 Task: Look for space in Malindi, Kenya from 1st August, 2023 to 5th August, 2023 for 3 adults, 1 child in price range Rs.13000 to Rs.20000. Place can be entire place with 2 bedrooms having 3 beds and 2 bathrooms. Property type can be flatguest house, hotel. Amenities needed are: washing machine. Booking option can be shelf check-in. Required host language is English.
Action: Mouse moved to (524, 141)
Screenshot: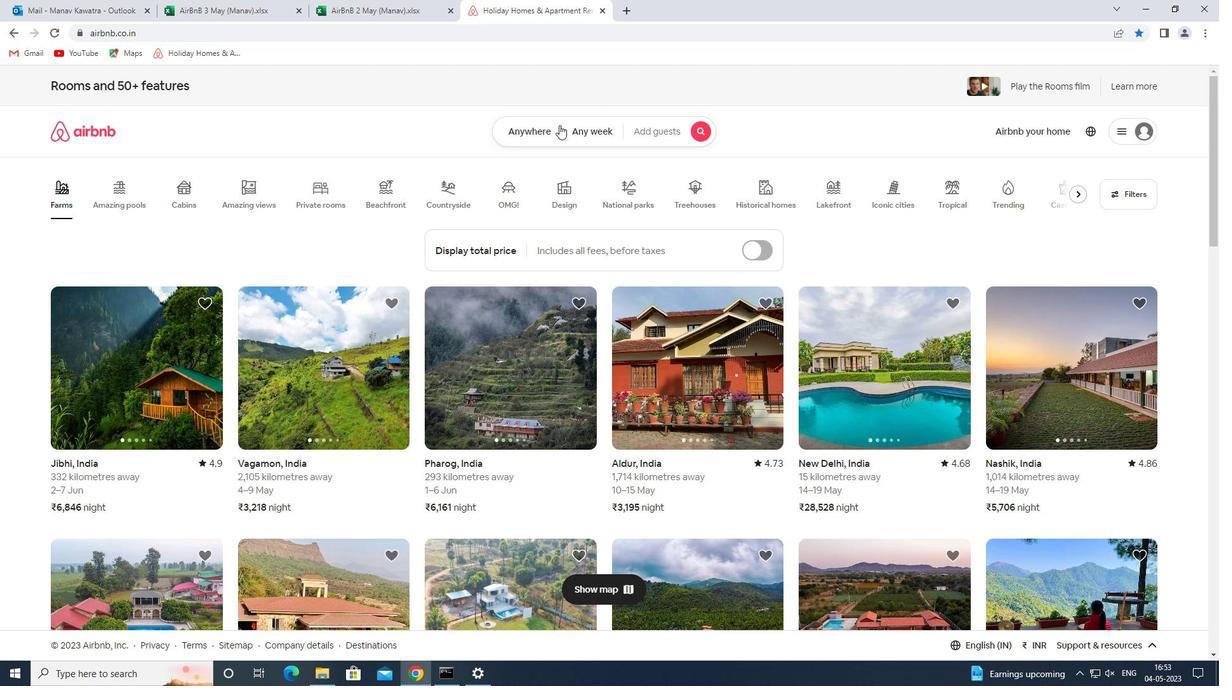 
Action: Mouse pressed left at (524, 141)
Screenshot: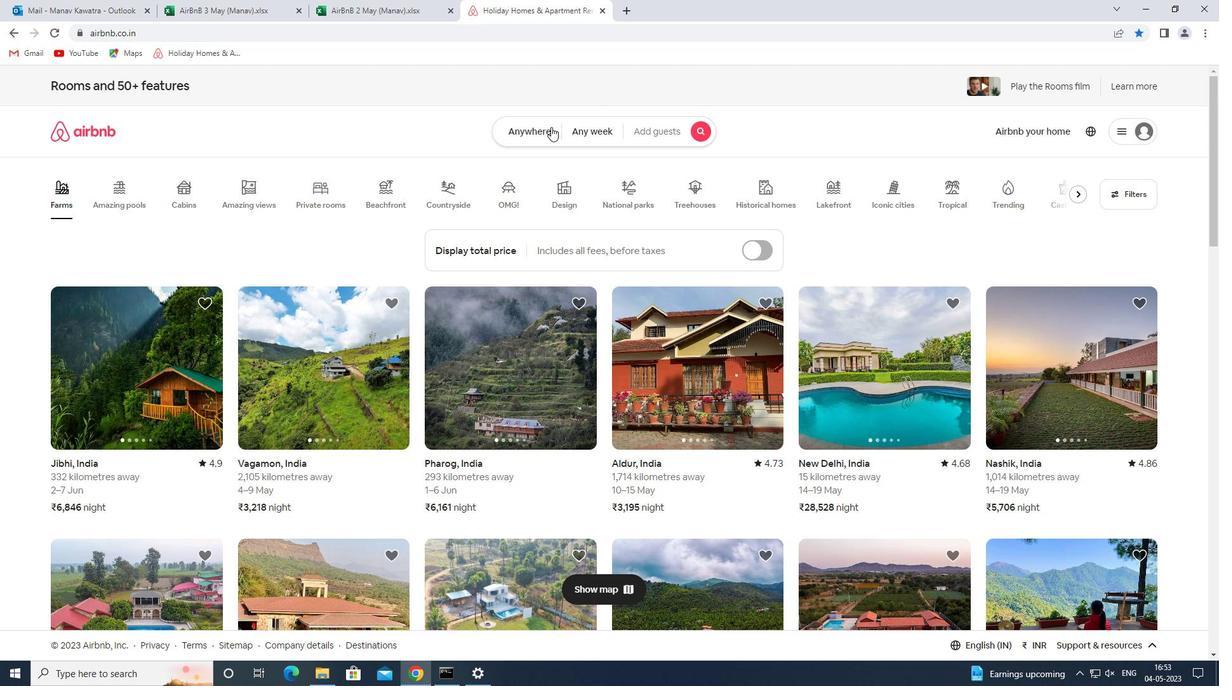 
Action: Mouse moved to (447, 191)
Screenshot: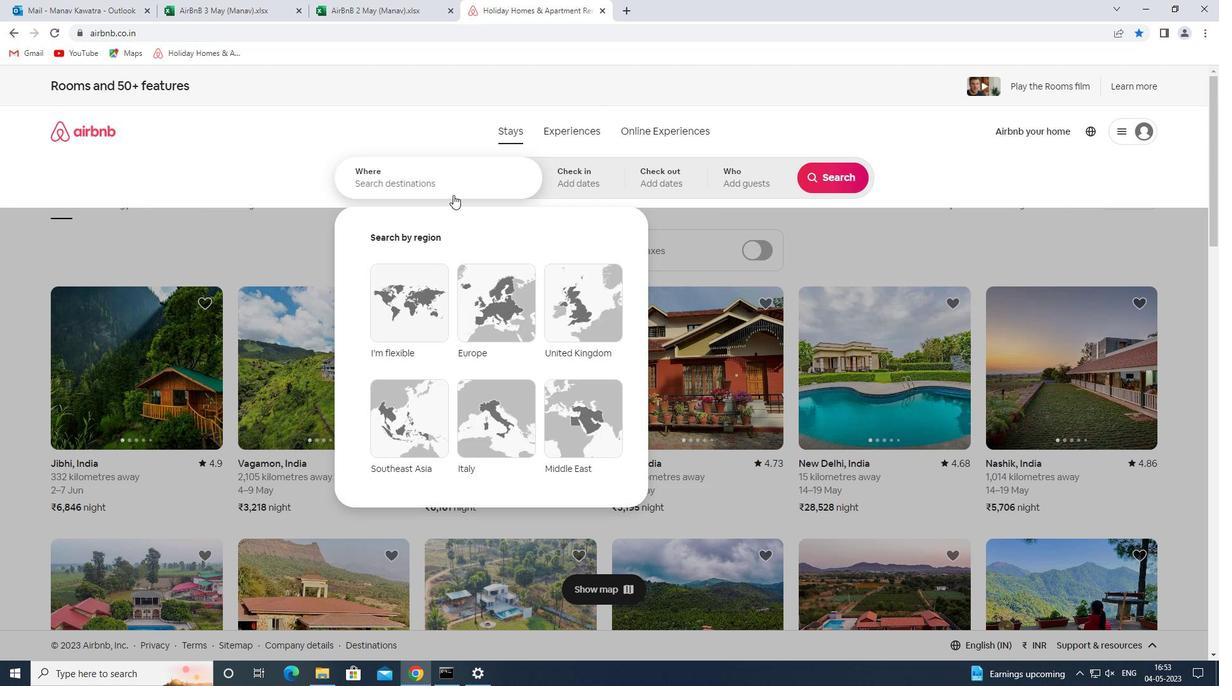 
Action: Mouse pressed left at (447, 191)
Screenshot: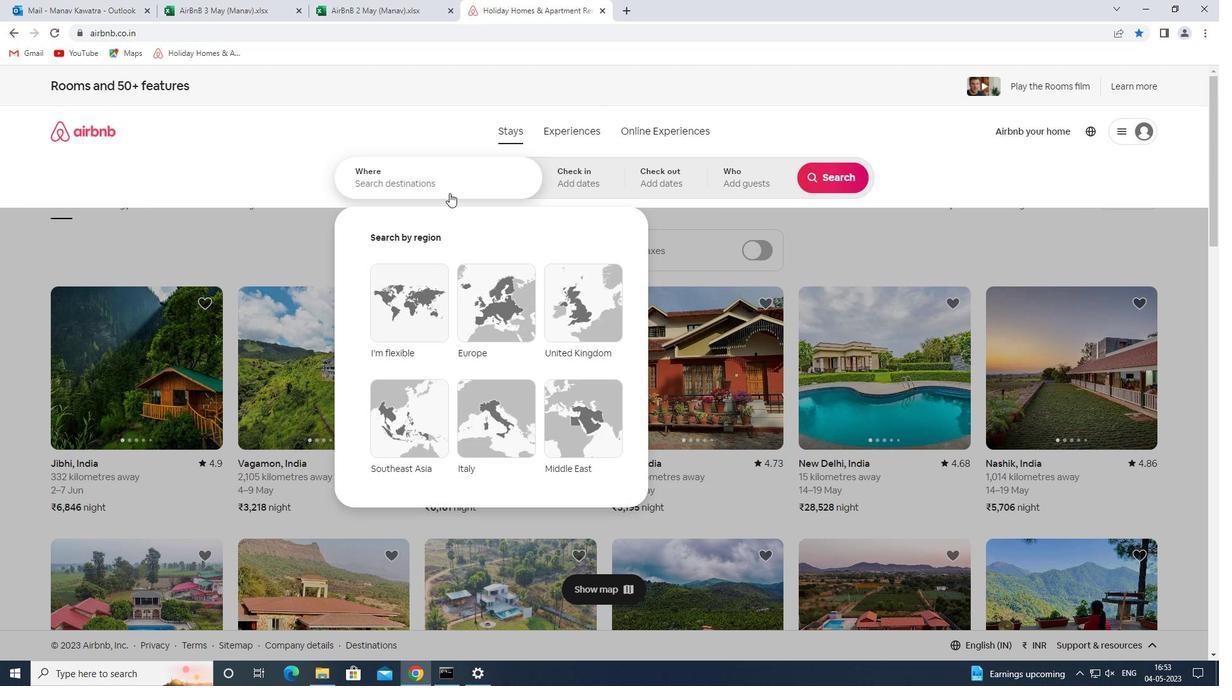 
Action: Key pressed malindin<Key.space>keny<Key.space>
Screenshot: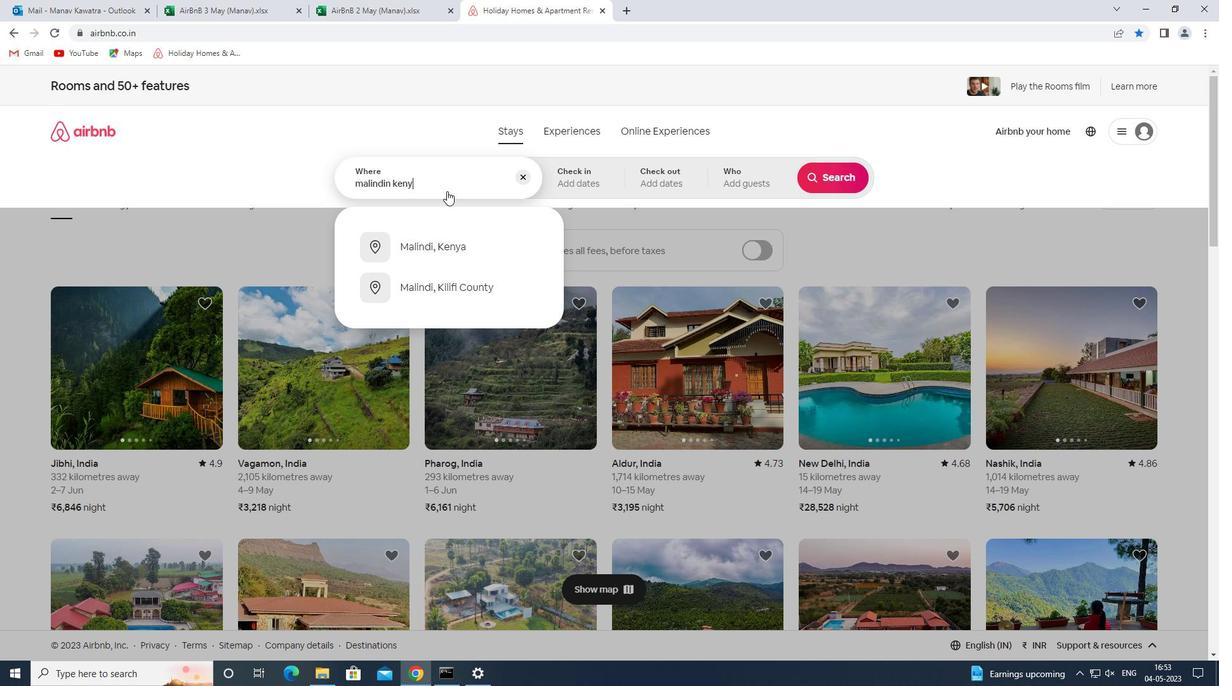
Action: Mouse moved to (467, 242)
Screenshot: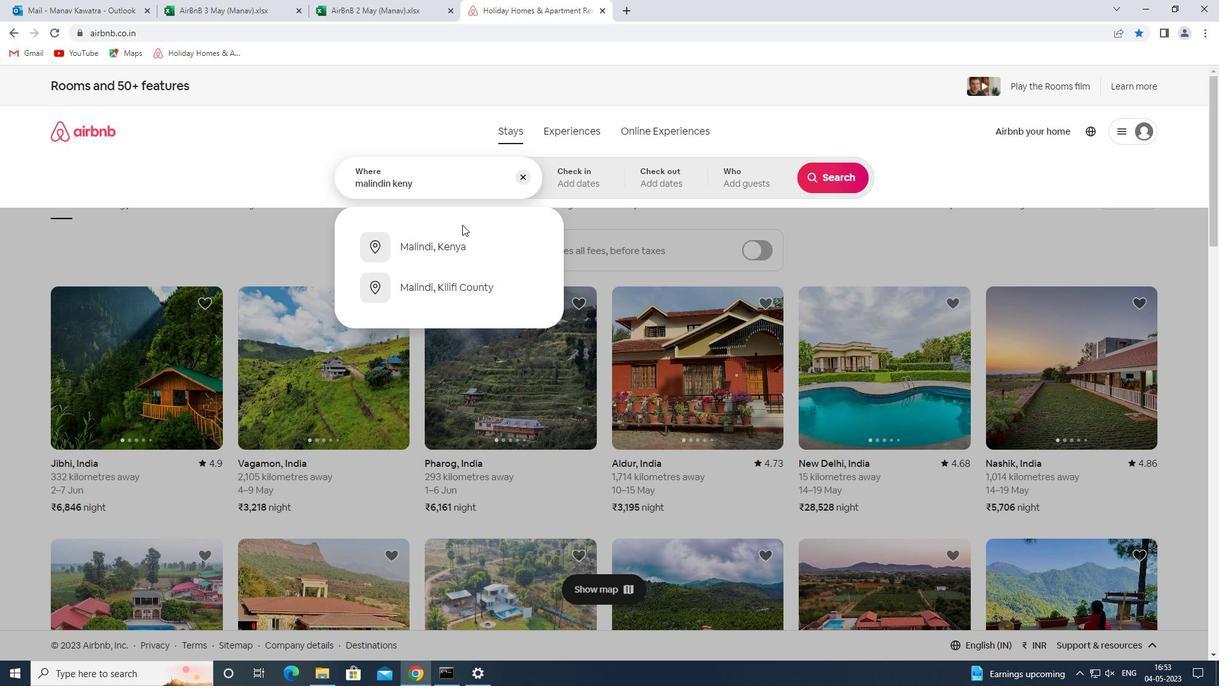 
Action: Mouse pressed left at (467, 242)
Screenshot: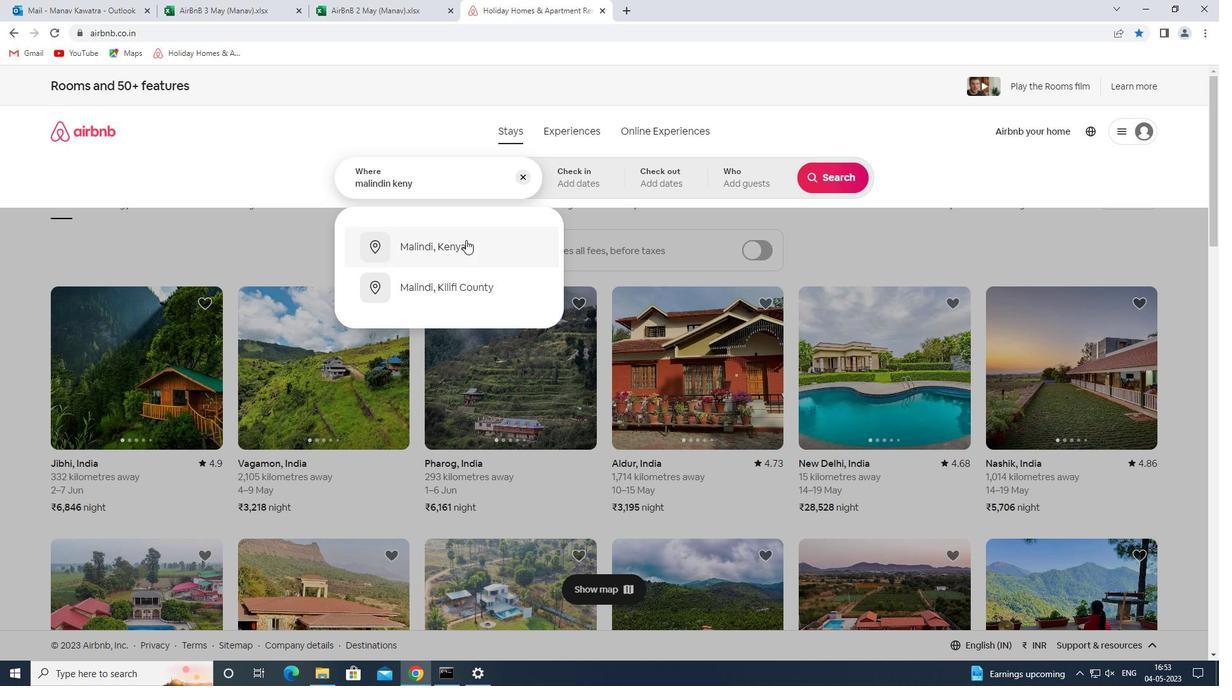 
Action: Mouse moved to (831, 282)
Screenshot: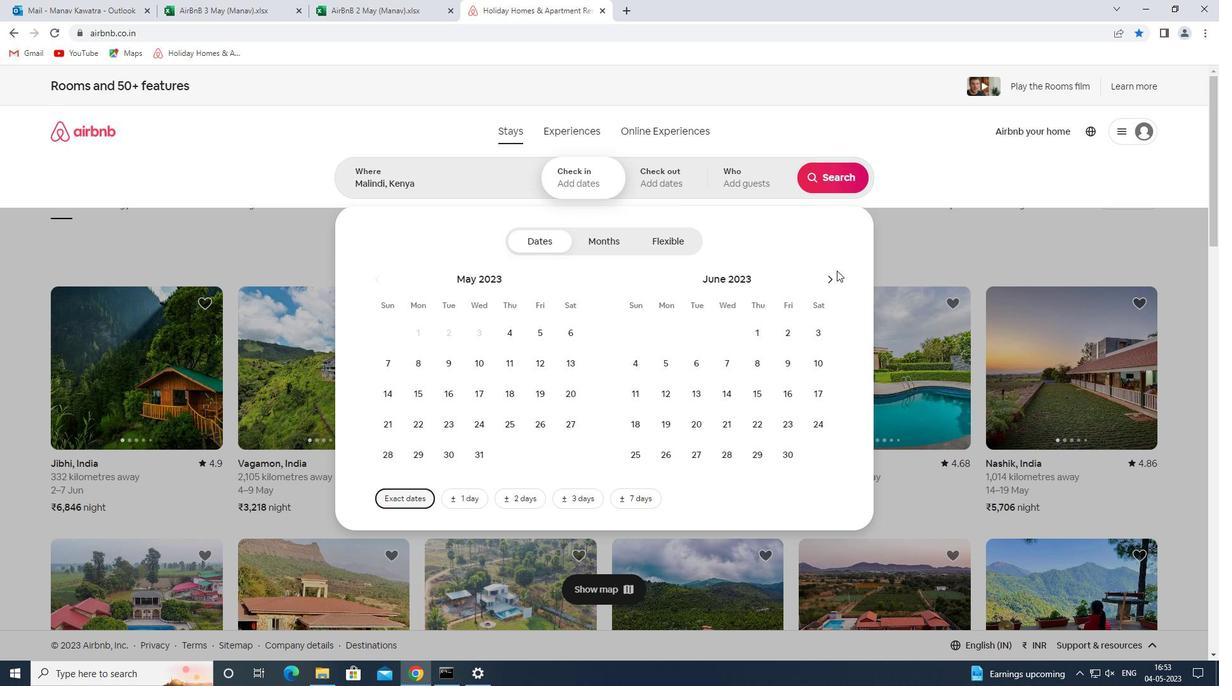 
Action: Mouse pressed left at (831, 282)
Screenshot: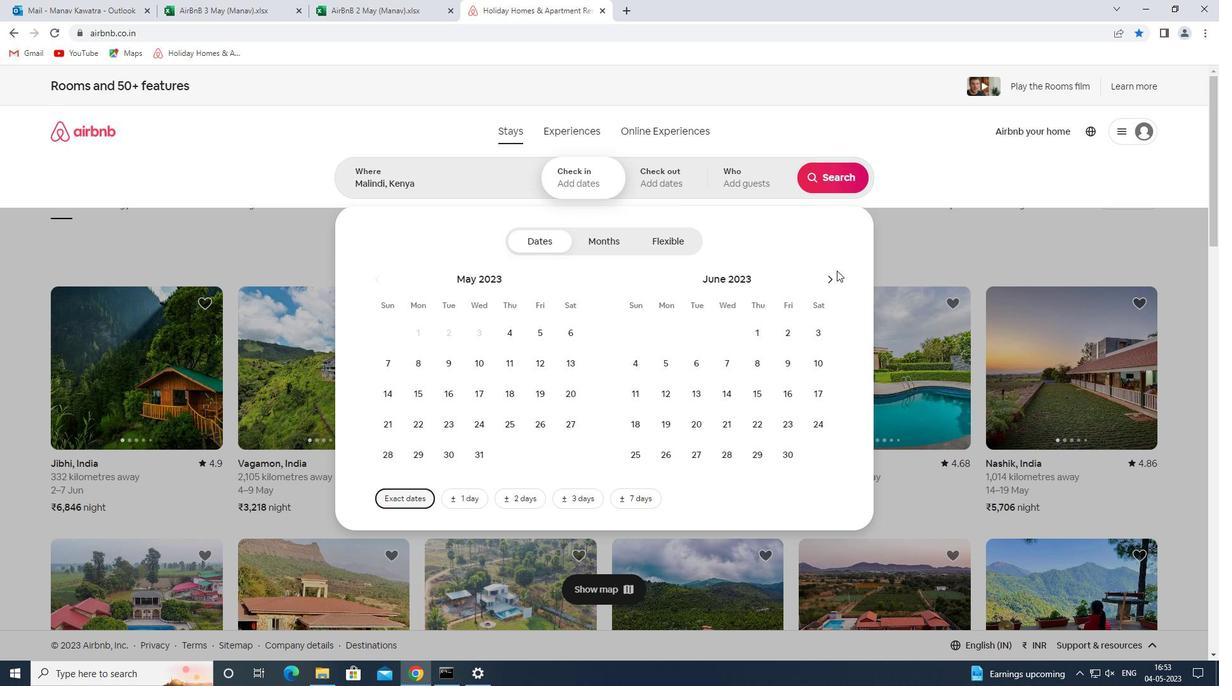 
Action: Mouse pressed left at (831, 282)
Screenshot: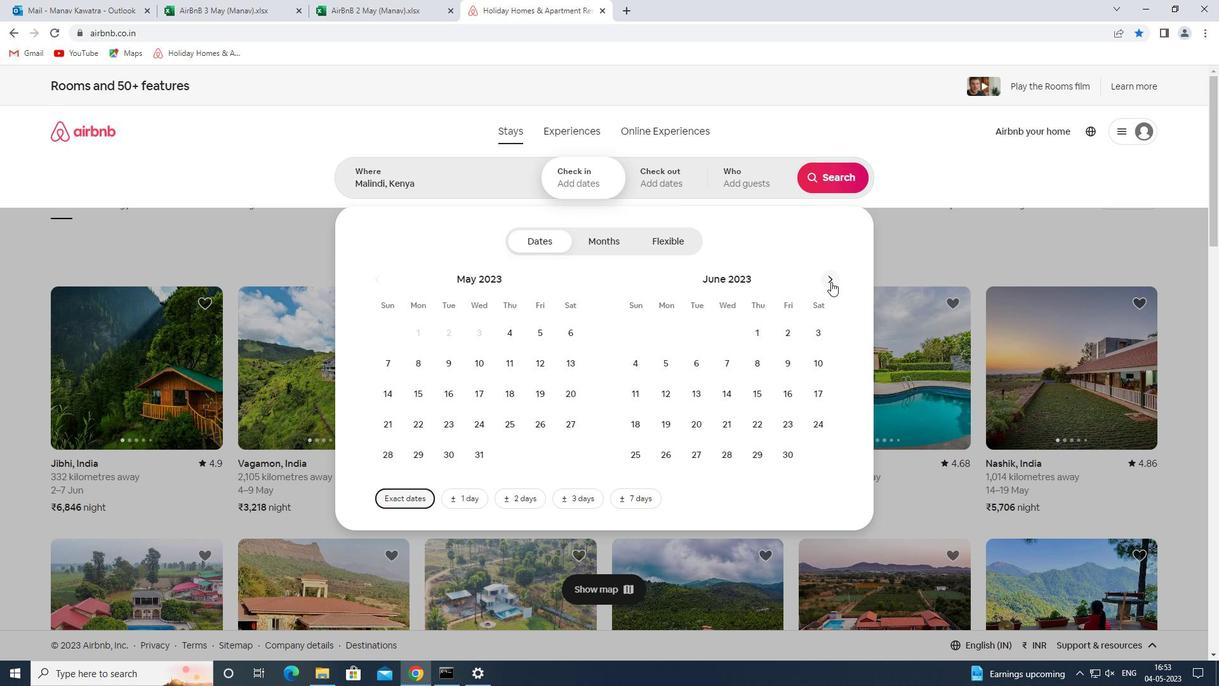 
Action: Mouse moved to (697, 327)
Screenshot: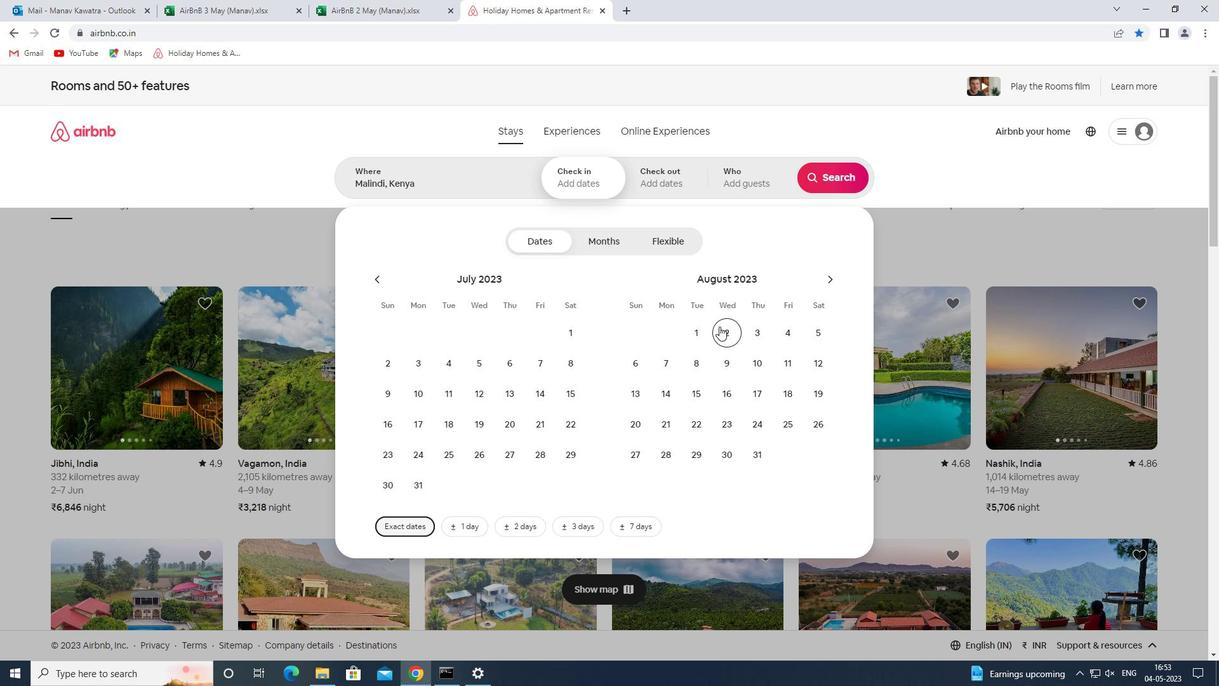 
Action: Mouse pressed left at (697, 327)
Screenshot: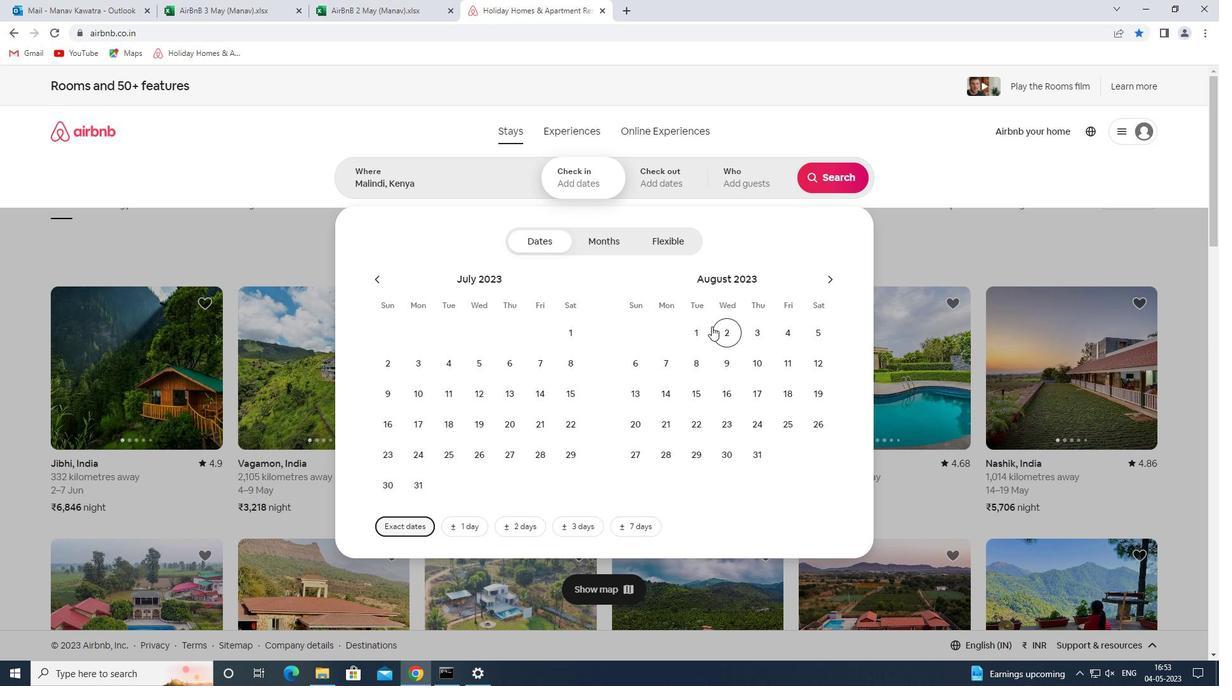 
Action: Mouse moved to (812, 329)
Screenshot: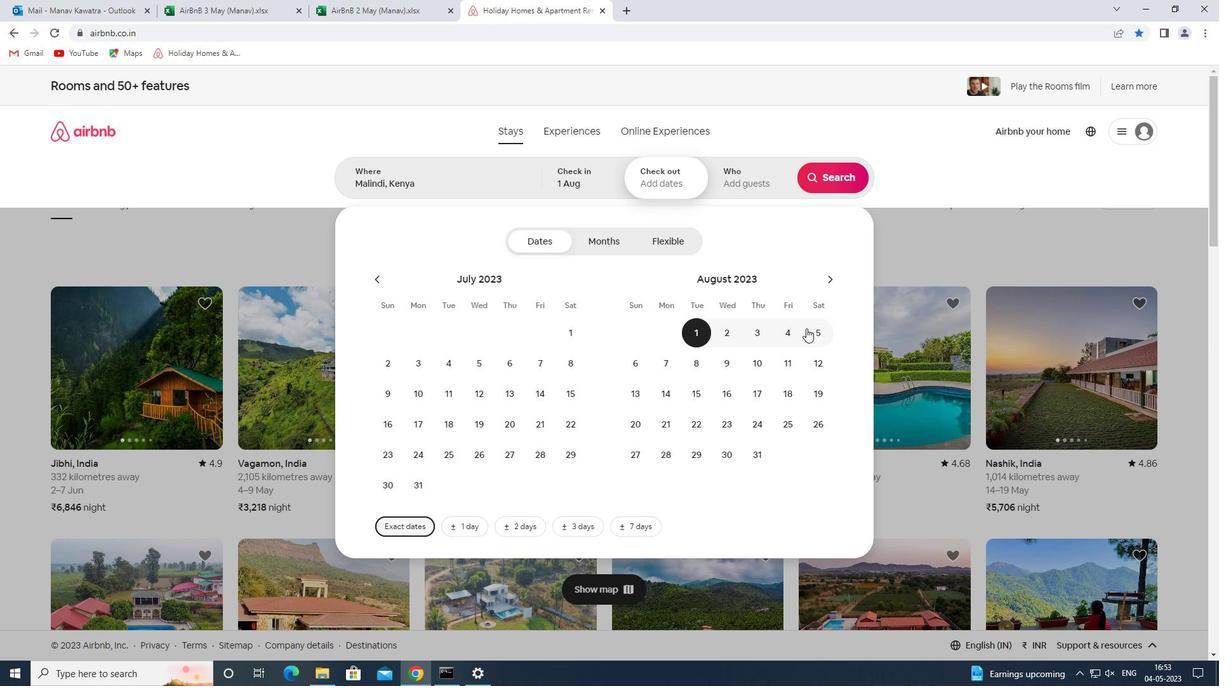 
Action: Mouse pressed left at (812, 329)
Screenshot: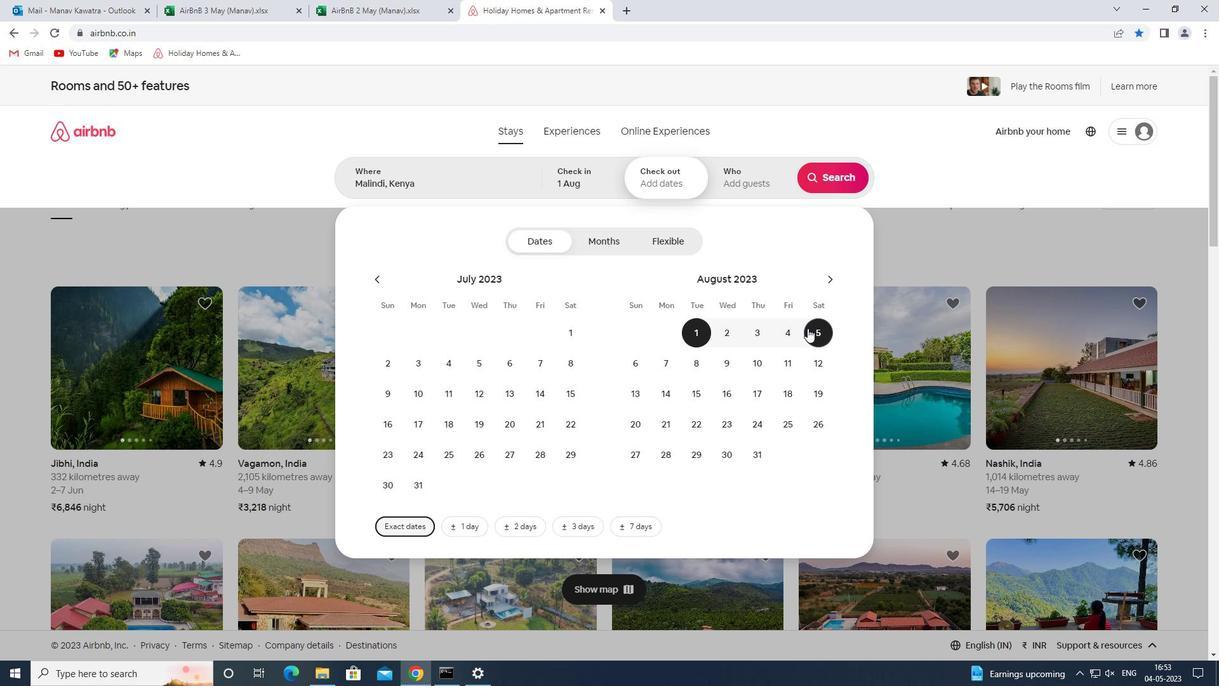 
Action: Mouse moved to (744, 190)
Screenshot: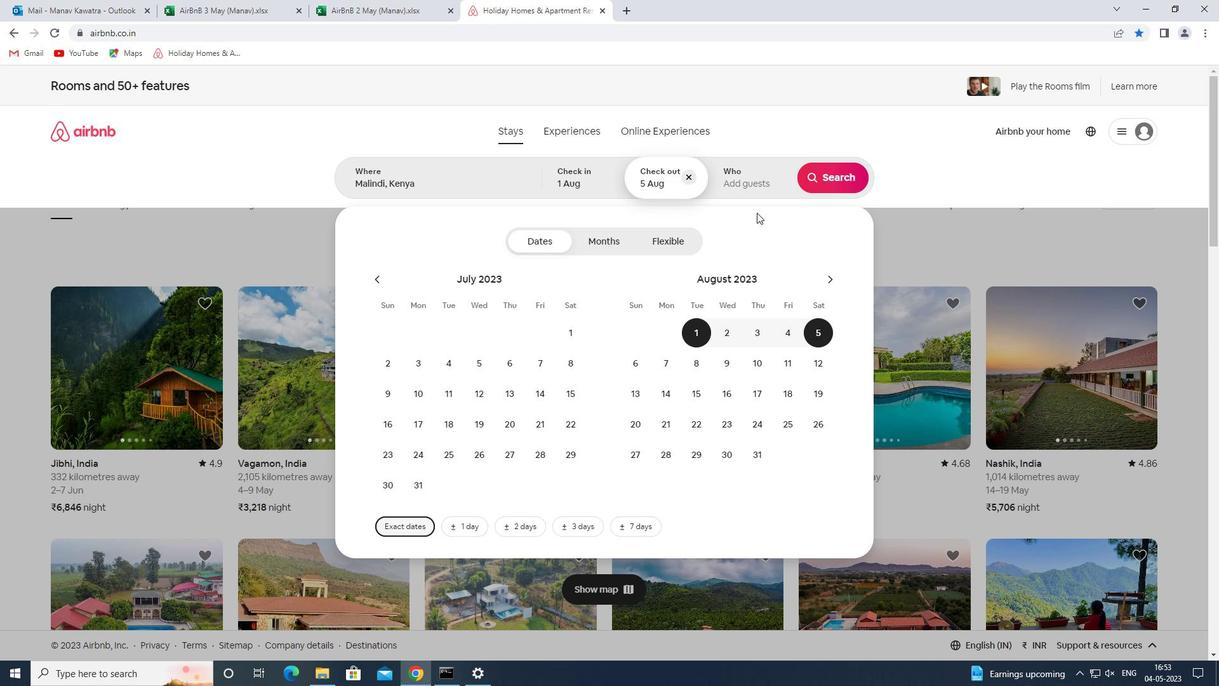 
Action: Mouse pressed left at (744, 190)
Screenshot: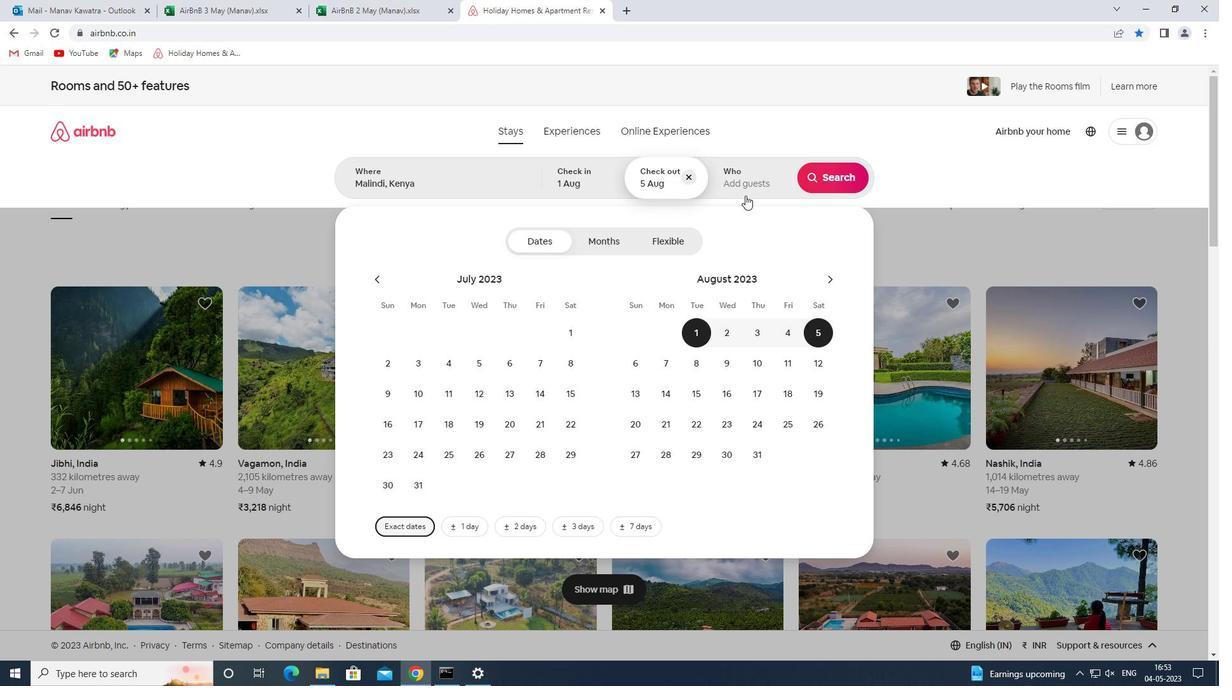 
Action: Mouse moved to (831, 244)
Screenshot: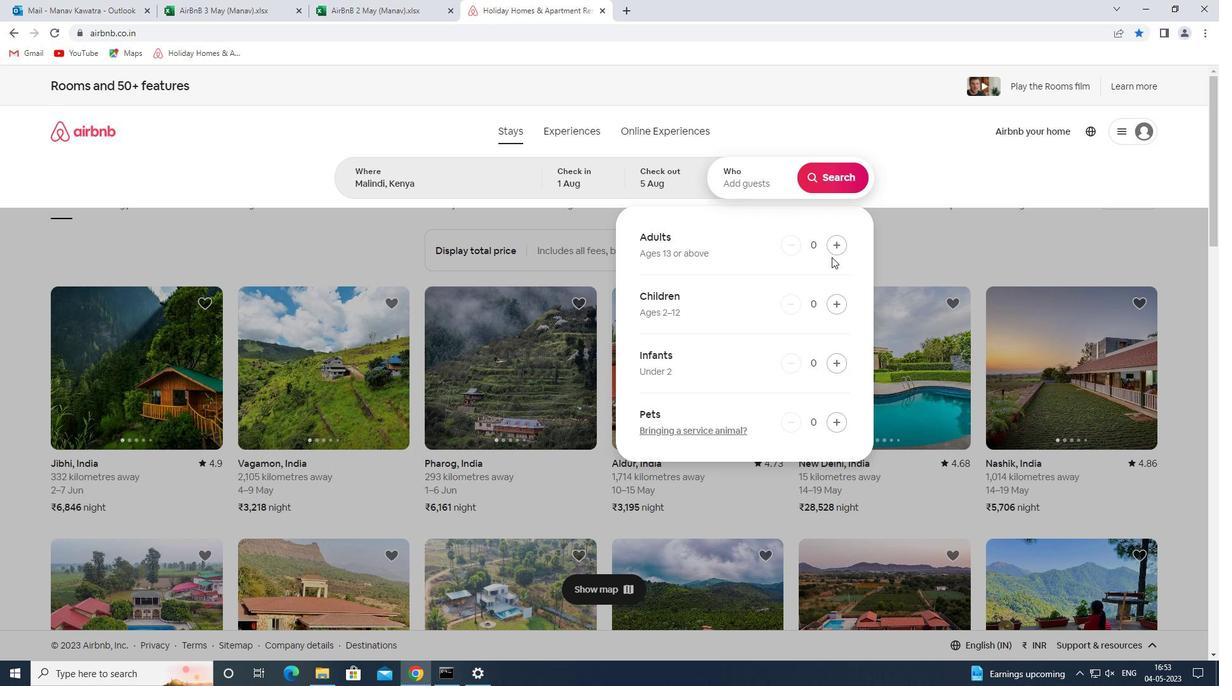 
Action: Mouse pressed left at (831, 244)
Screenshot: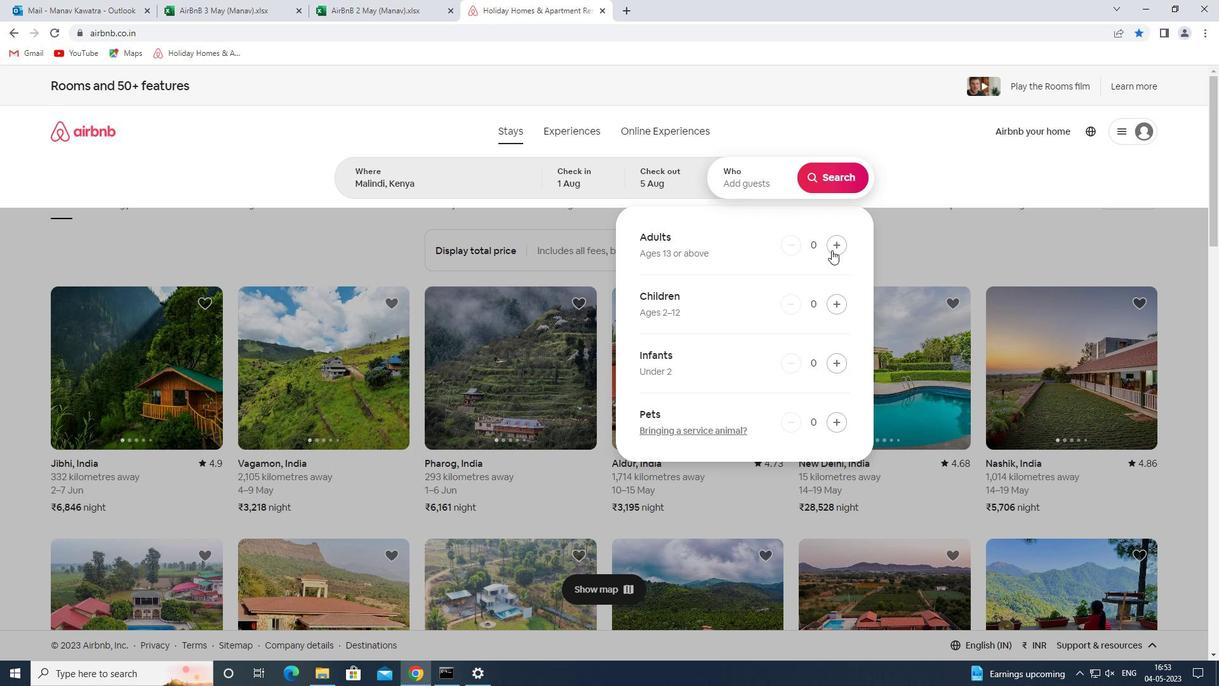 
Action: Mouse moved to (831, 244)
Screenshot: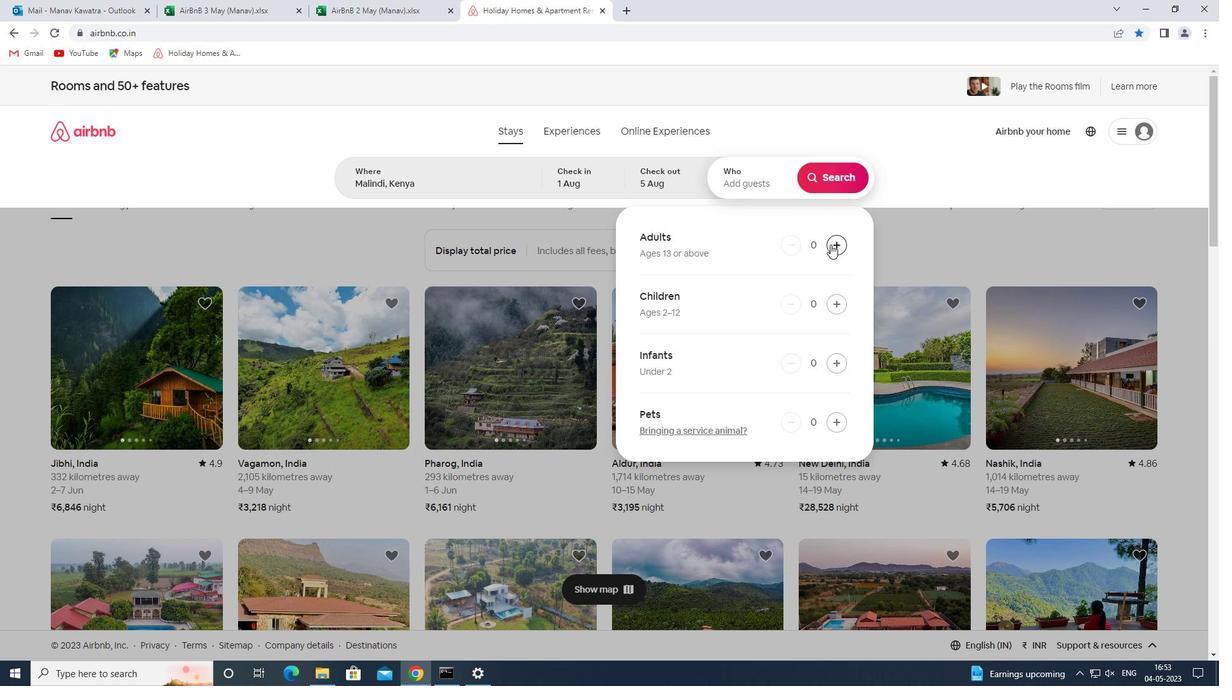 
Action: Mouse pressed left at (831, 244)
Screenshot: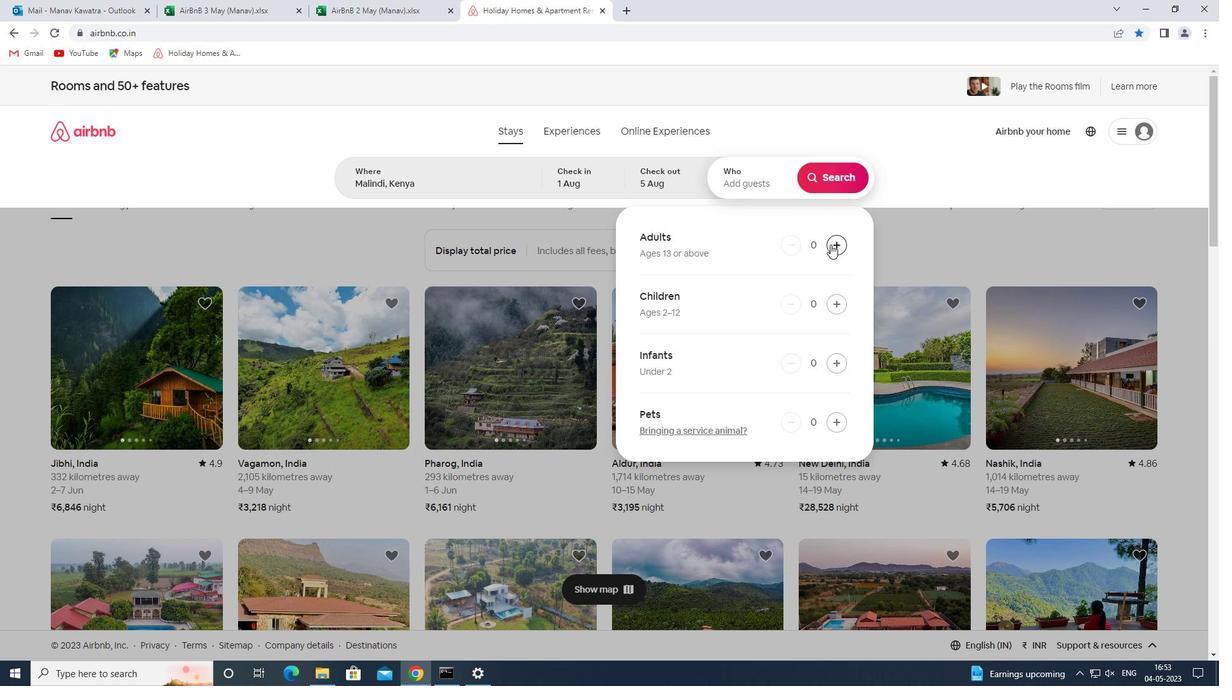
Action: Mouse pressed left at (831, 244)
Screenshot: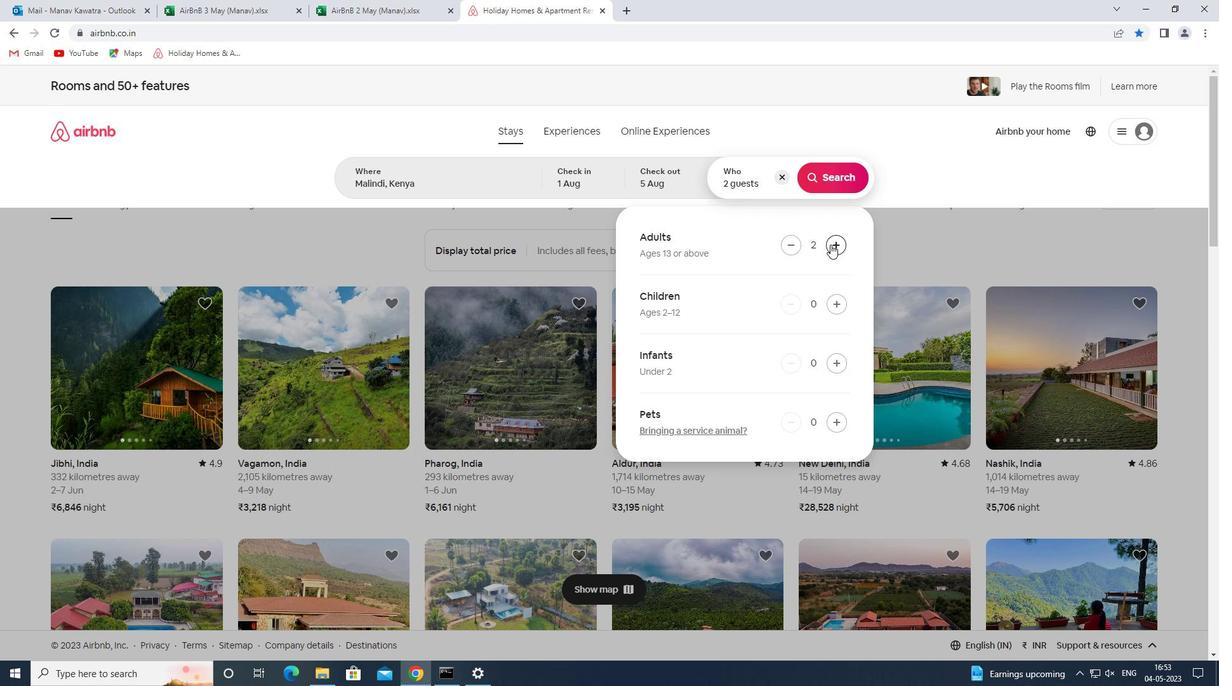 
Action: Mouse moved to (841, 304)
Screenshot: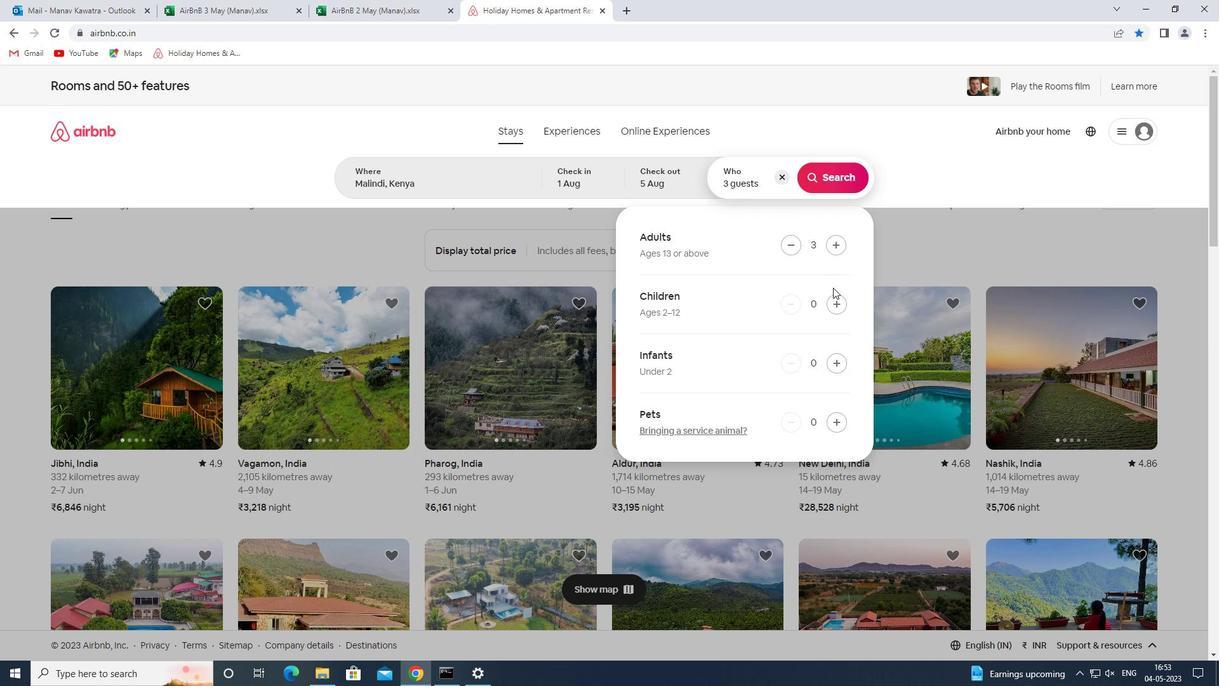 
Action: Mouse pressed left at (841, 304)
Screenshot: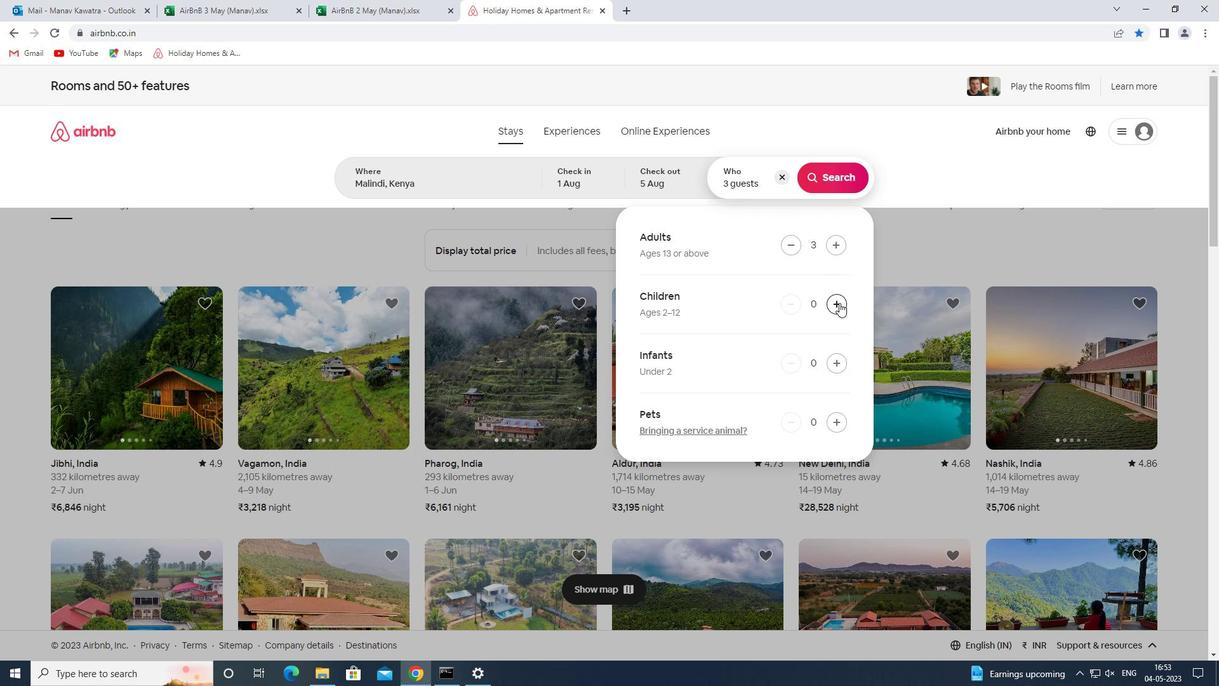 
Action: Mouse moved to (822, 184)
Screenshot: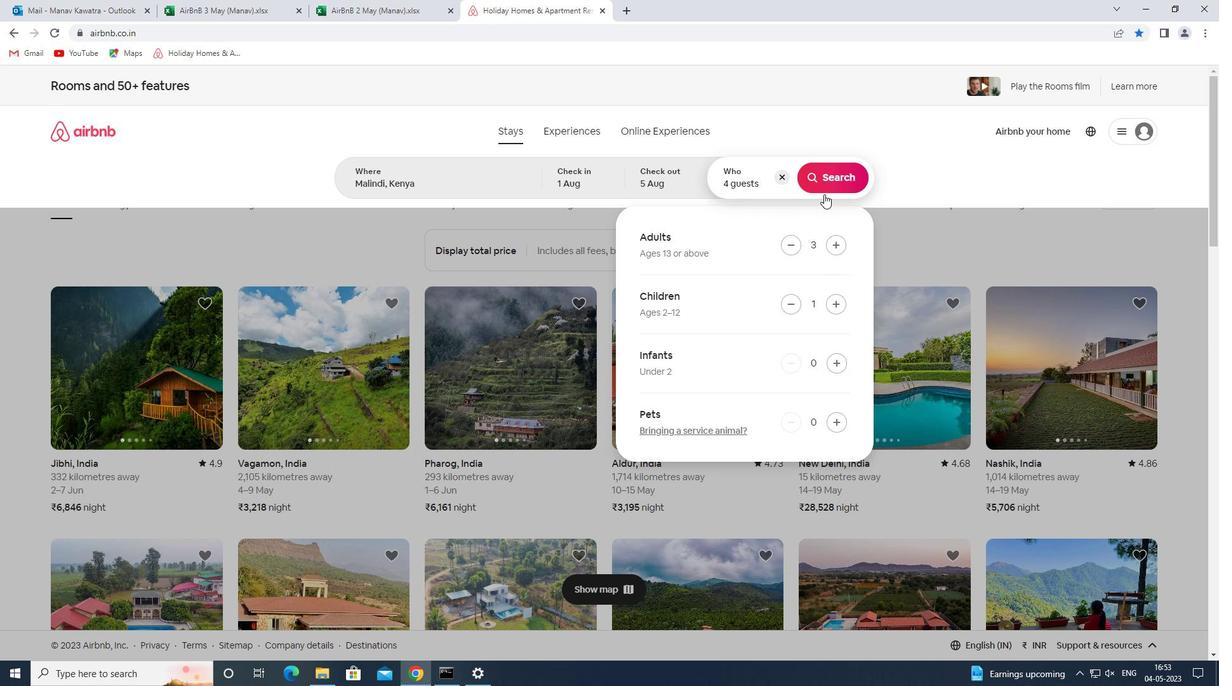 
Action: Mouse pressed left at (822, 184)
Screenshot: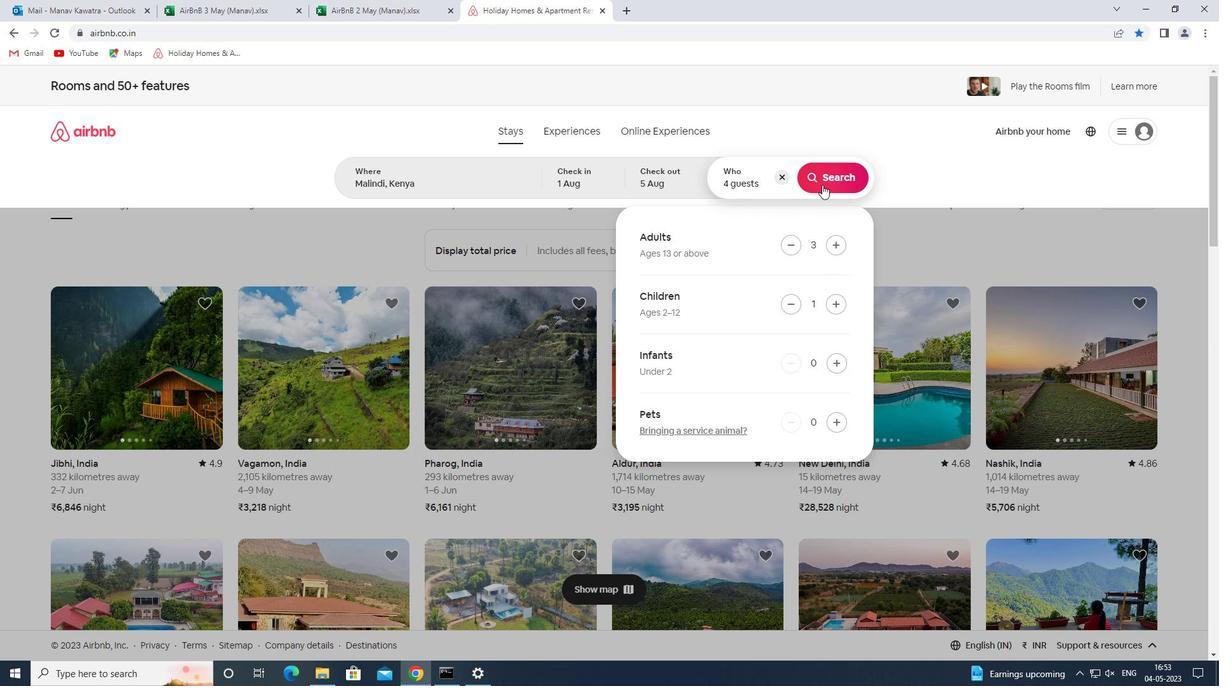 
Action: Mouse moved to (1160, 149)
Screenshot: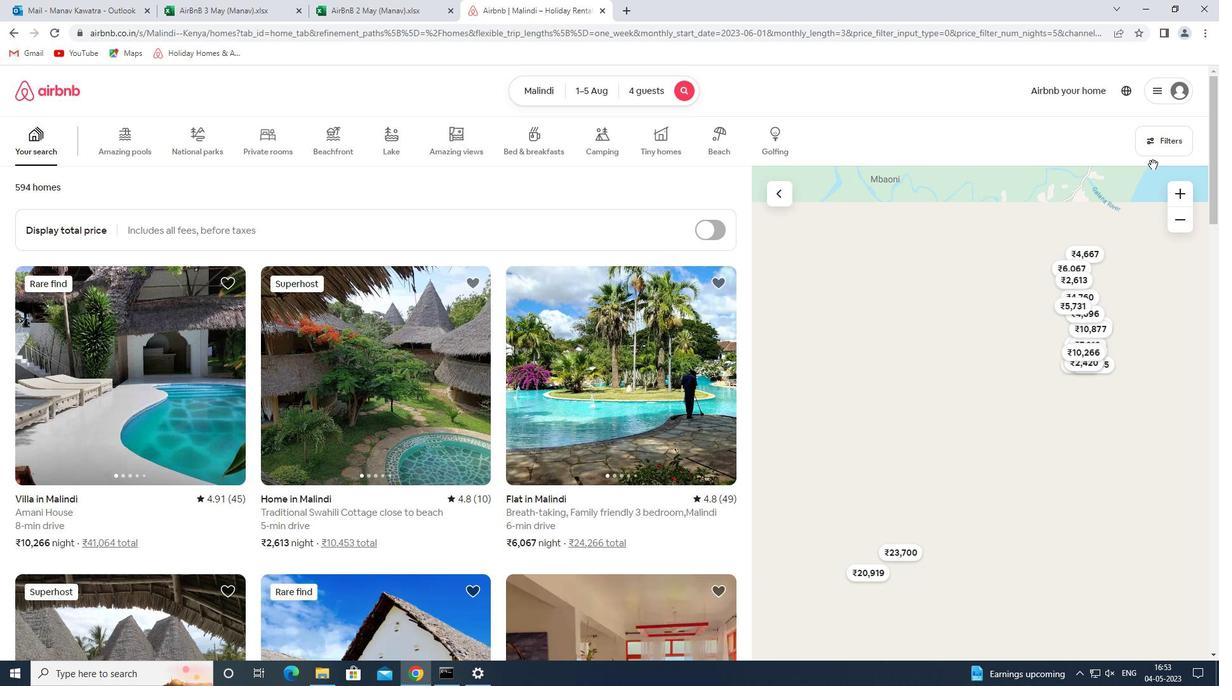 
Action: Mouse pressed left at (1160, 149)
Screenshot: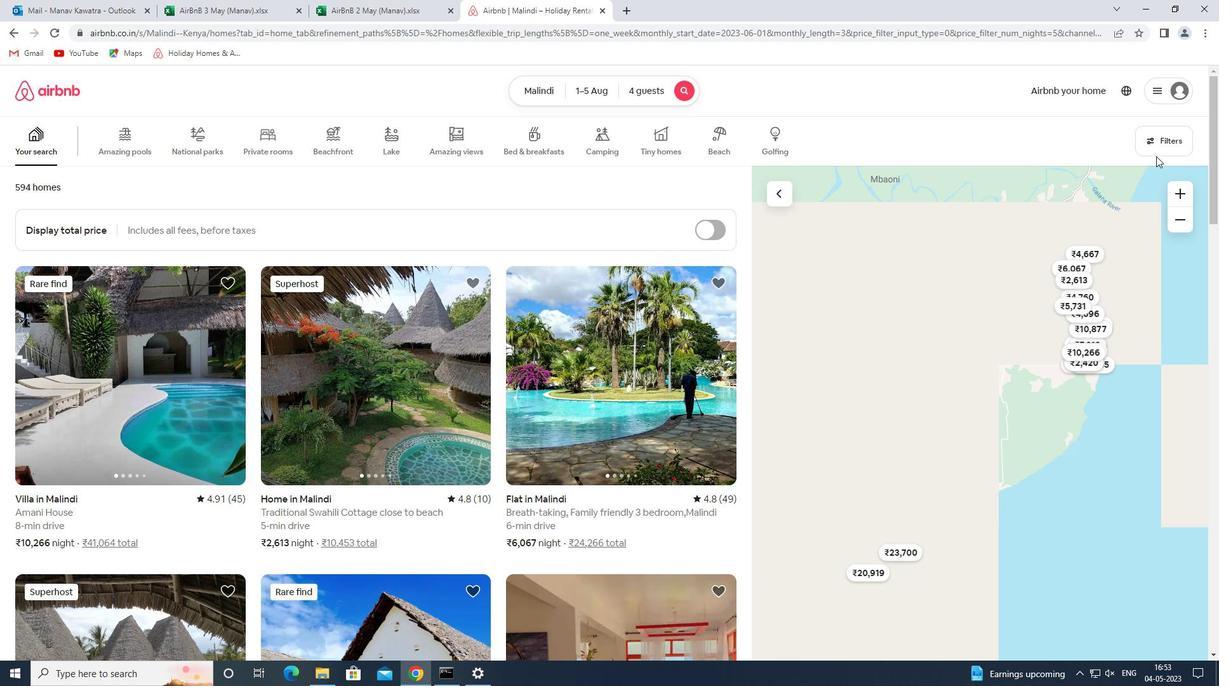 
Action: Mouse moved to (508, 294)
Screenshot: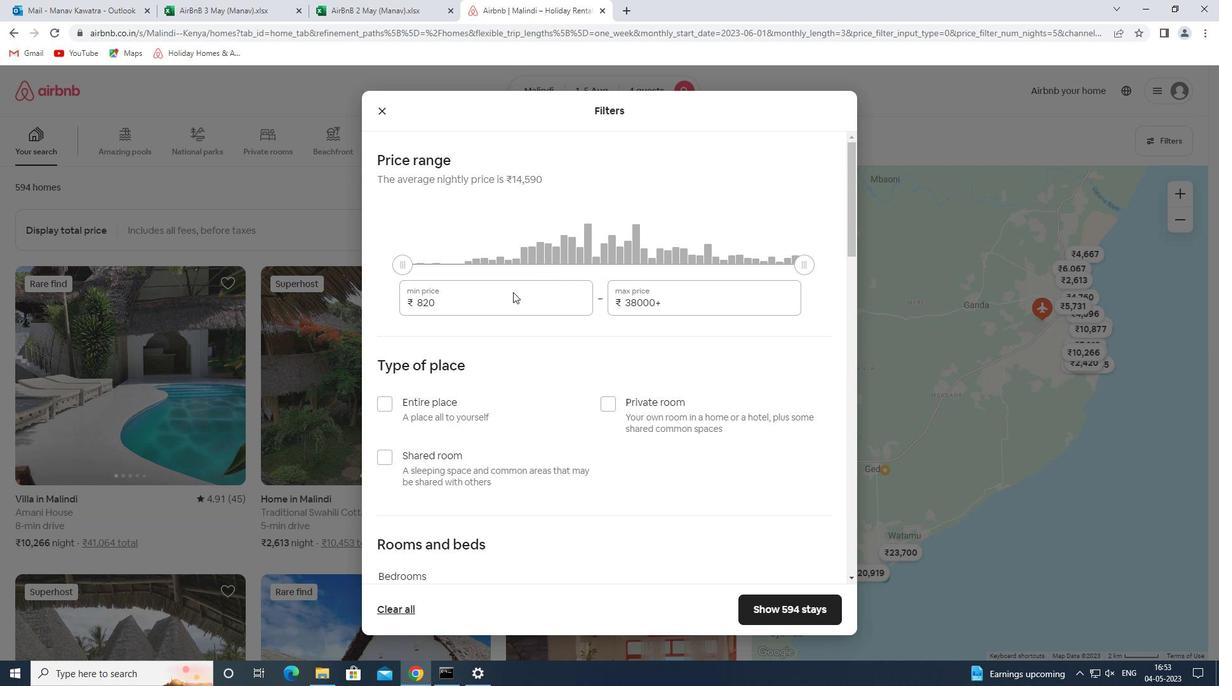 
Action: Mouse pressed left at (508, 294)
Screenshot: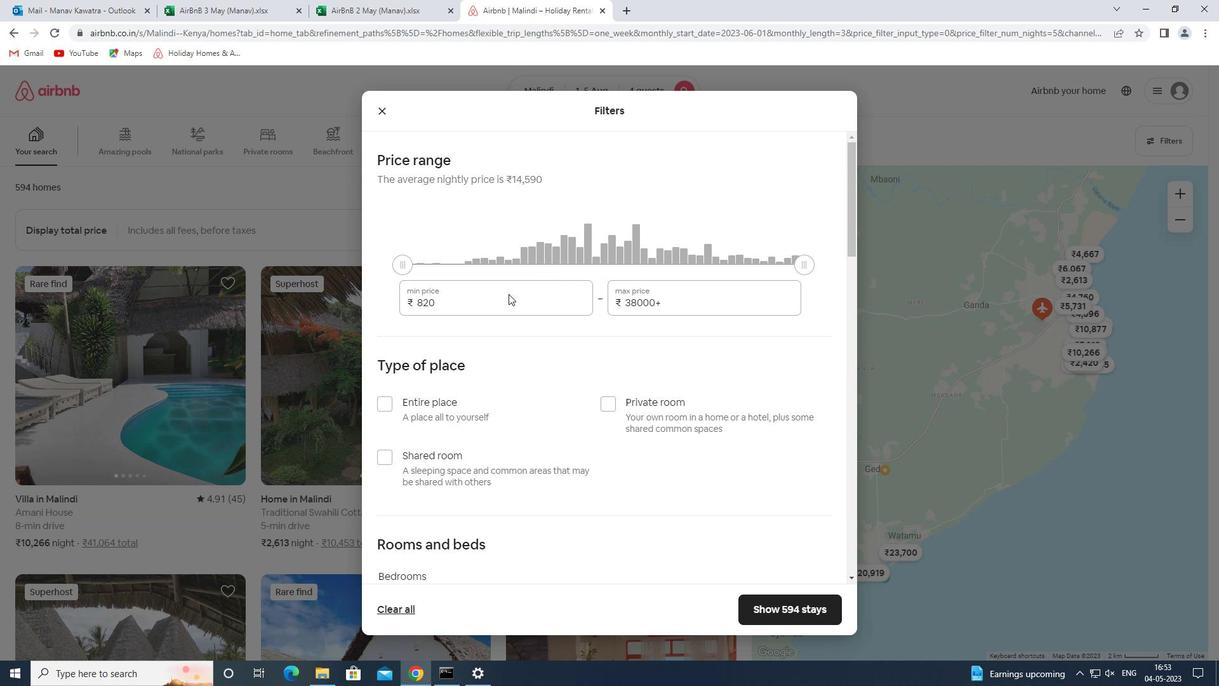 
Action: Mouse moved to (505, 295)
Screenshot: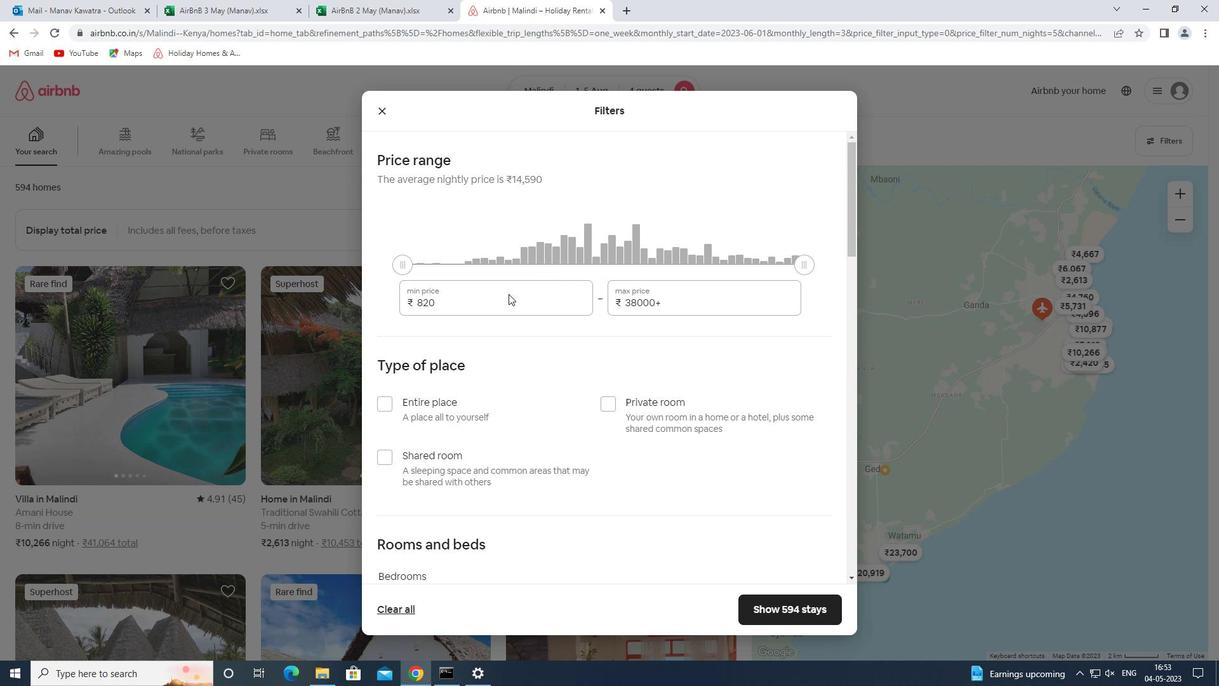 
Action: Mouse pressed left at (505, 295)
Screenshot: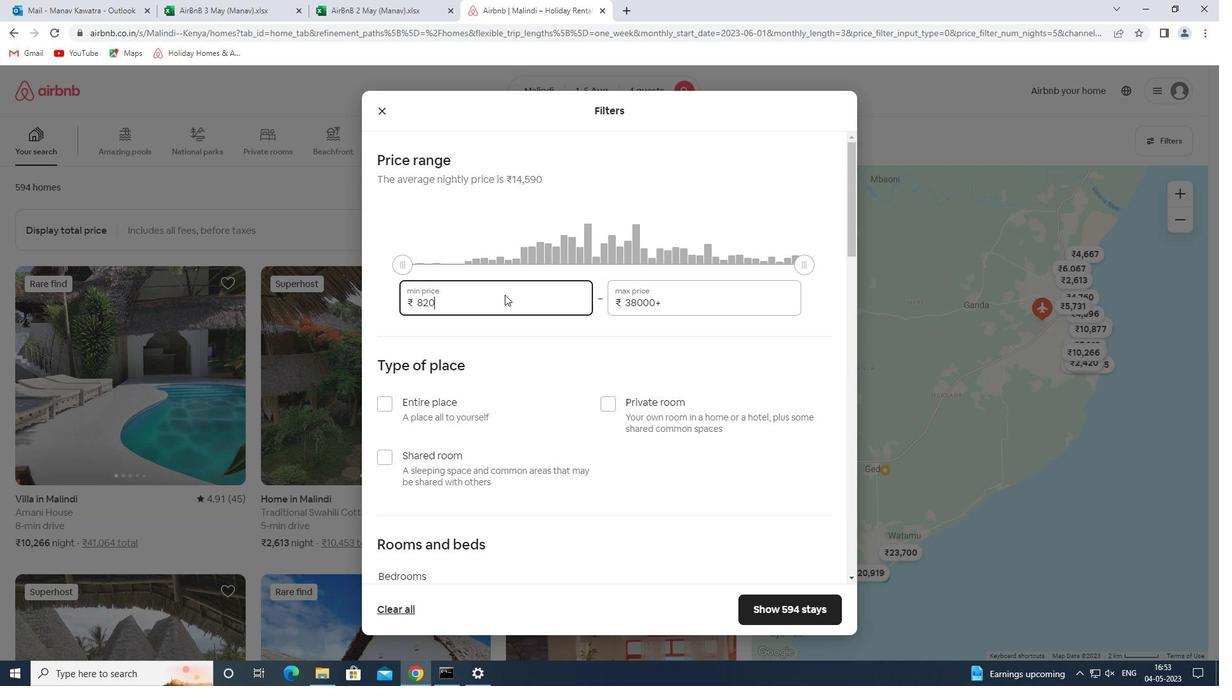 
Action: Mouse moved to (483, 300)
Screenshot: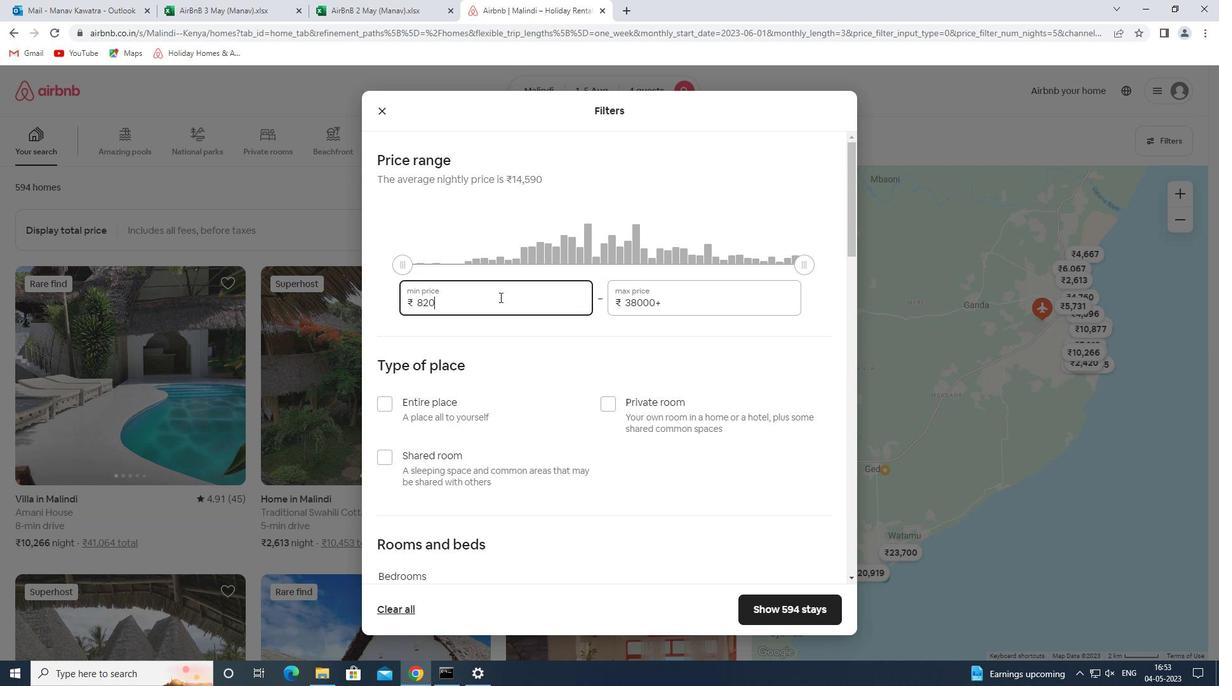 
Action: Mouse pressed left at (483, 300)
Screenshot: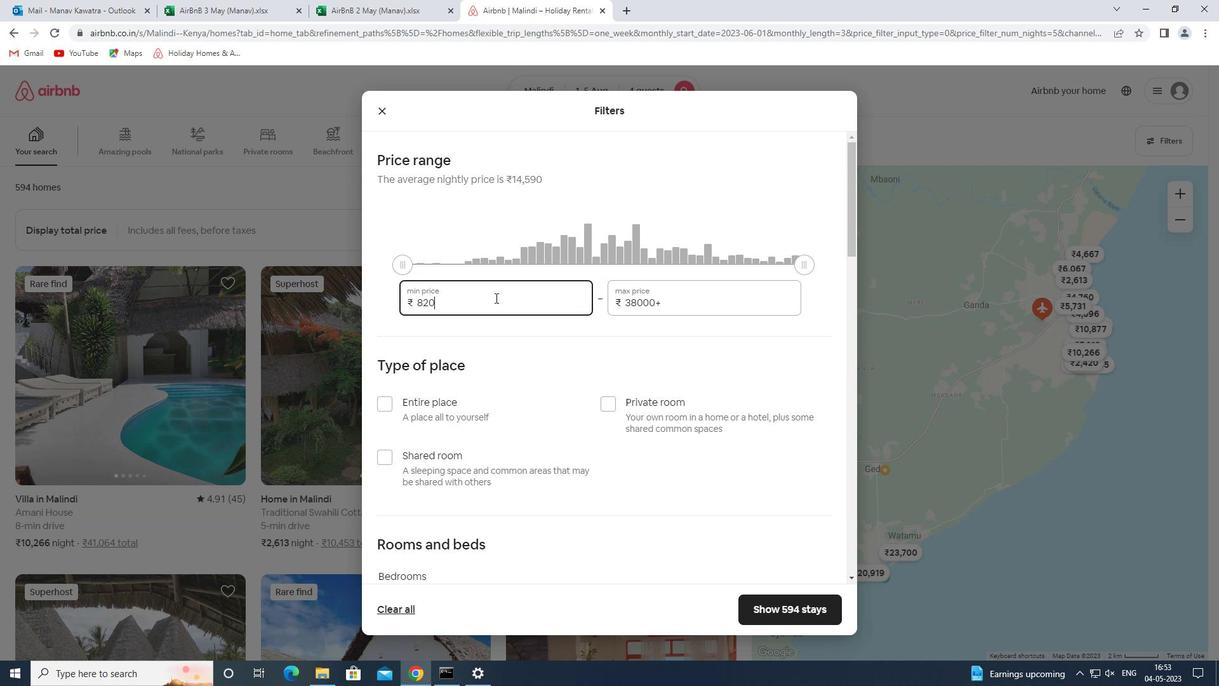 
Action: Mouse pressed left at (483, 300)
Screenshot: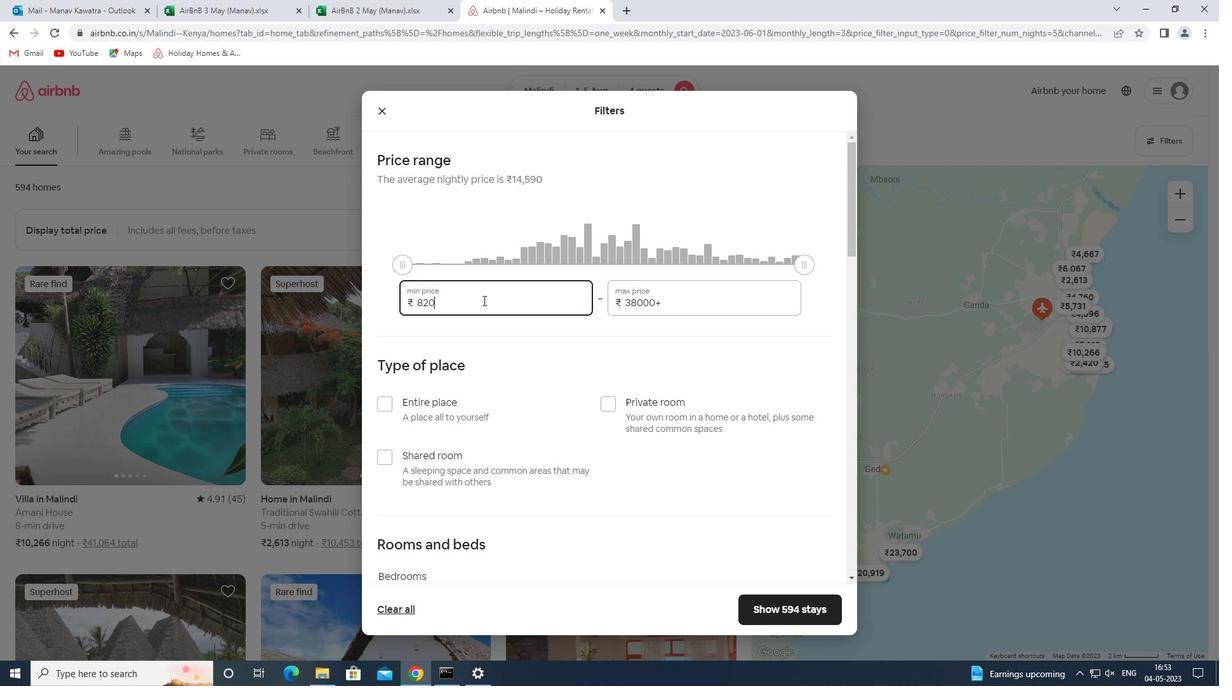 
Action: Key pressed 13000<Key.tab>20000
Screenshot: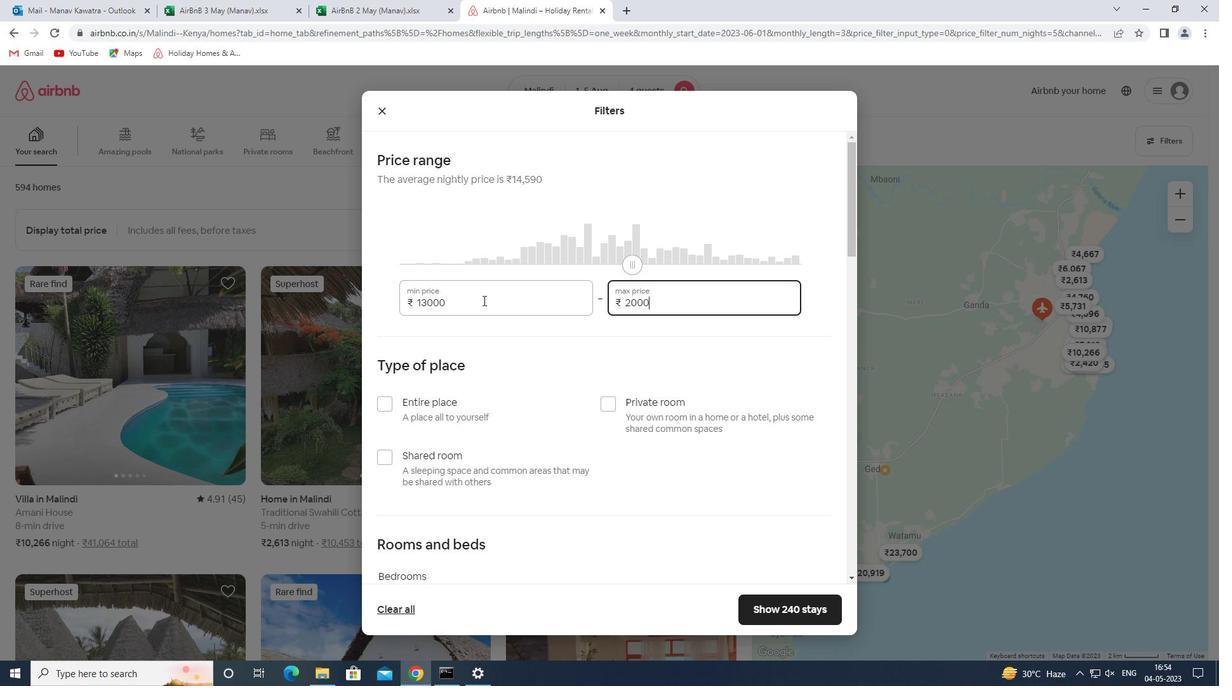 
Action: Mouse moved to (453, 404)
Screenshot: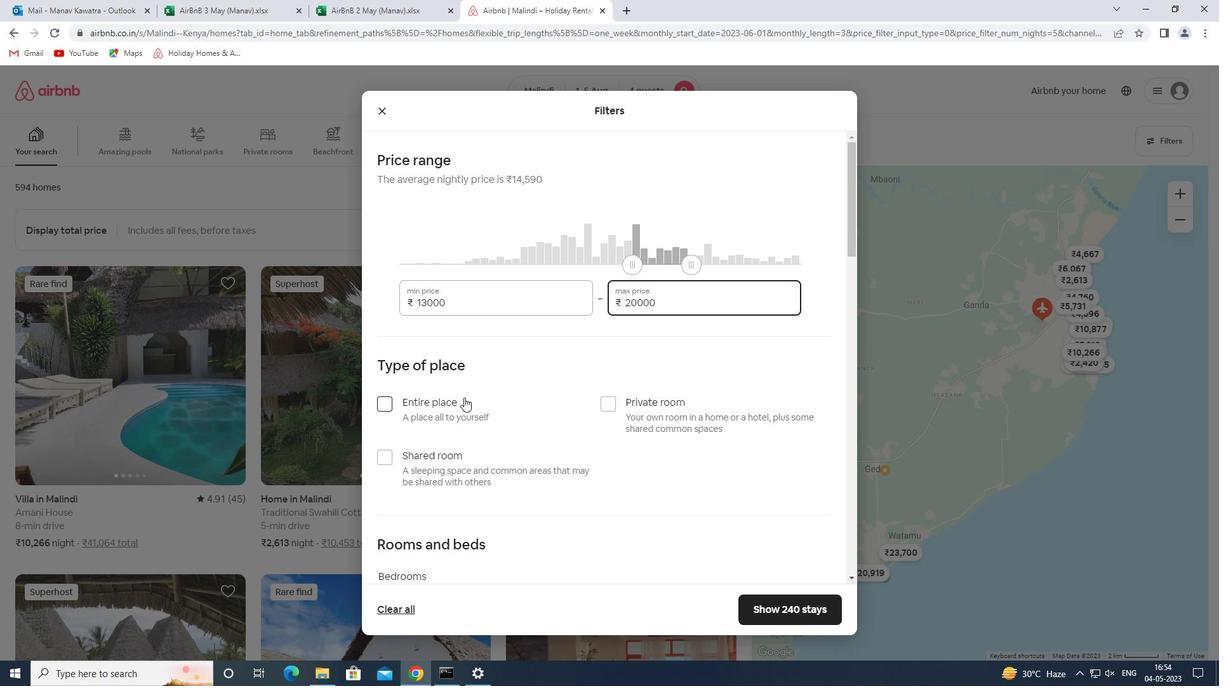 
Action: Mouse pressed left at (453, 404)
Screenshot: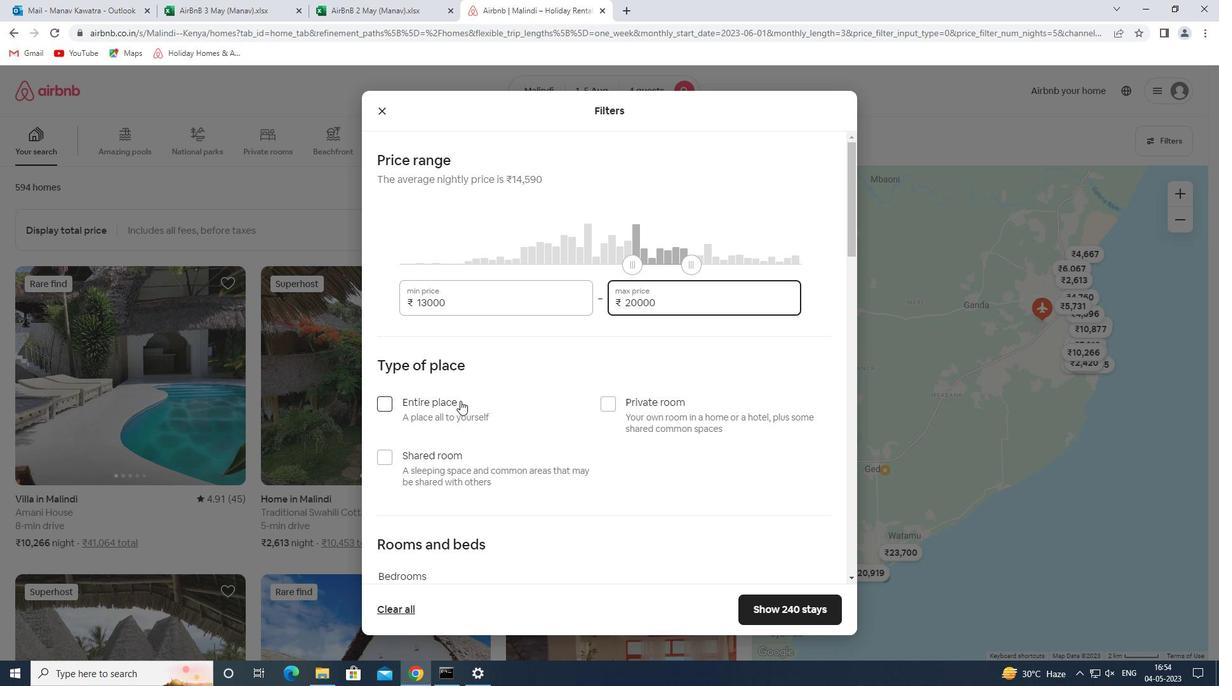 
Action: Mouse moved to (505, 371)
Screenshot: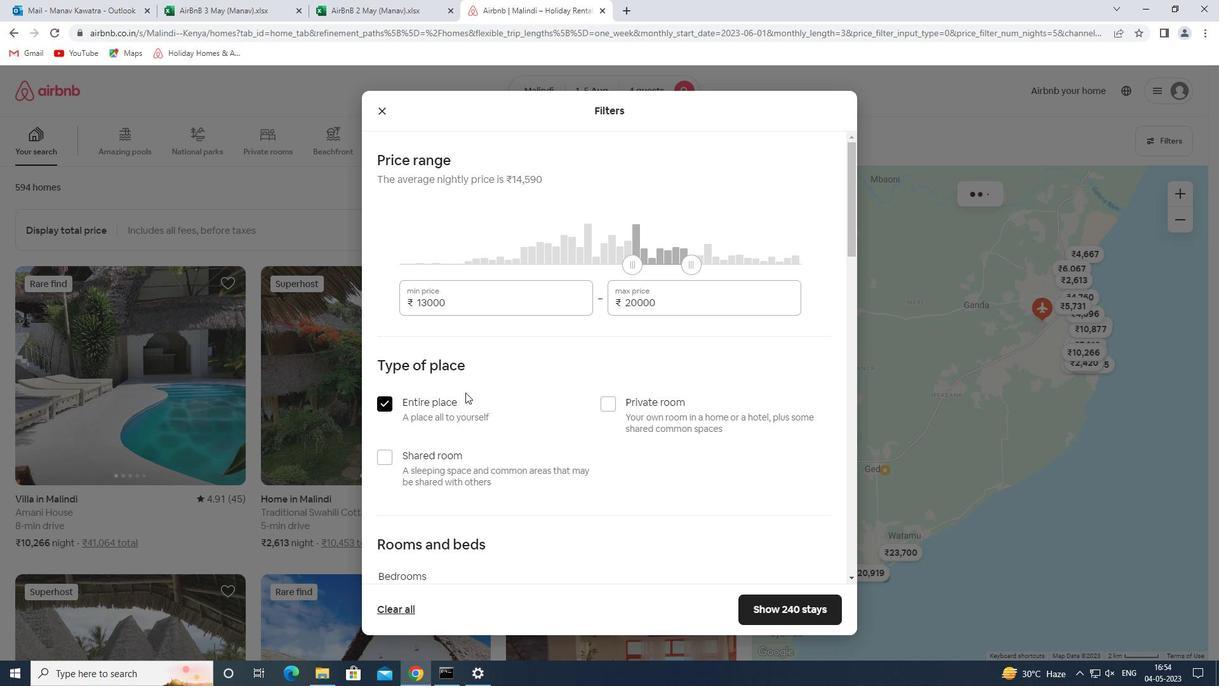 
Action: Mouse scrolled (505, 371) with delta (0, 0)
Screenshot: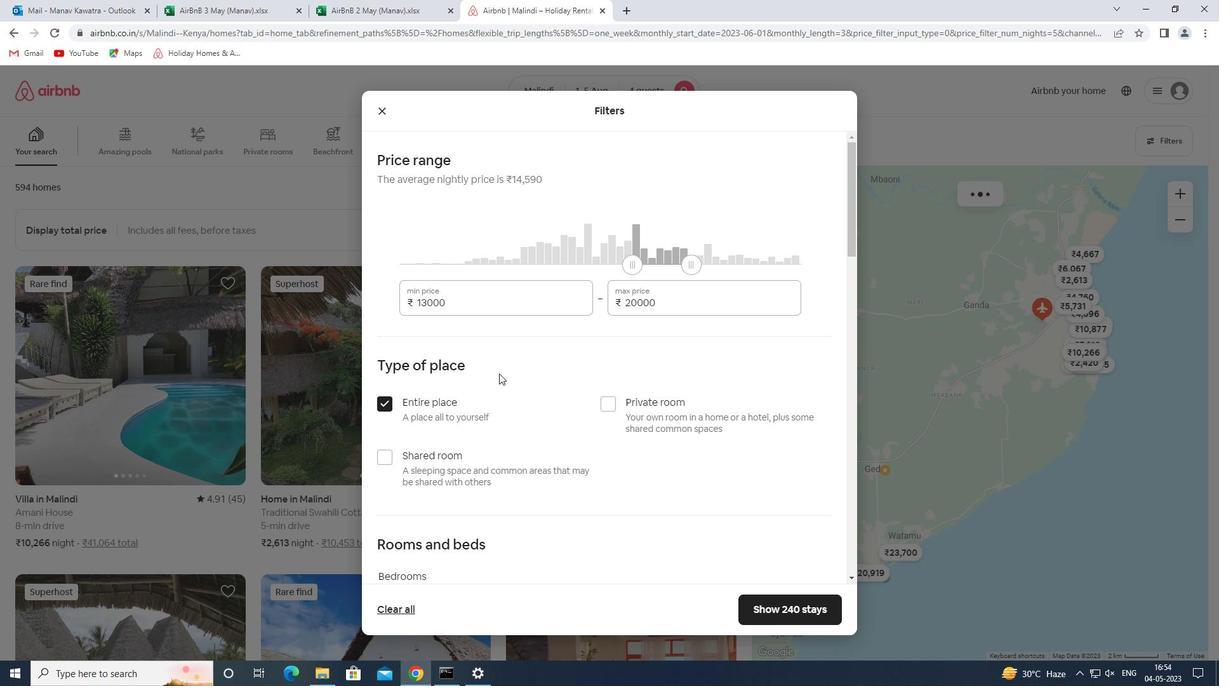 
Action: Mouse scrolled (505, 371) with delta (0, 0)
Screenshot: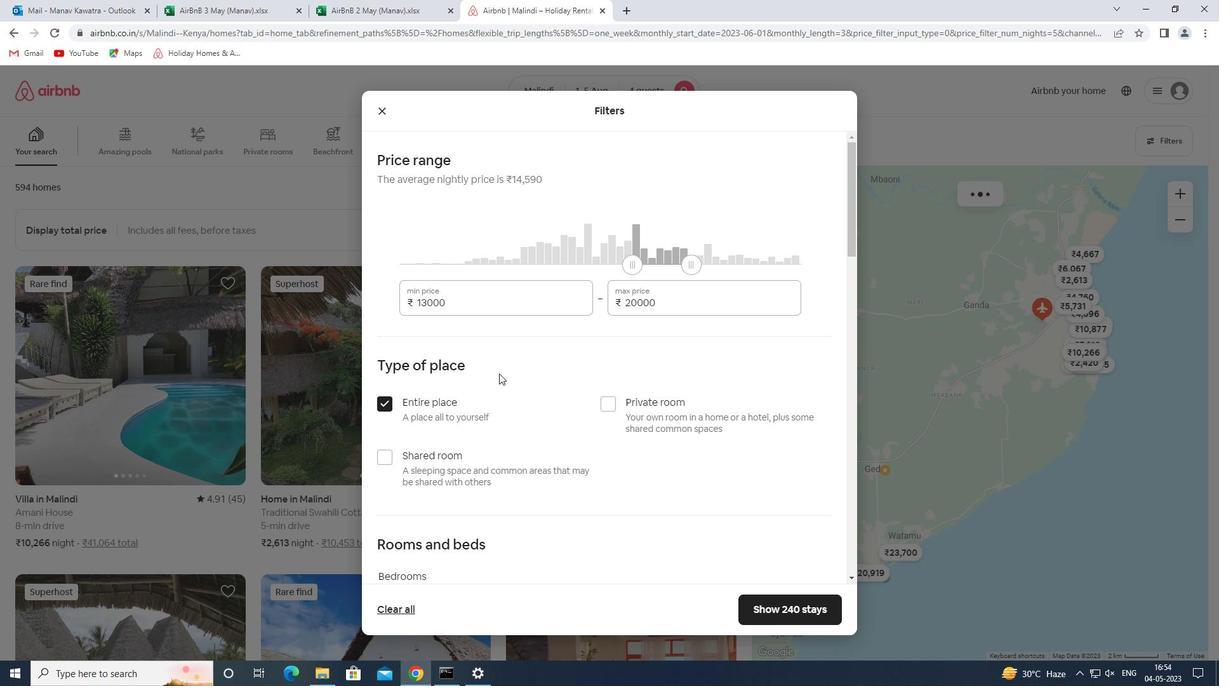 
Action: Mouse scrolled (505, 371) with delta (0, 0)
Screenshot: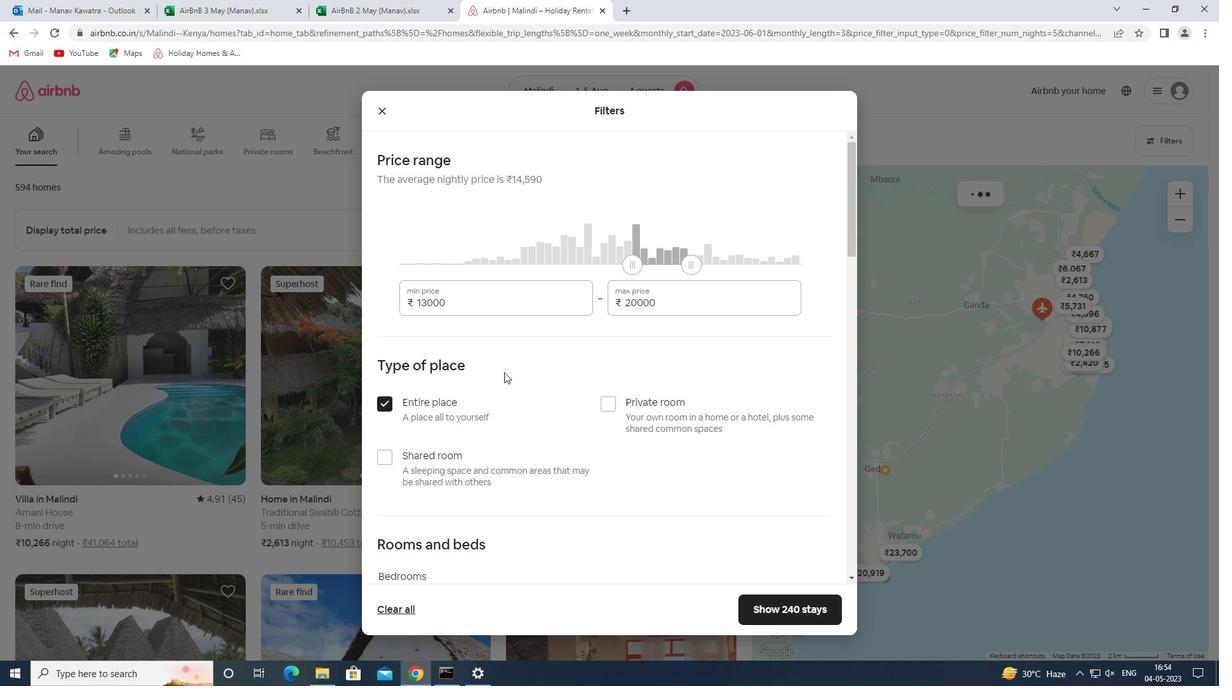 
Action: Mouse scrolled (505, 371) with delta (0, 0)
Screenshot: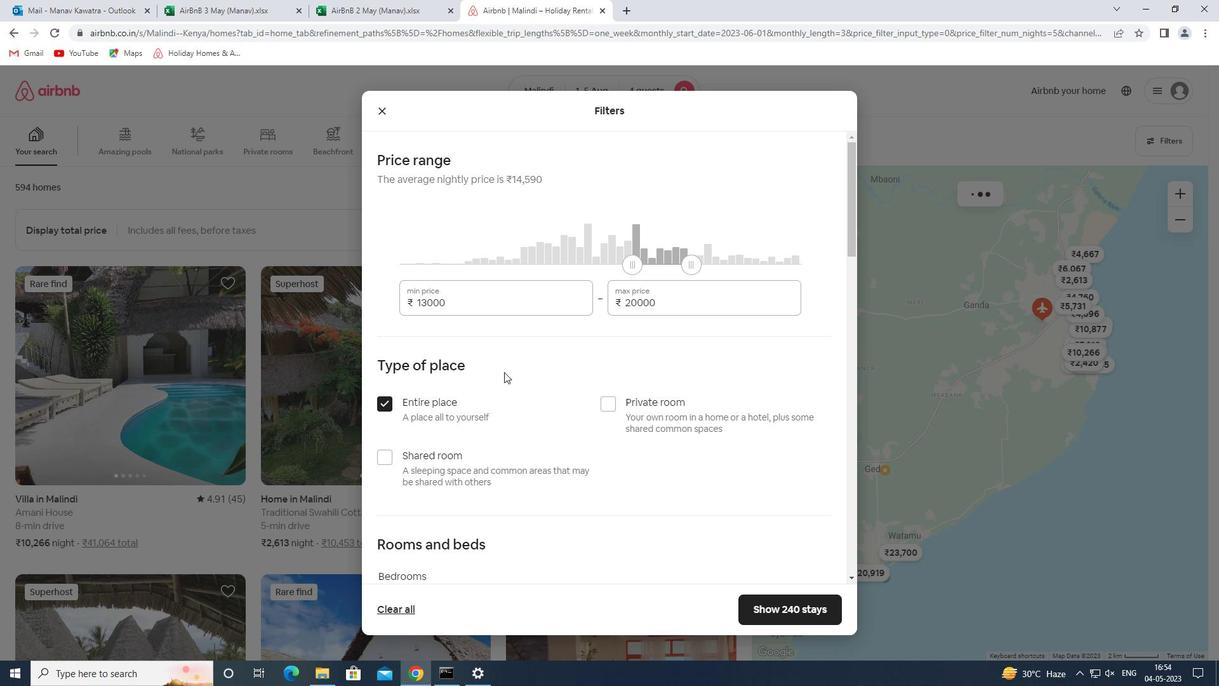 
Action: Mouse scrolled (505, 371) with delta (0, 0)
Screenshot: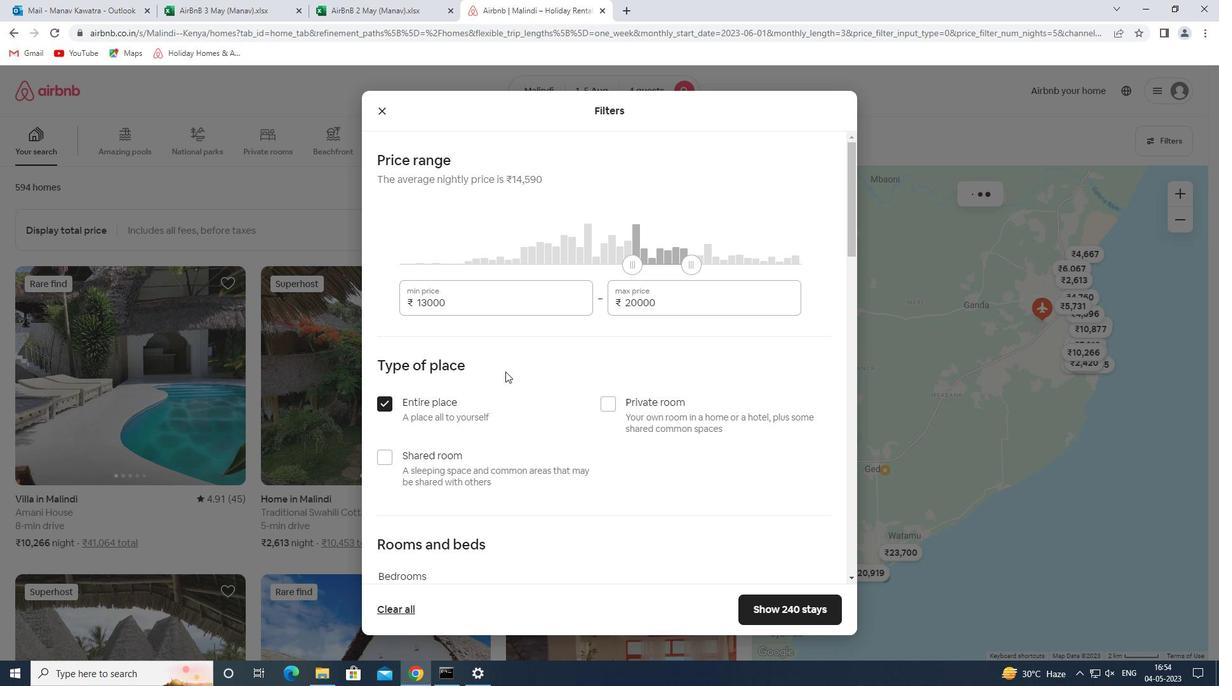 
Action: Mouse moved to (486, 291)
Screenshot: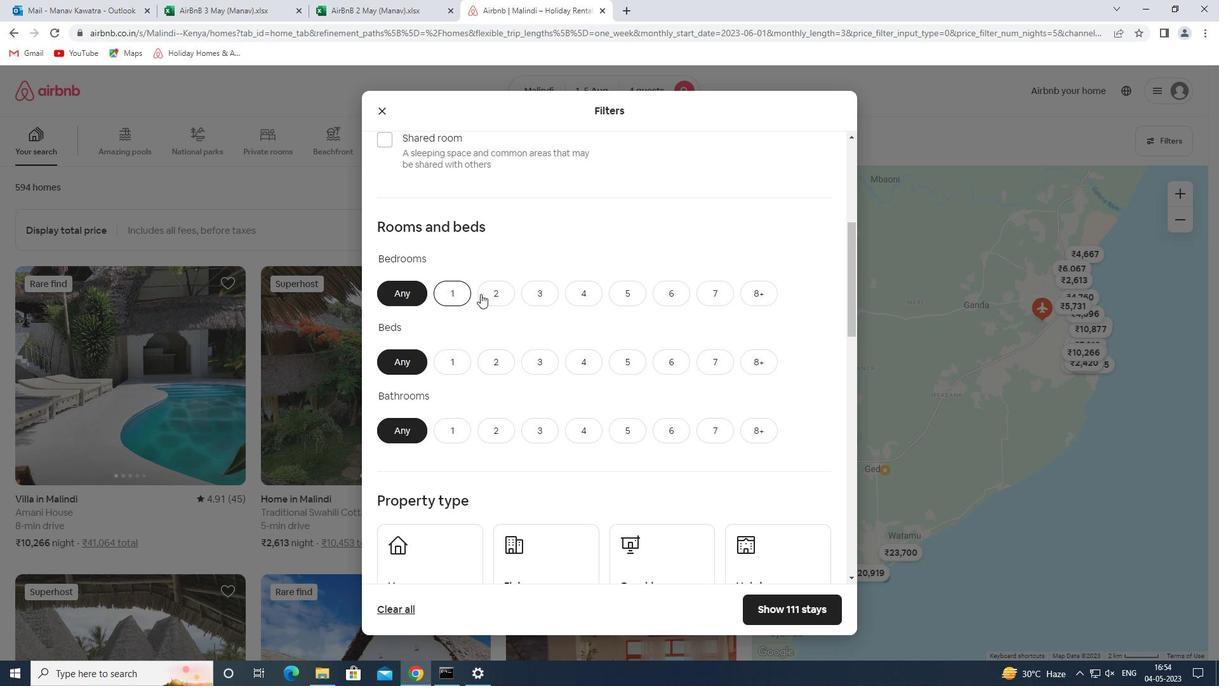 
Action: Mouse pressed left at (486, 291)
Screenshot: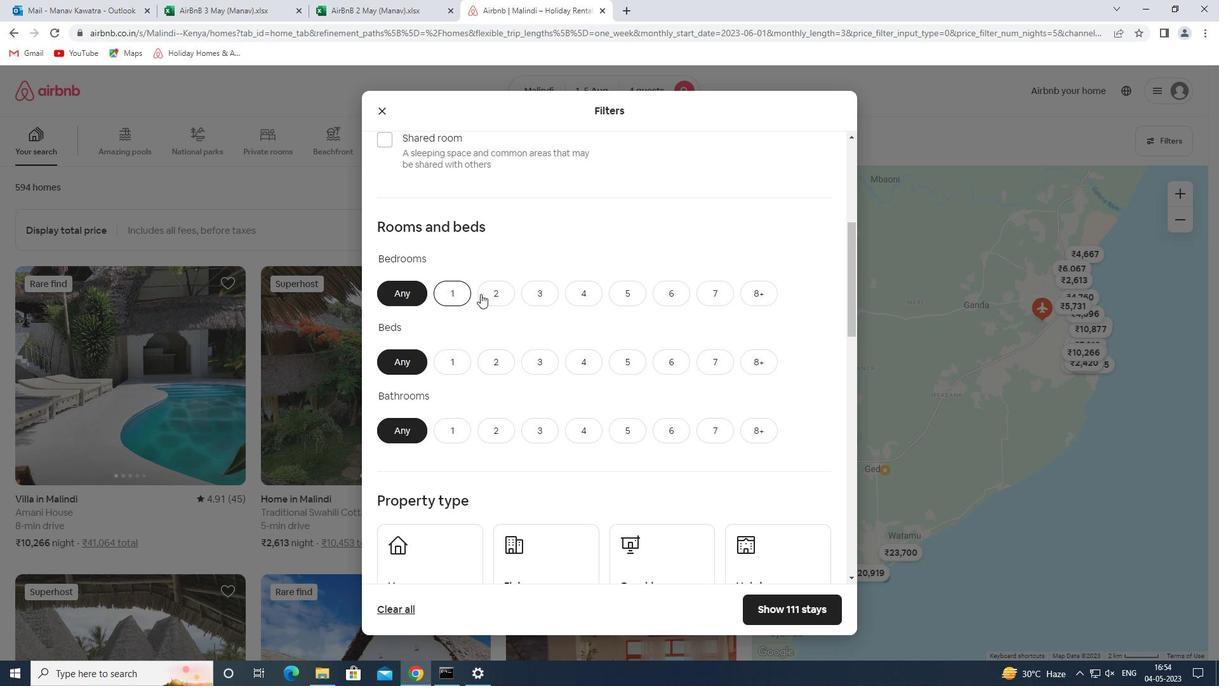 
Action: Mouse moved to (545, 371)
Screenshot: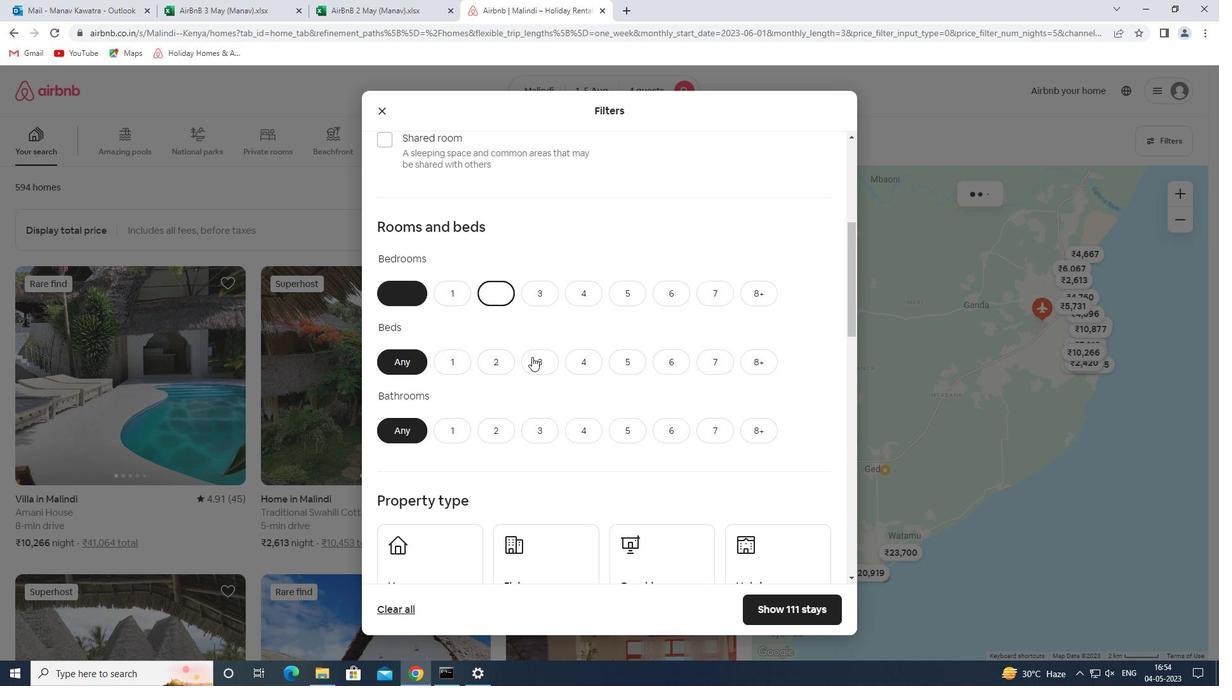 
Action: Mouse pressed left at (545, 371)
Screenshot: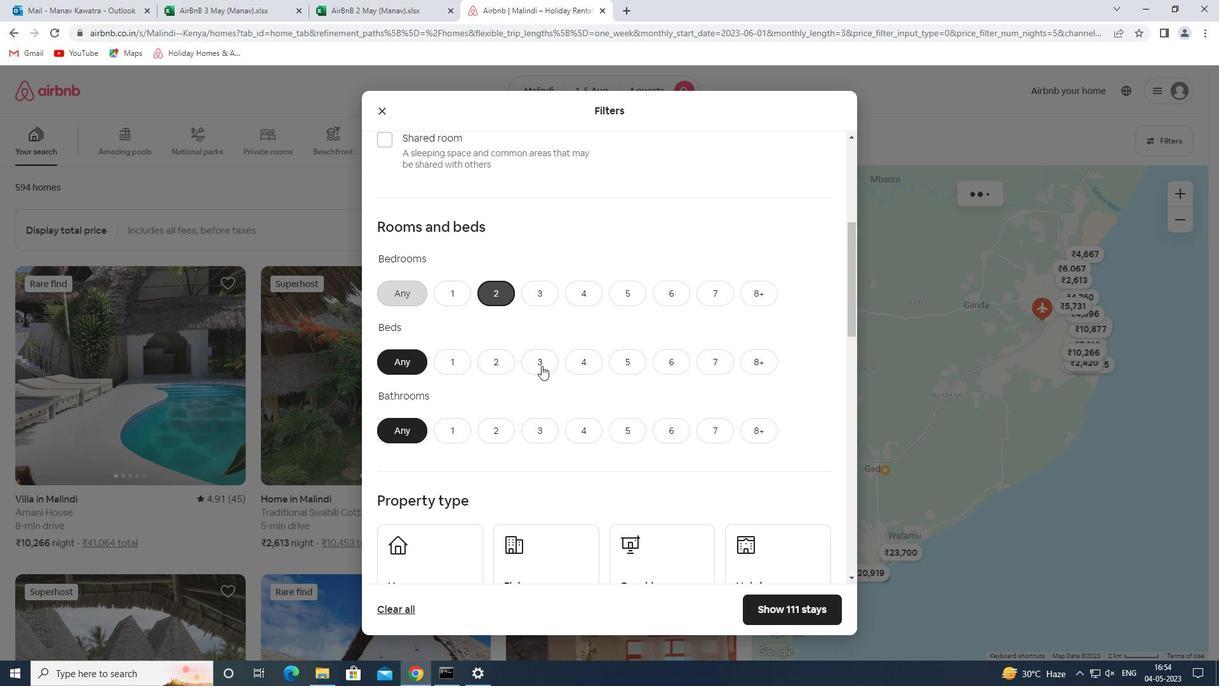 
Action: Mouse moved to (488, 433)
Screenshot: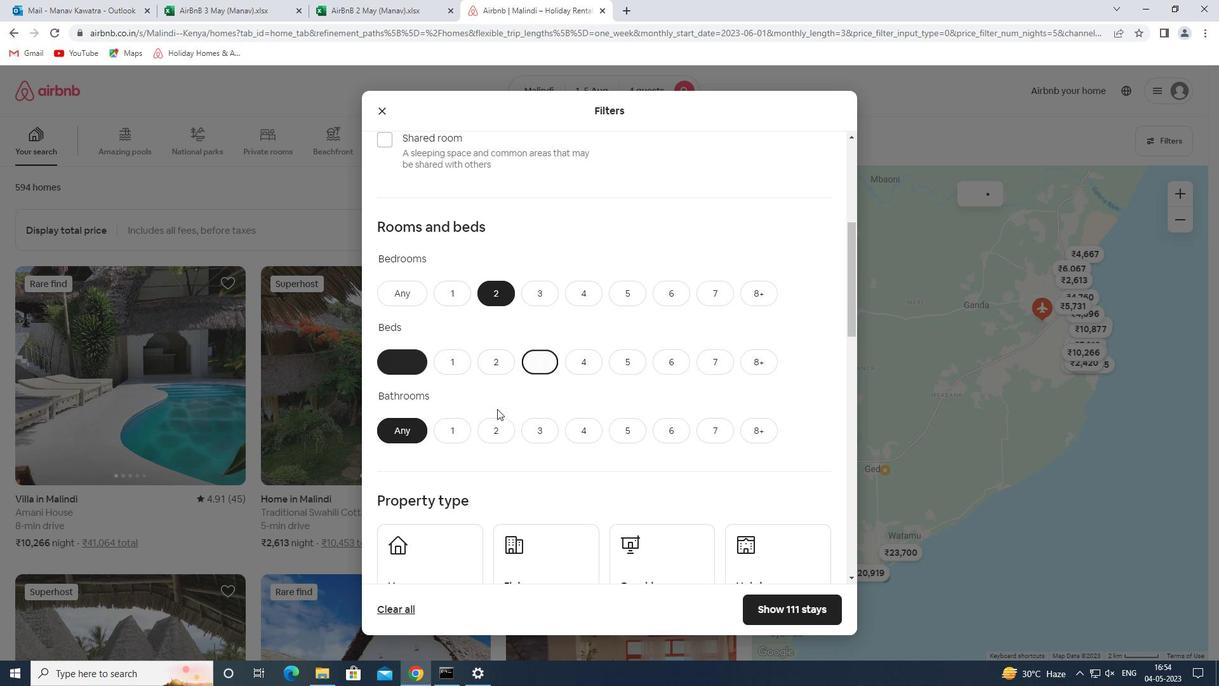 
Action: Mouse pressed left at (488, 433)
Screenshot: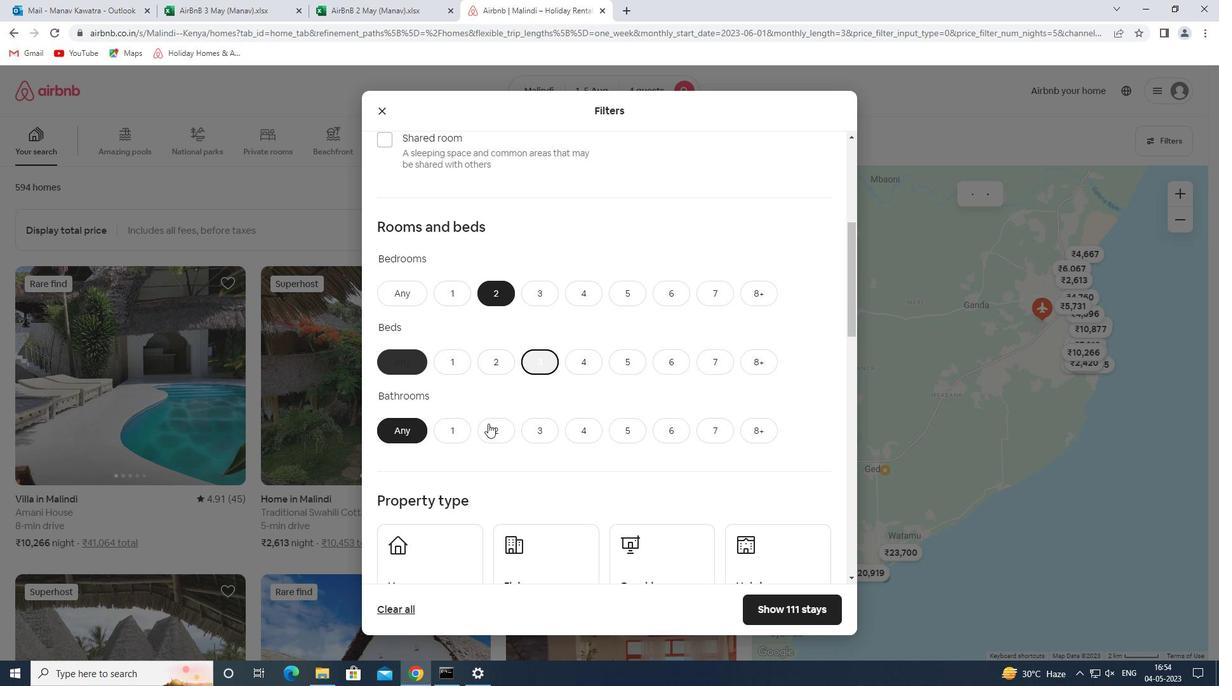 
Action: Mouse moved to (613, 359)
Screenshot: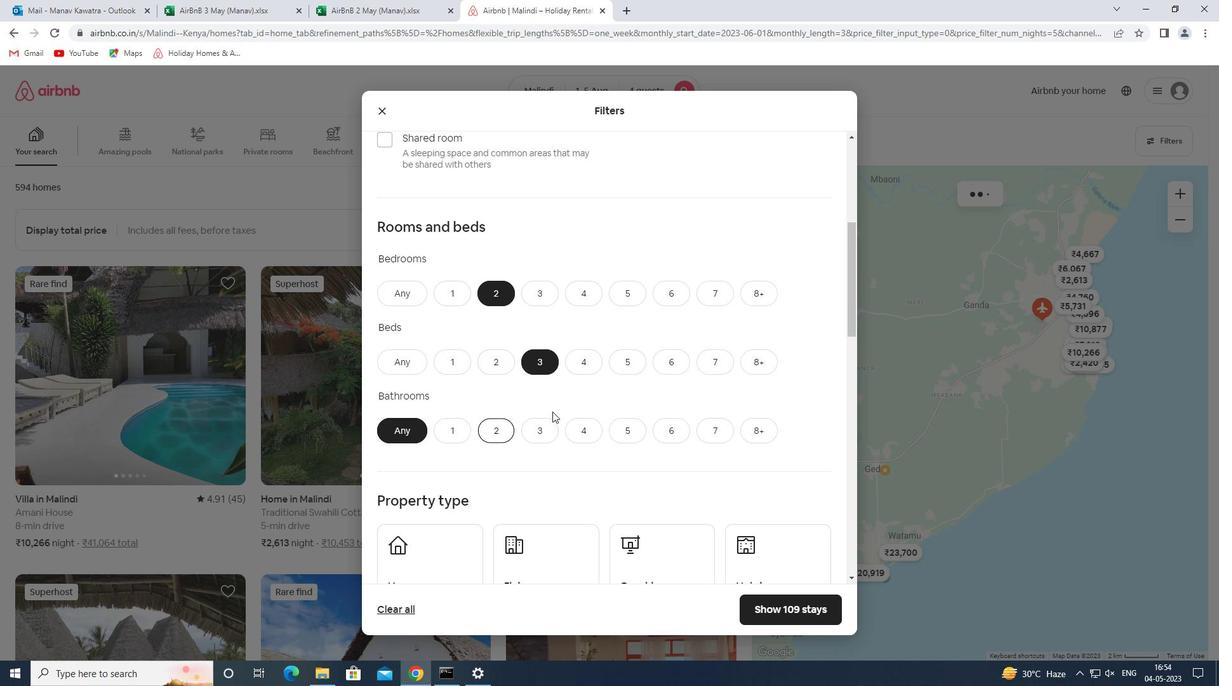
Action: Mouse scrolled (613, 358) with delta (0, 0)
Screenshot: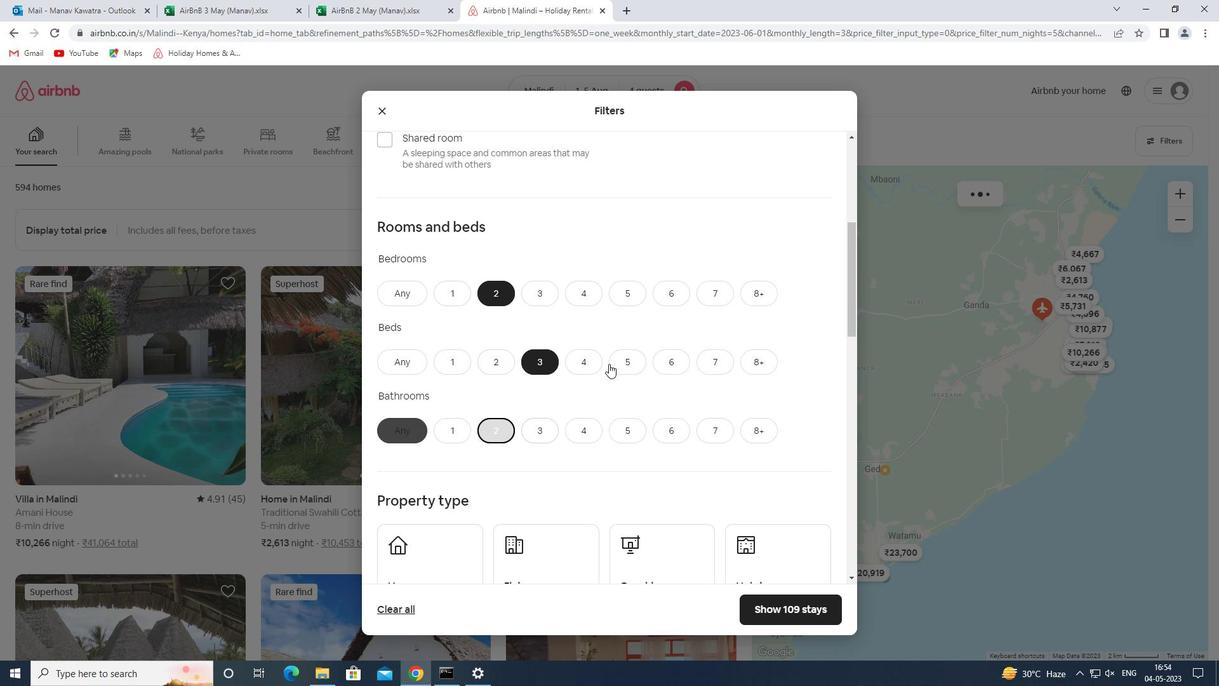 
Action: Mouse scrolled (613, 358) with delta (0, 0)
Screenshot: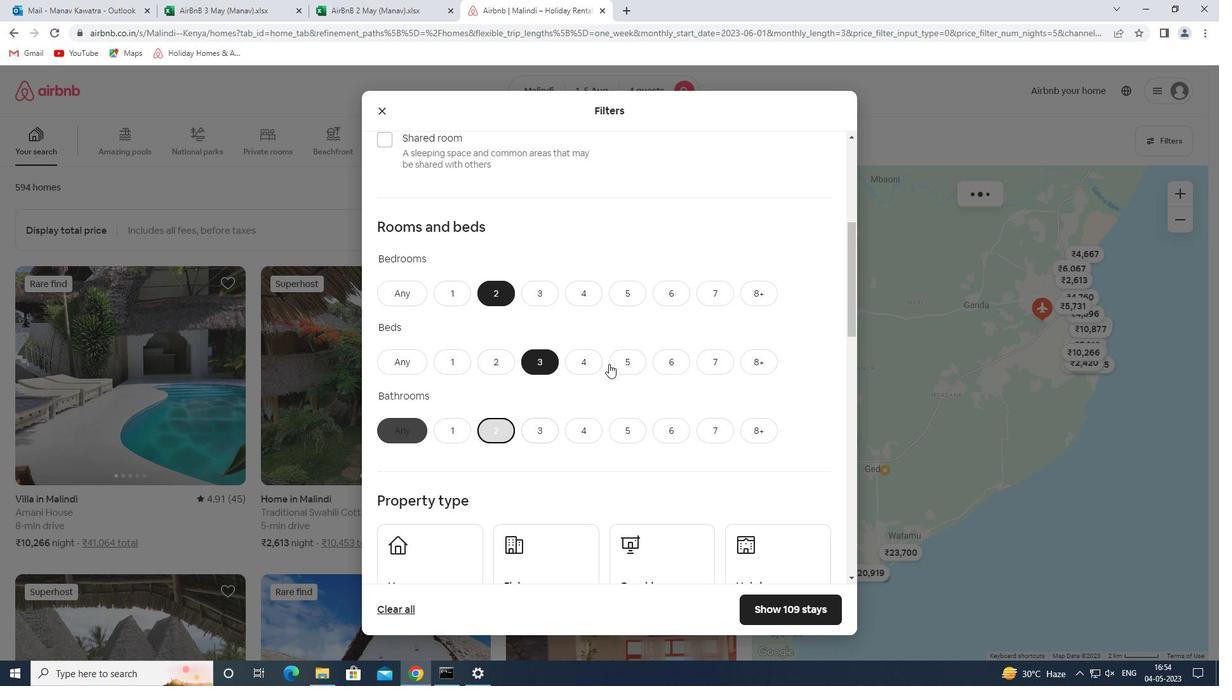 
Action: Mouse scrolled (613, 358) with delta (0, 0)
Screenshot: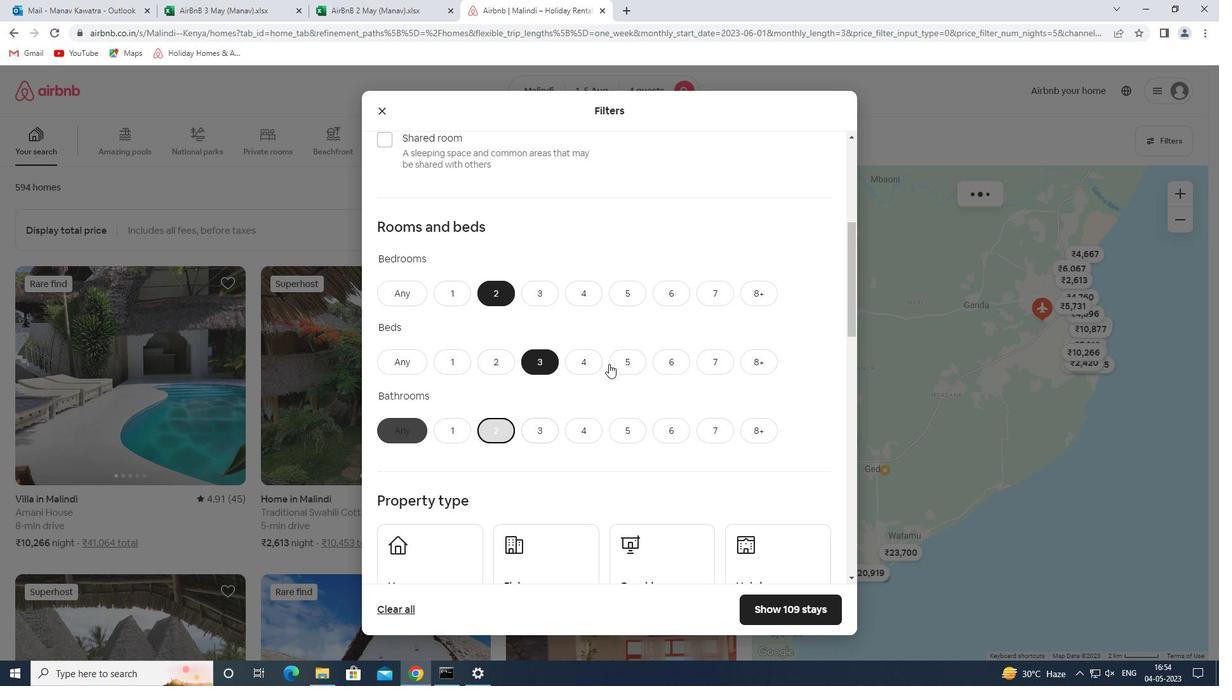 
Action: Mouse scrolled (613, 358) with delta (0, 0)
Screenshot: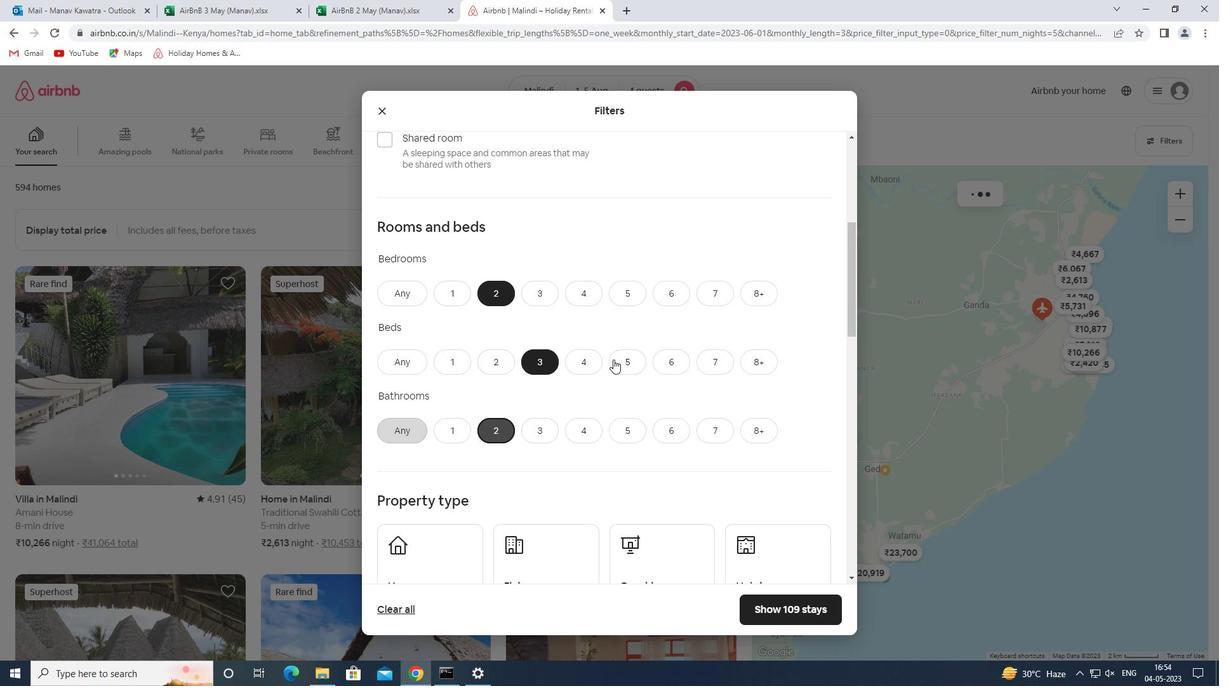 
Action: Mouse scrolled (613, 358) with delta (0, 0)
Screenshot: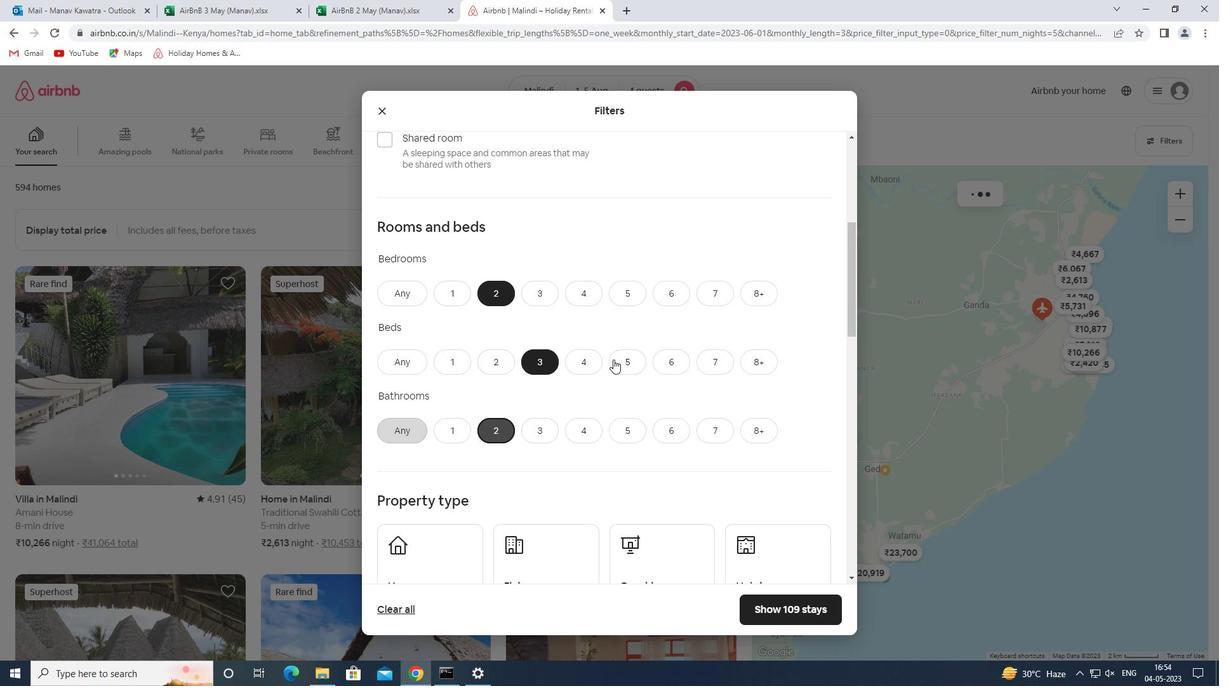 
Action: Mouse moved to (426, 260)
Screenshot: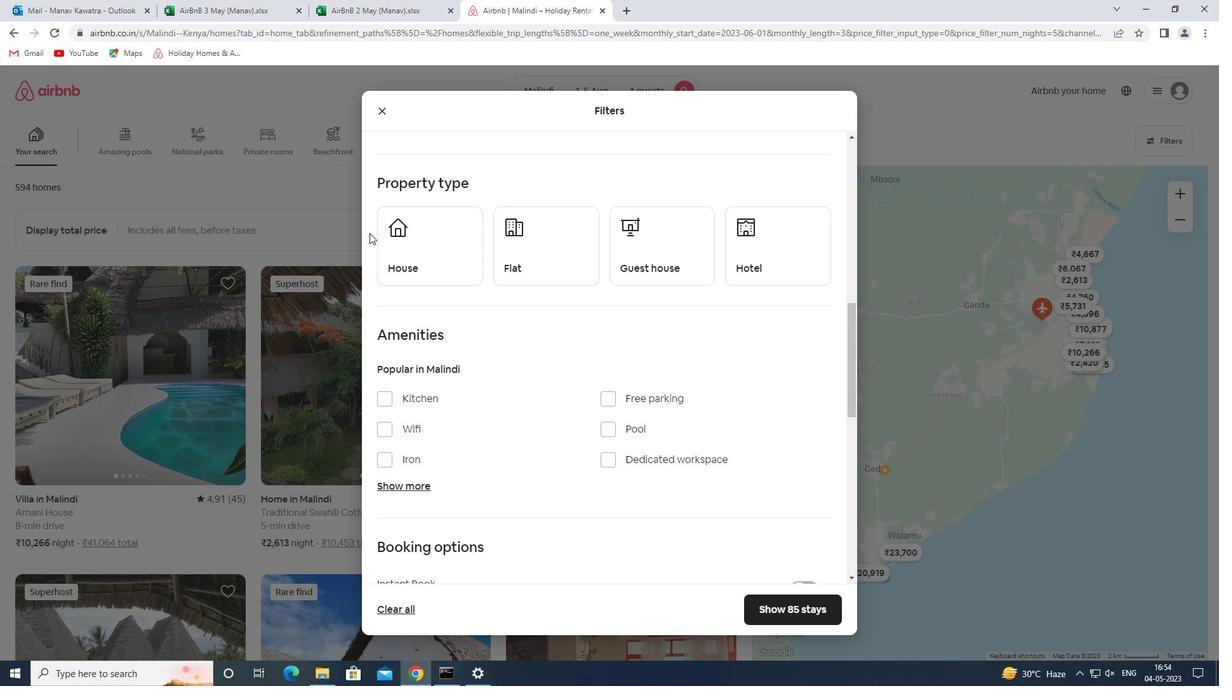 
Action: Mouse pressed left at (426, 260)
Screenshot: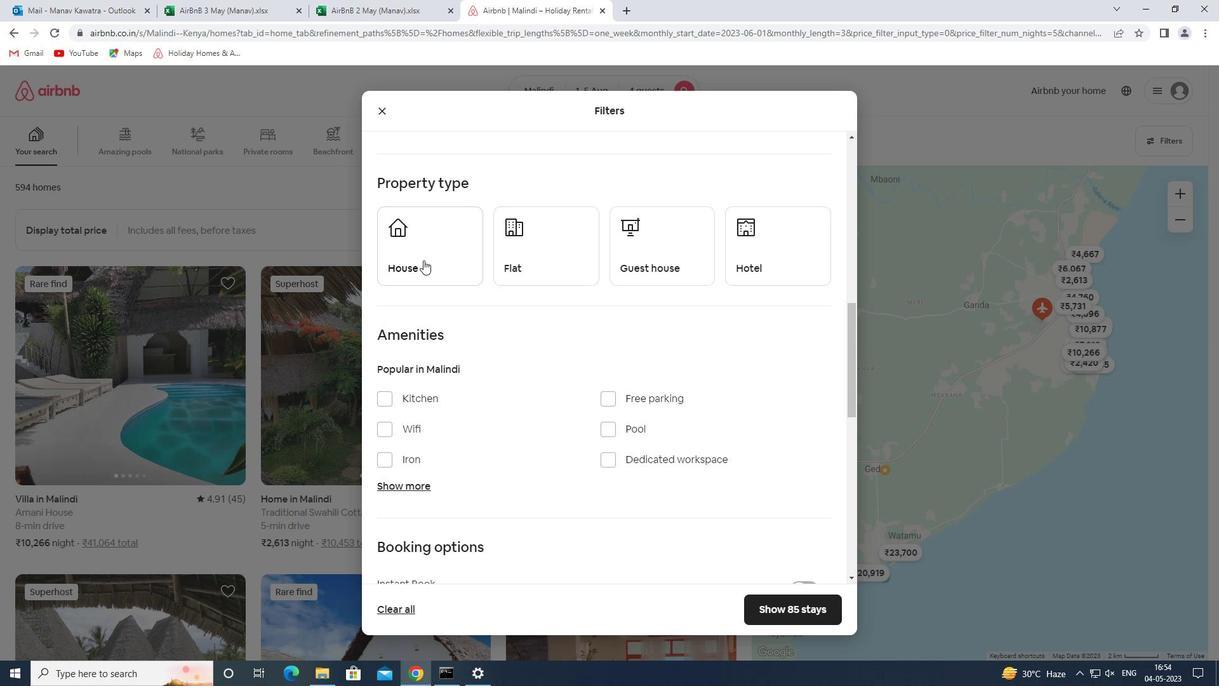 
Action: Mouse moved to (524, 260)
Screenshot: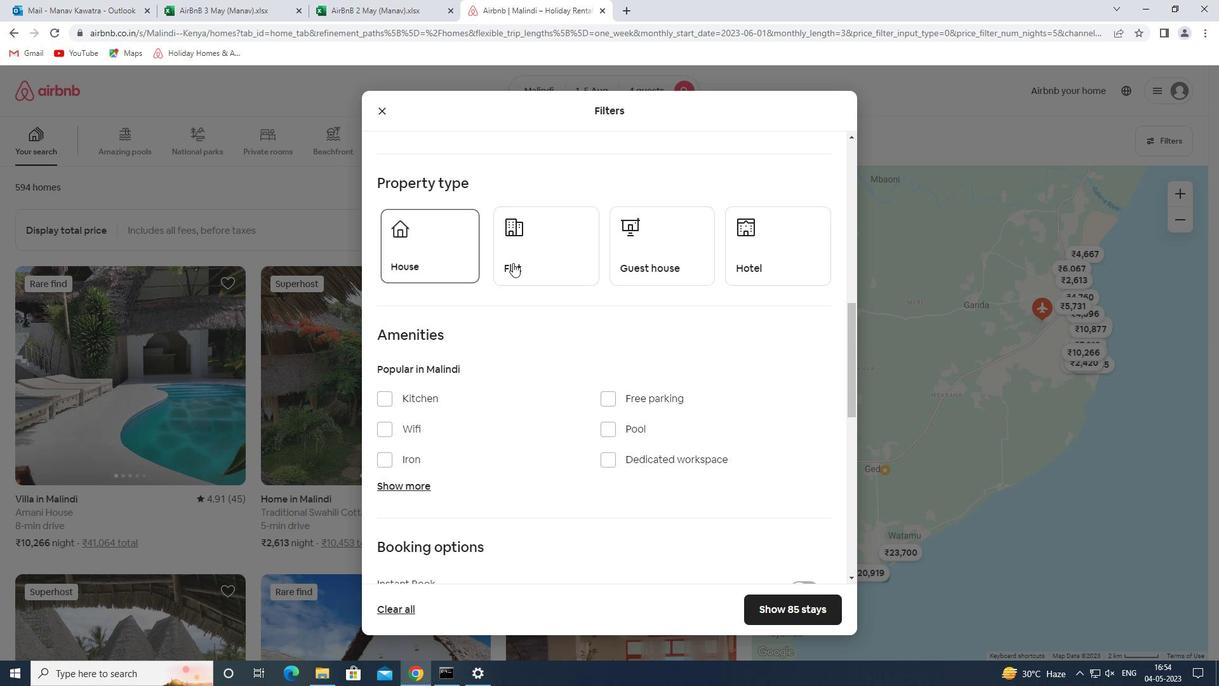 
Action: Mouse pressed left at (524, 260)
Screenshot: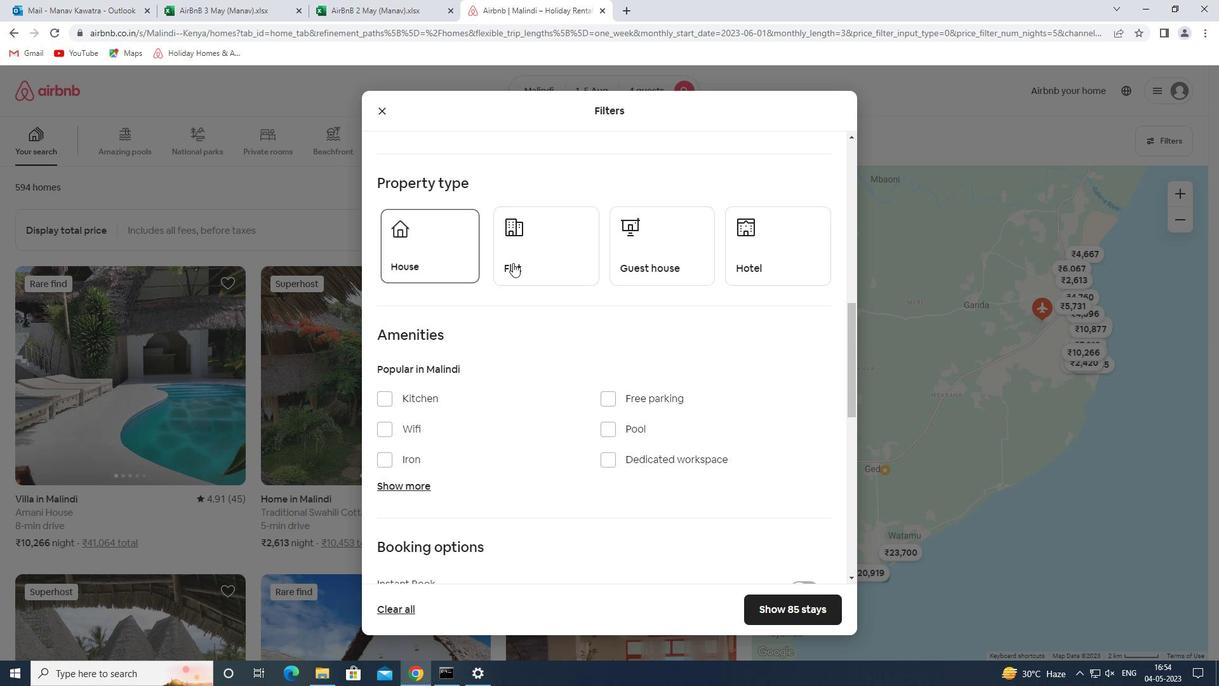 
Action: Mouse moved to (664, 259)
Screenshot: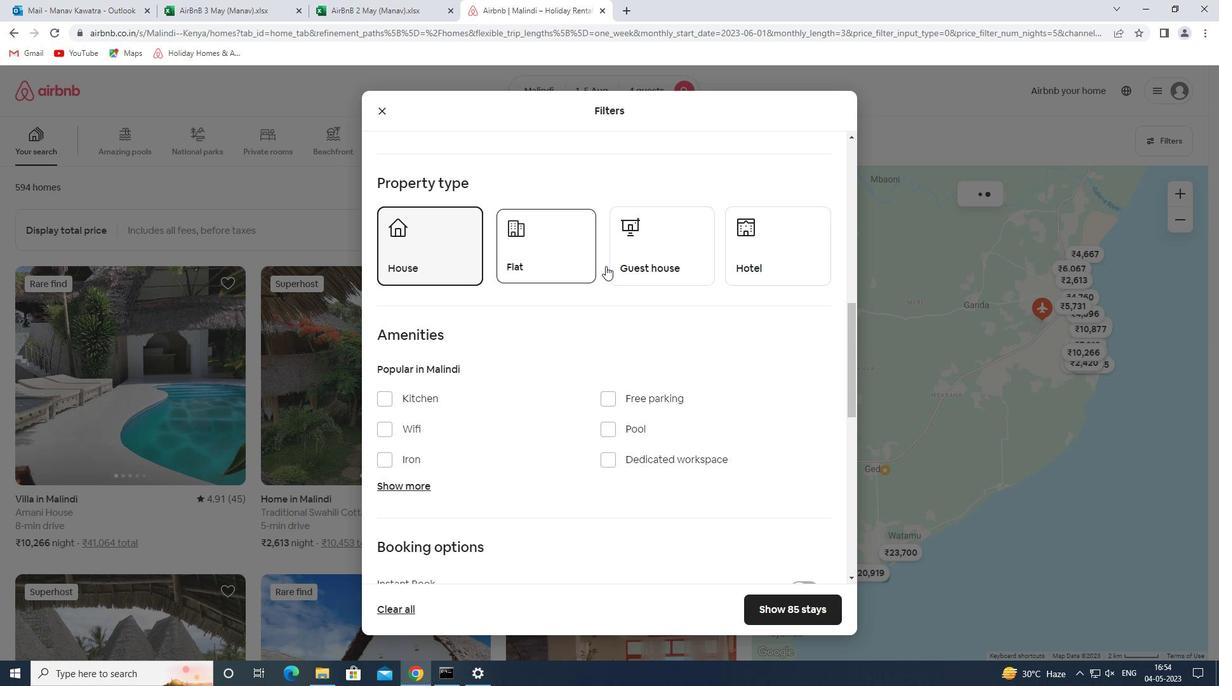 
Action: Mouse pressed left at (664, 259)
Screenshot: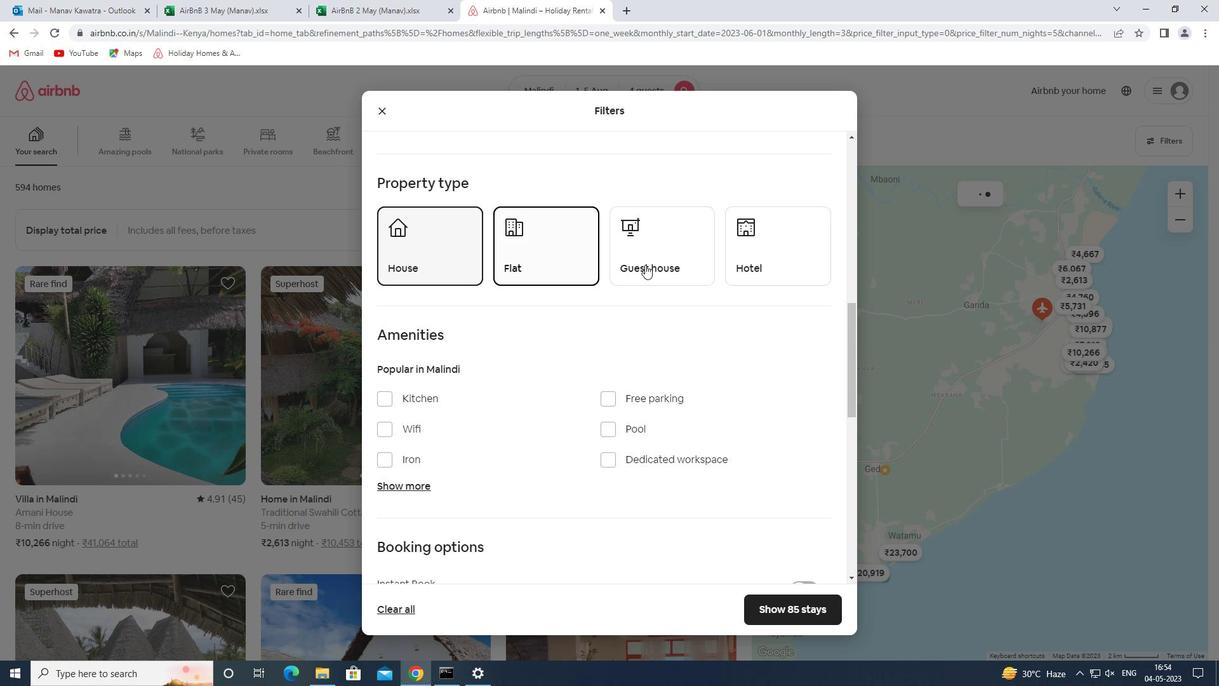 
Action: Mouse moved to (778, 252)
Screenshot: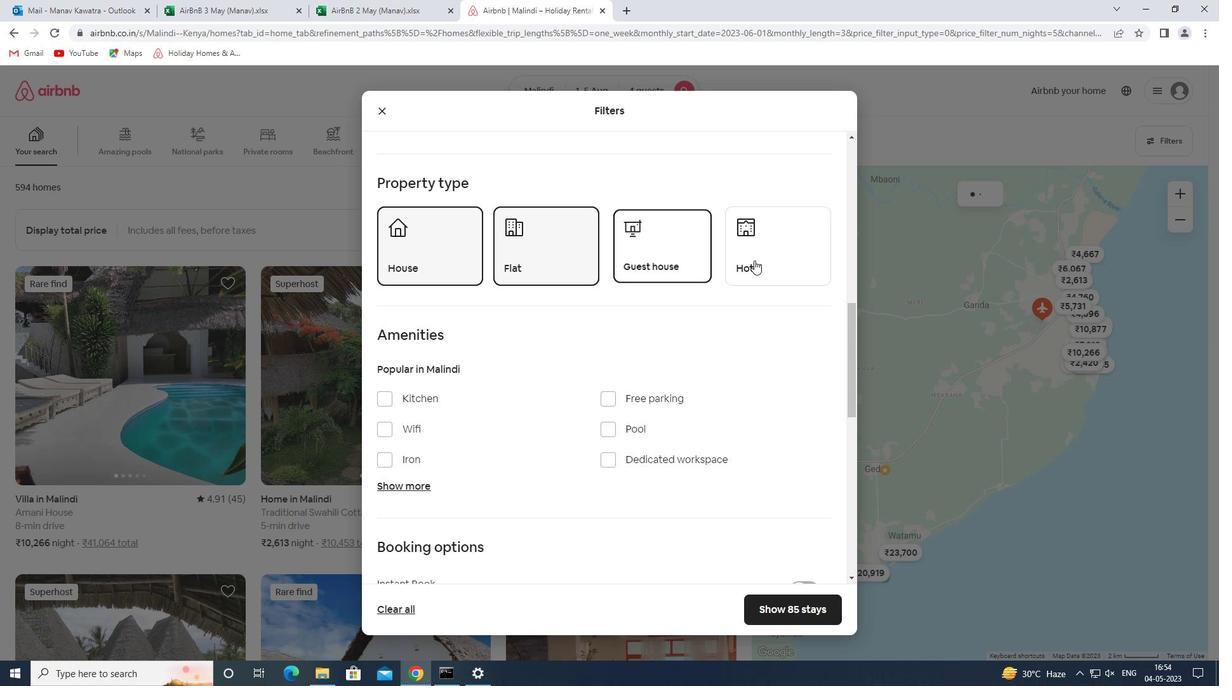 
Action: Mouse pressed left at (778, 252)
Screenshot: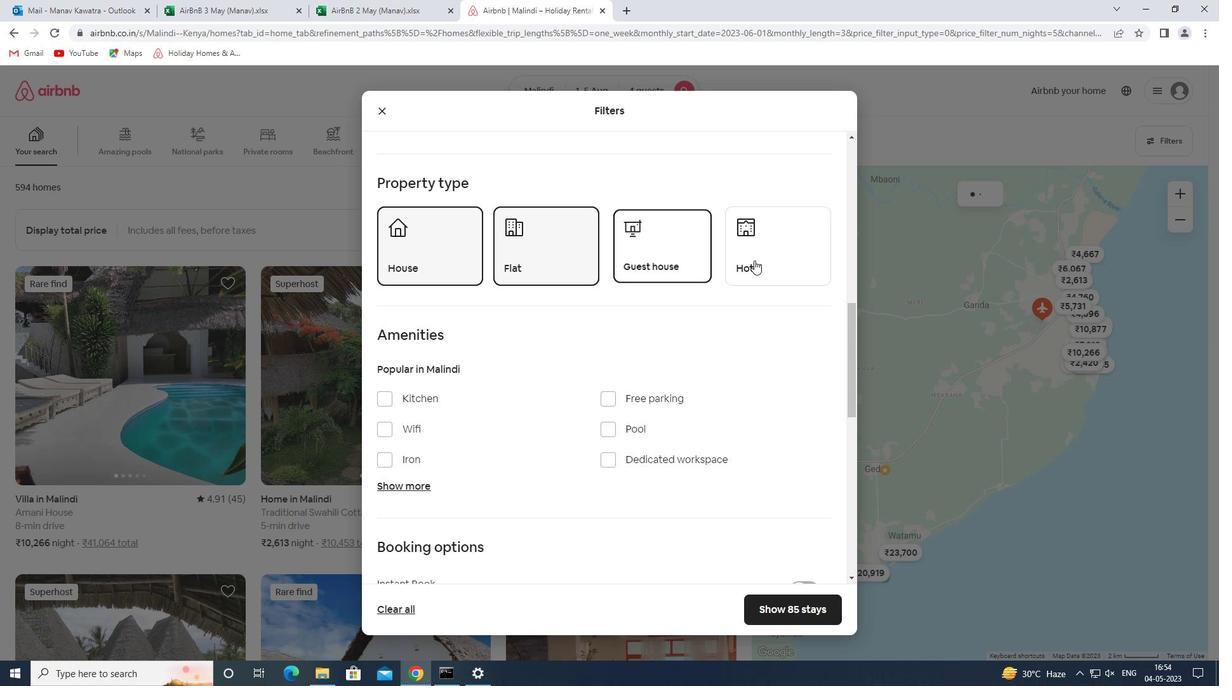 
Action: Mouse moved to (408, 484)
Screenshot: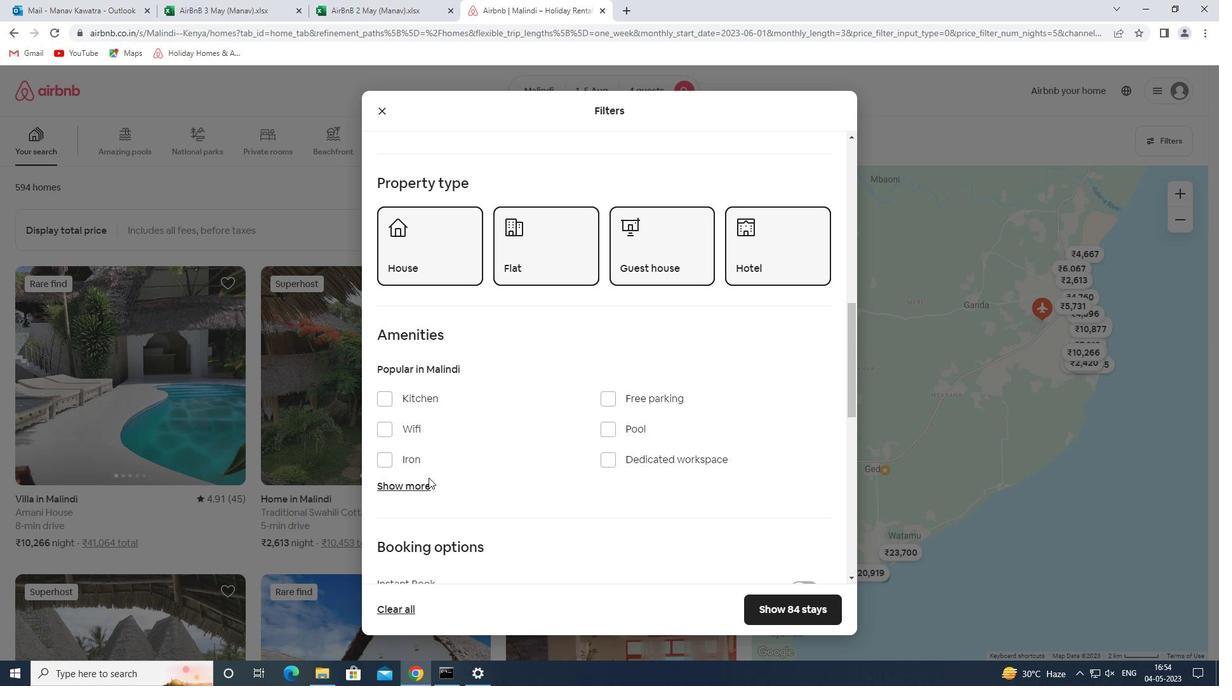 
Action: Mouse pressed left at (408, 484)
Screenshot: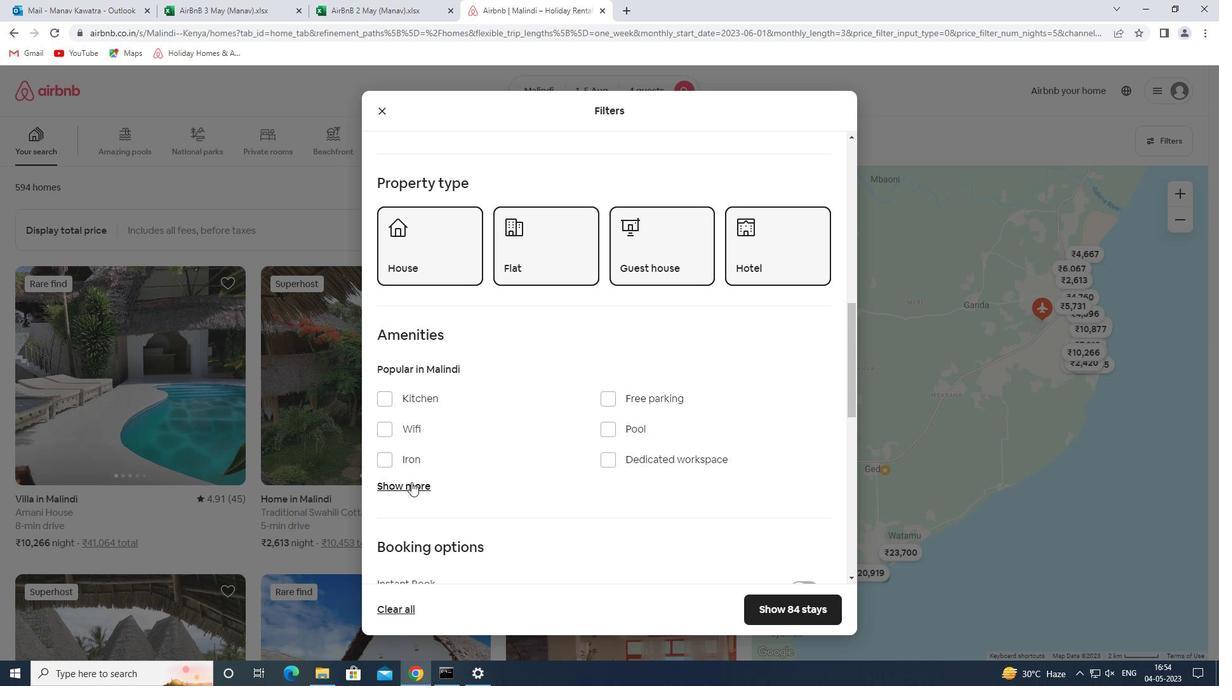 
Action: Mouse moved to (466, 531)
Screenshot: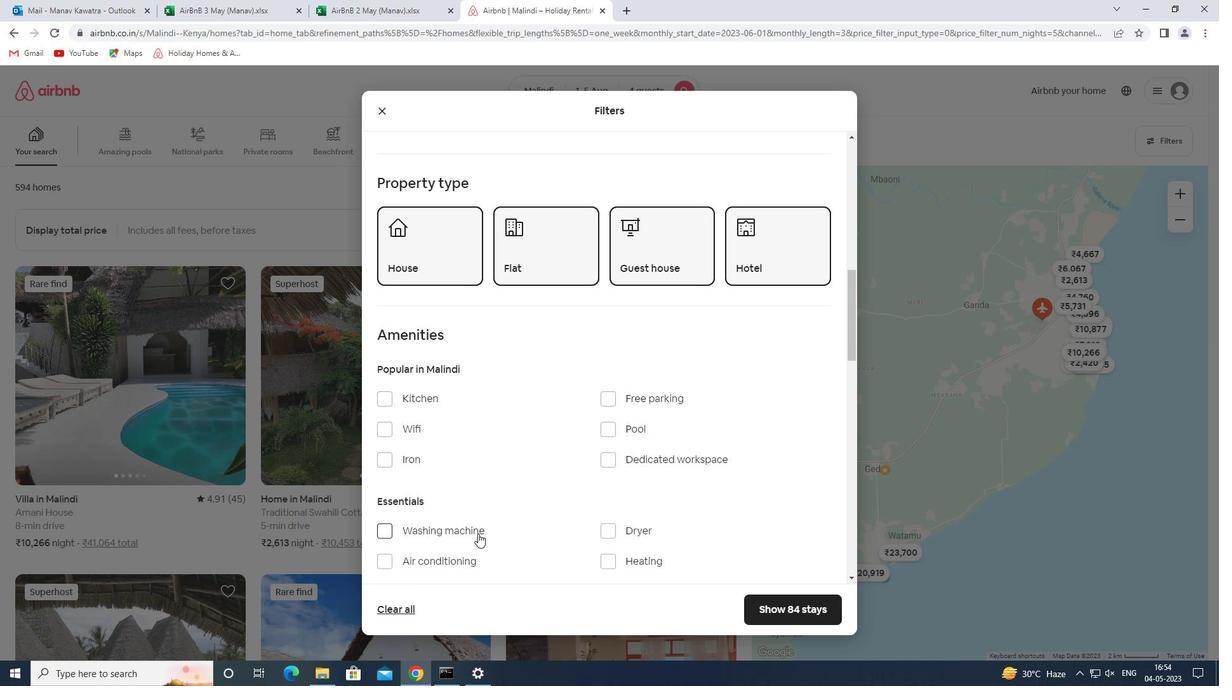 
Action: Mouse pressed left at (466, 531)
Screenshot: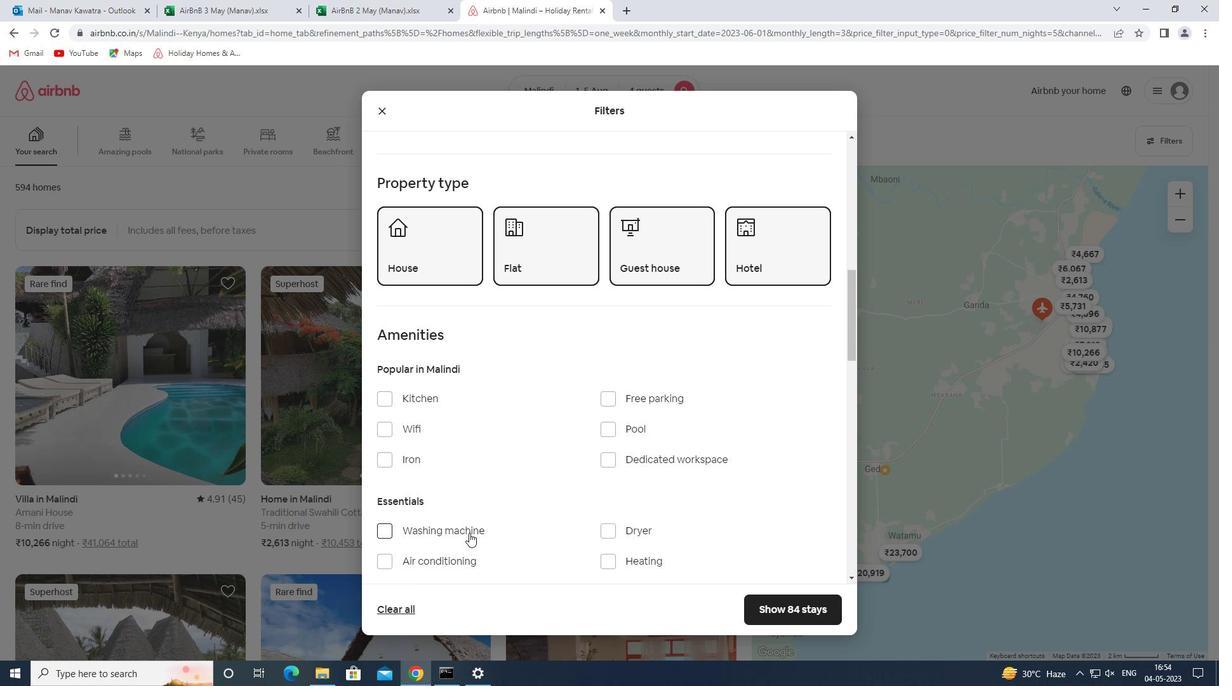 
Action: Mouse moved to (592, 487)
Screenshot: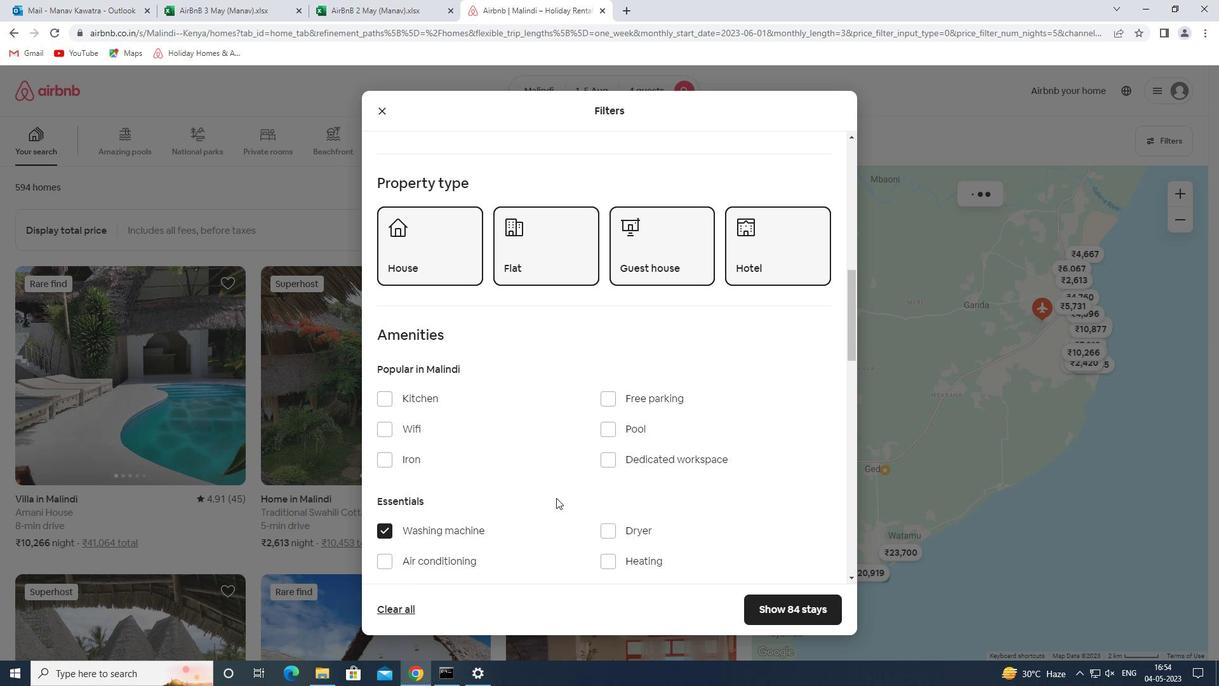 
Action: Mouse scrolled (592, 487) with delta (0, 0)
Screenshot: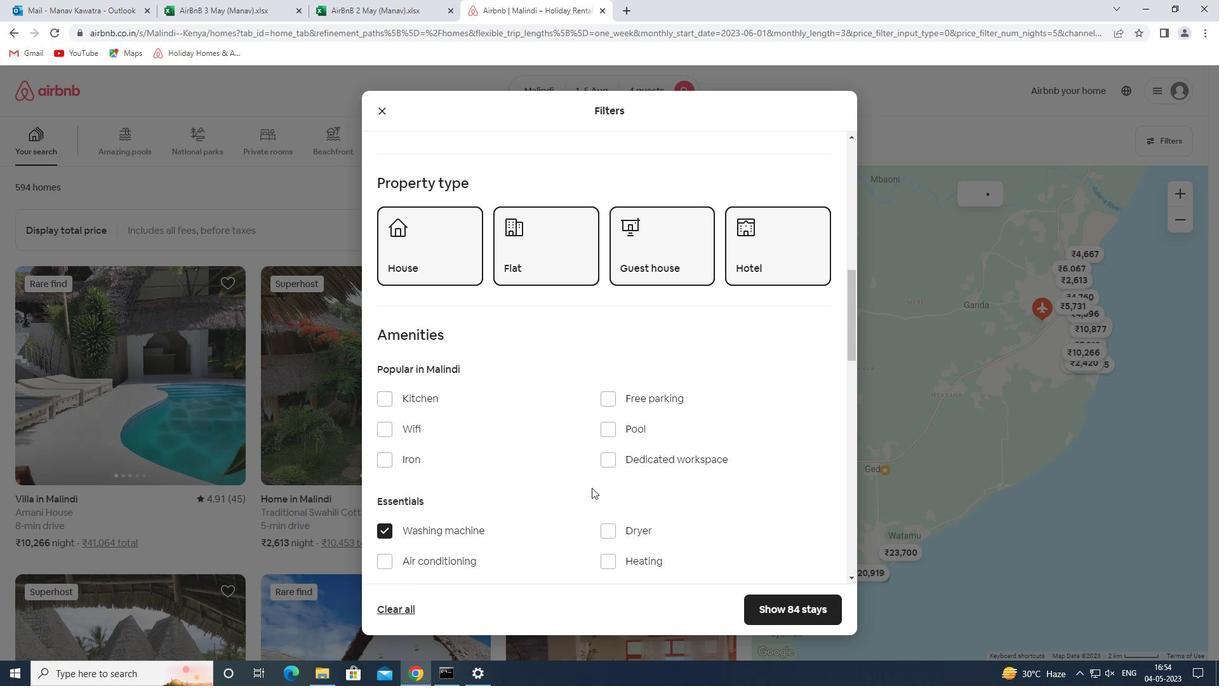 
Action: Mouse scrolled (592, 487) with delta (0, 0)
Screenshot: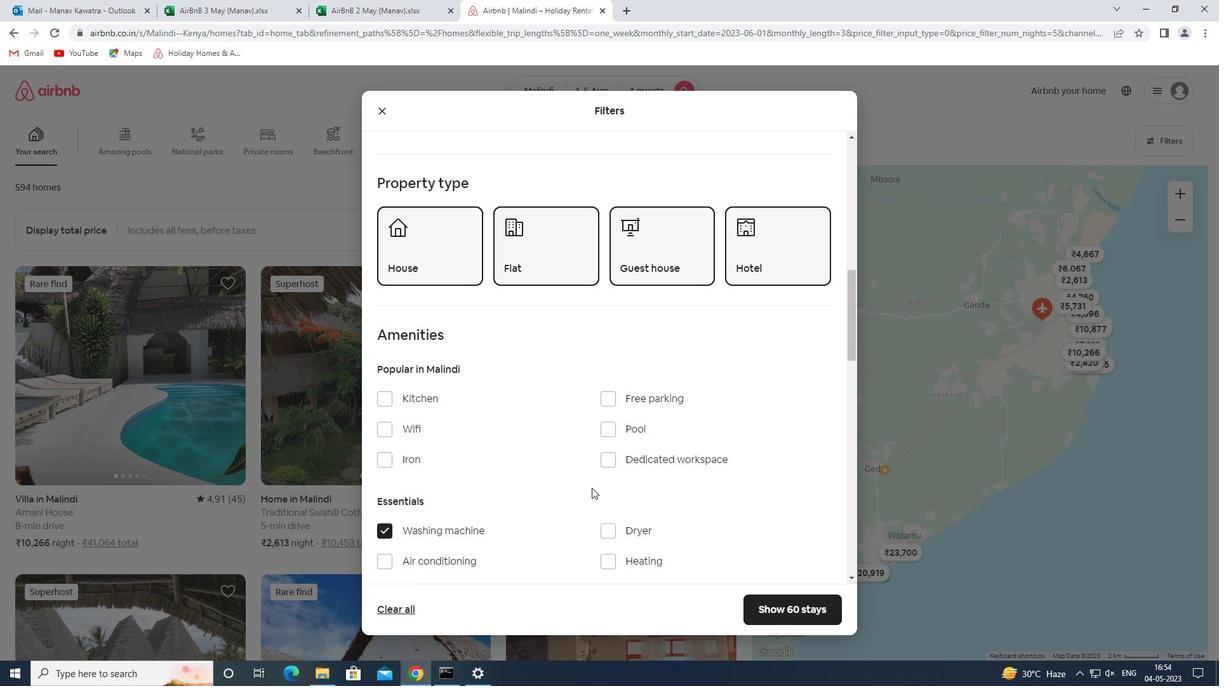 
Action: Mouse moved to (601, 494)
Screenshot: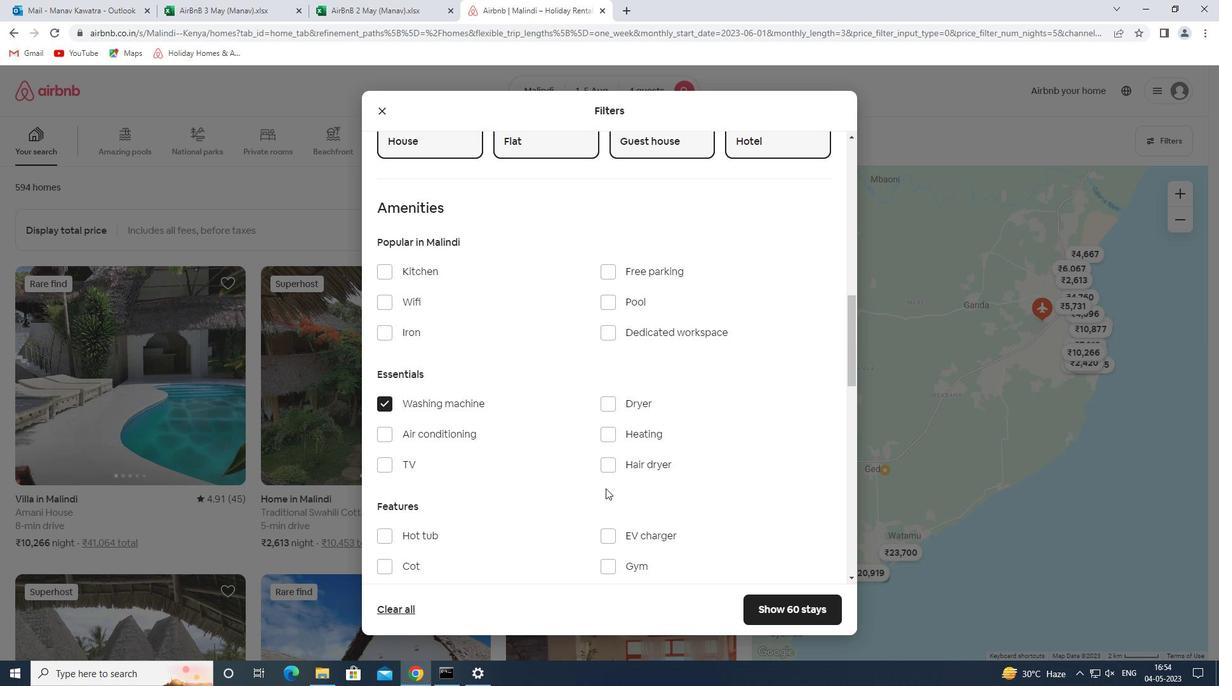 
Action: Mouse scrolled (601, 493) with delta (0, 0)
Screenshot: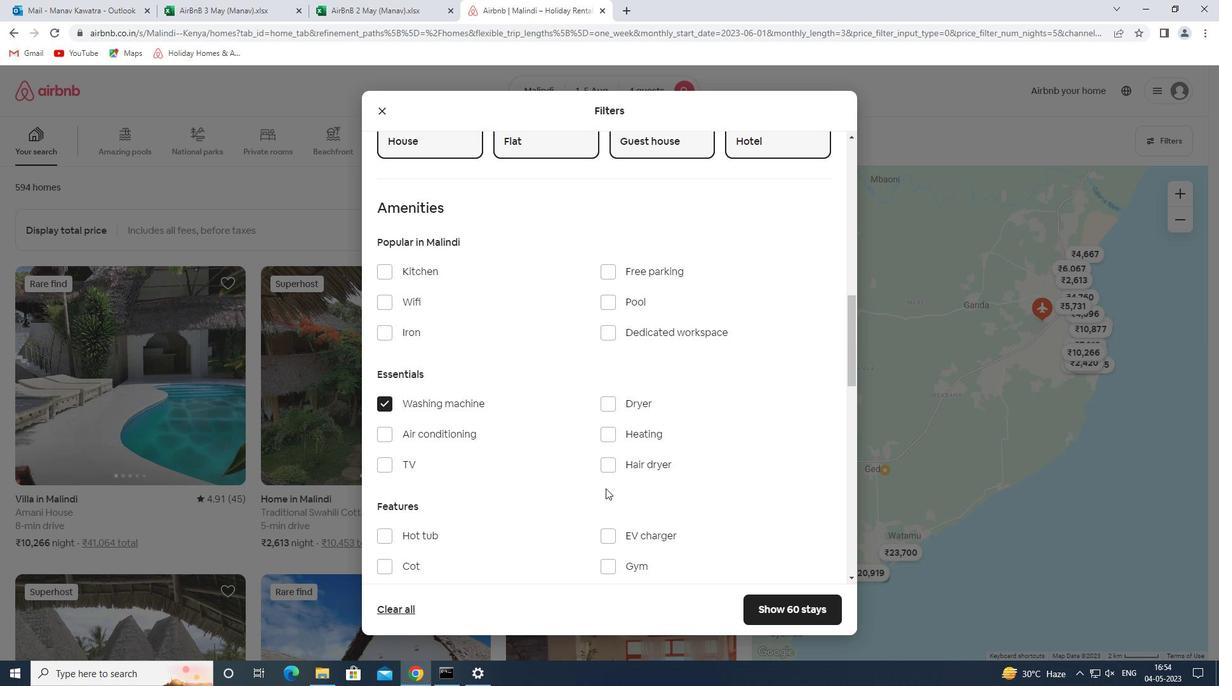 
Action: Mouse scrolled (601, 493) with delta (0, 0)
Screenshot: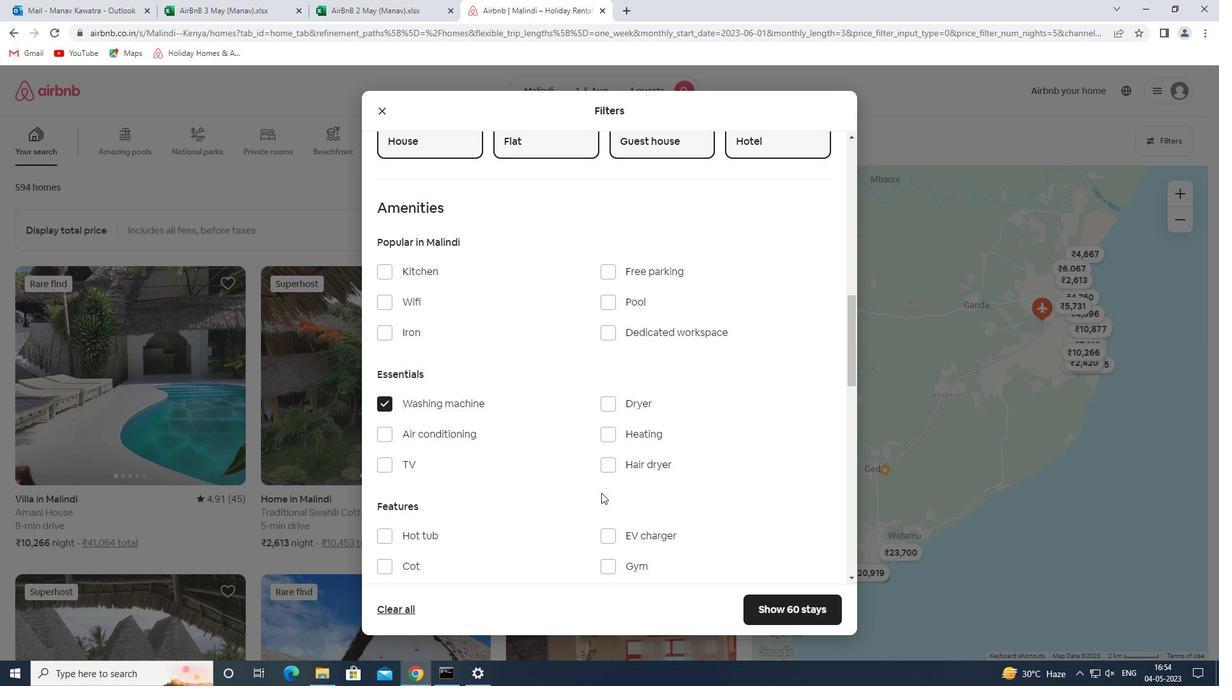 
Action: Mouse moved to (600, 494)
Screenshot: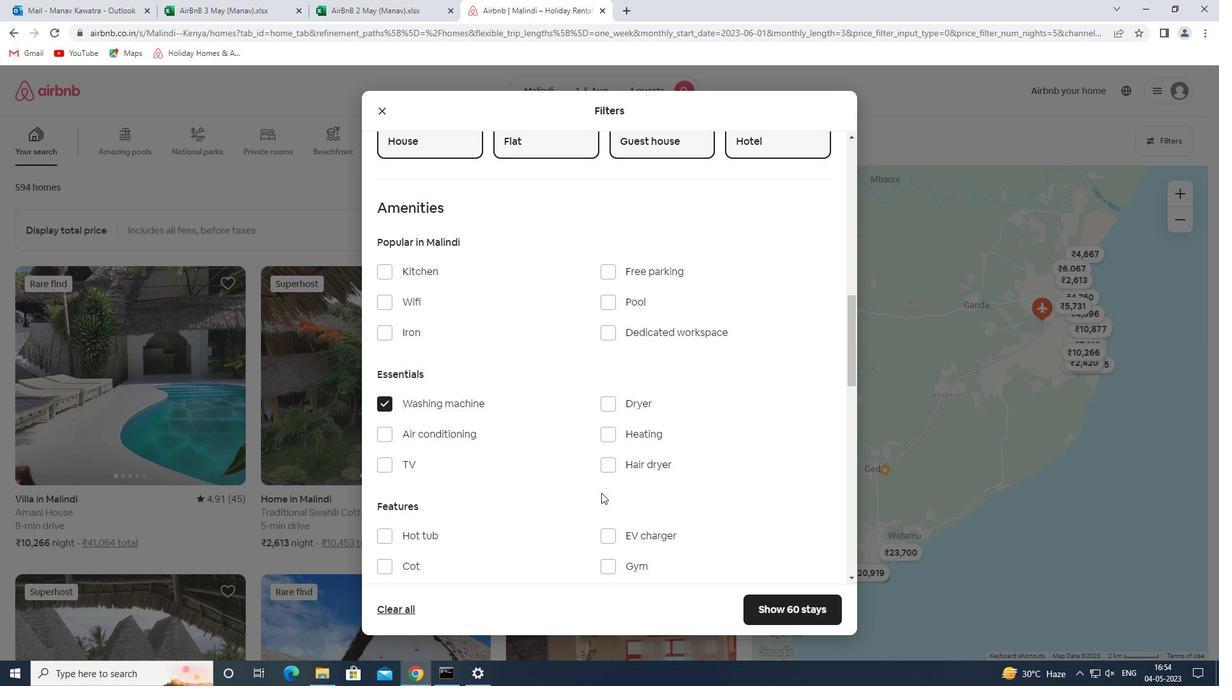 
Action: Mouse scrolled (600, 493) with delta (0, 0)
Screenshot: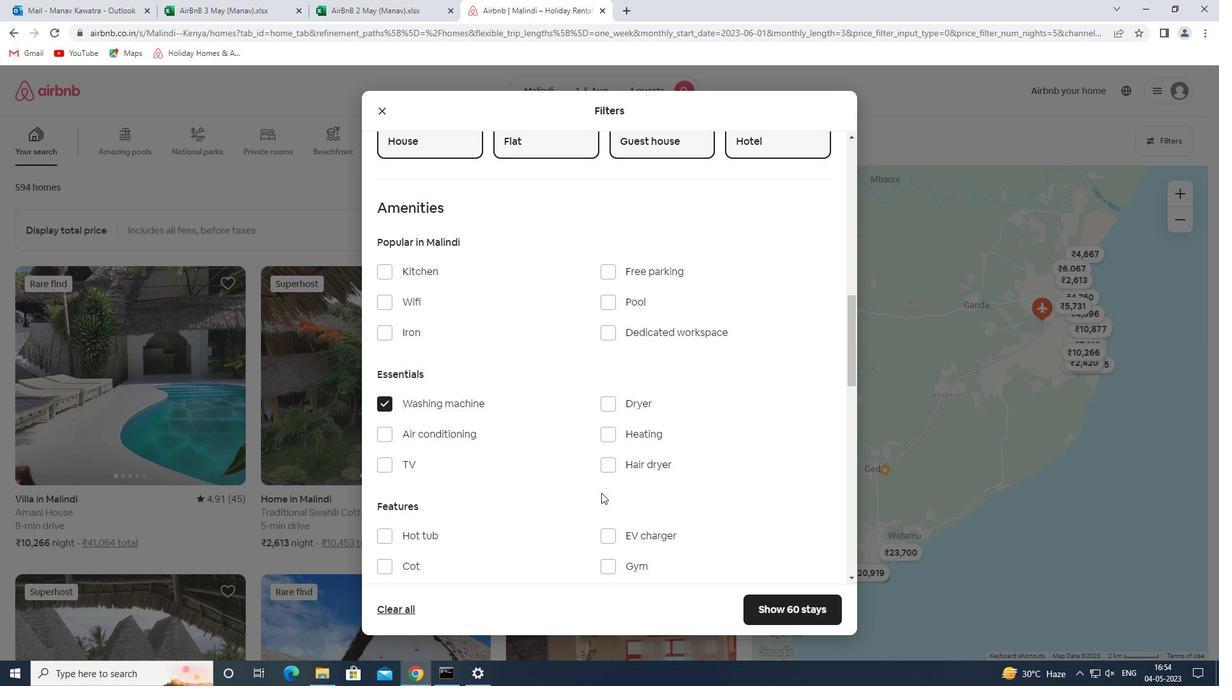 
Action: Mouse moved to (599, 494)
Screenshot: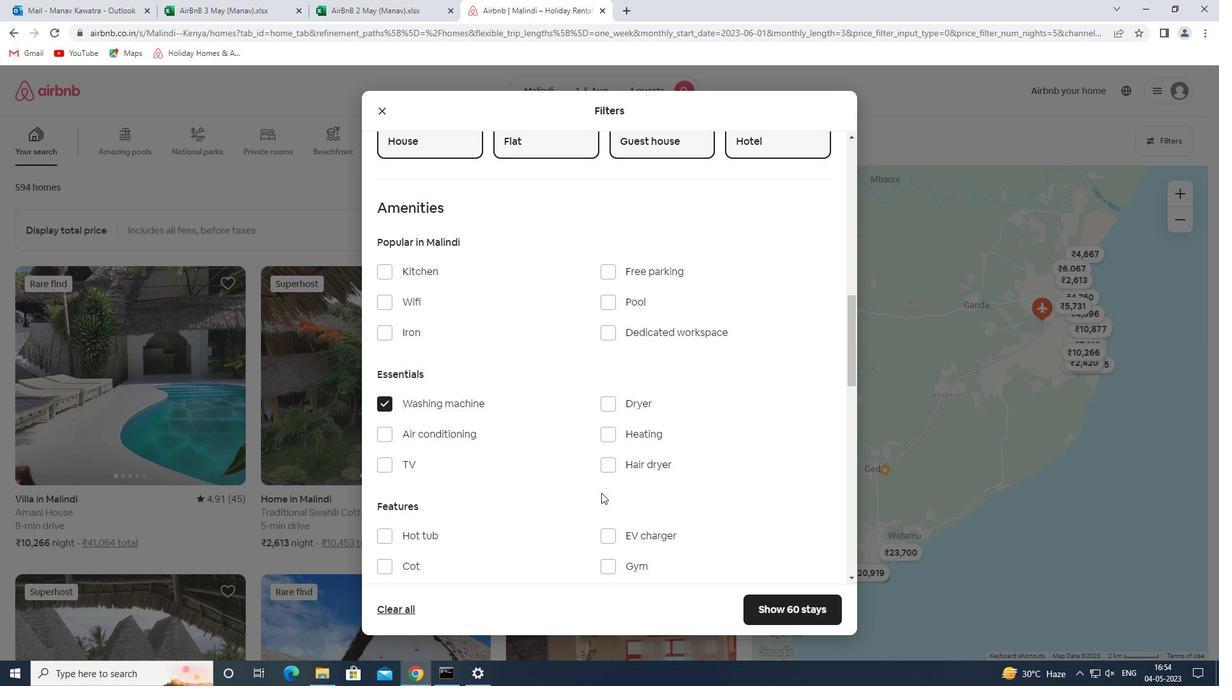 
Action: Mouse scrolled (599, 493) with delta (0, 0)
Screenshot: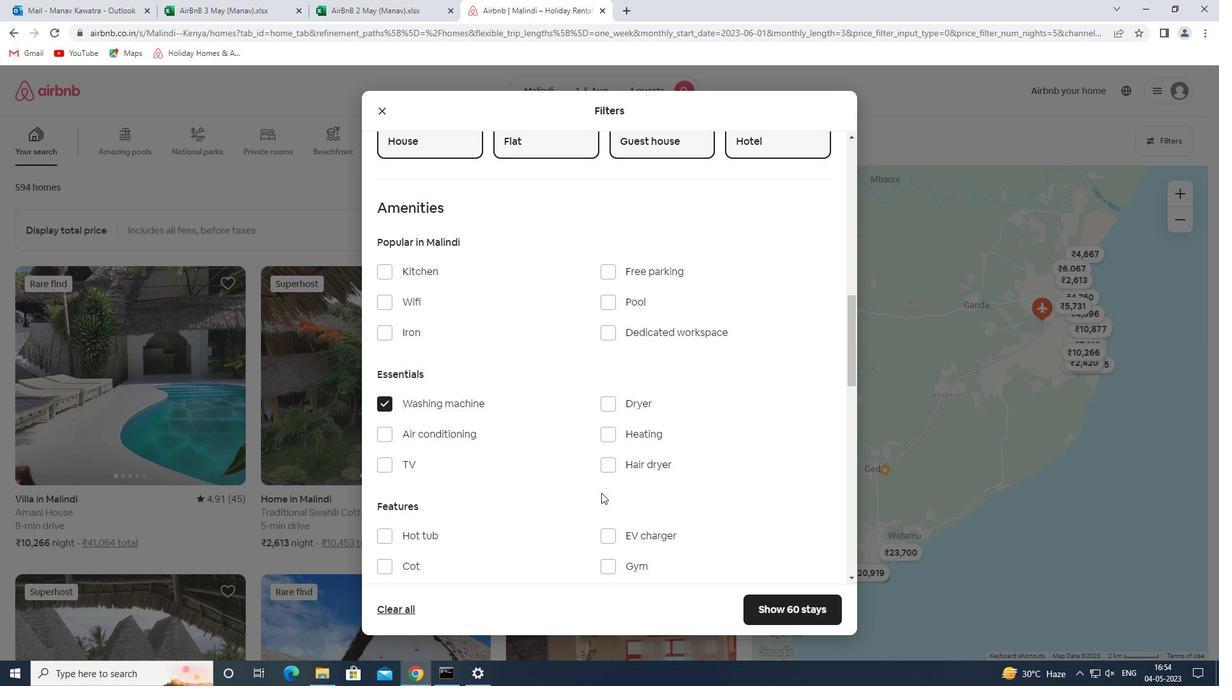 
Action: Mouse moved to (599, 494)
Screenshot: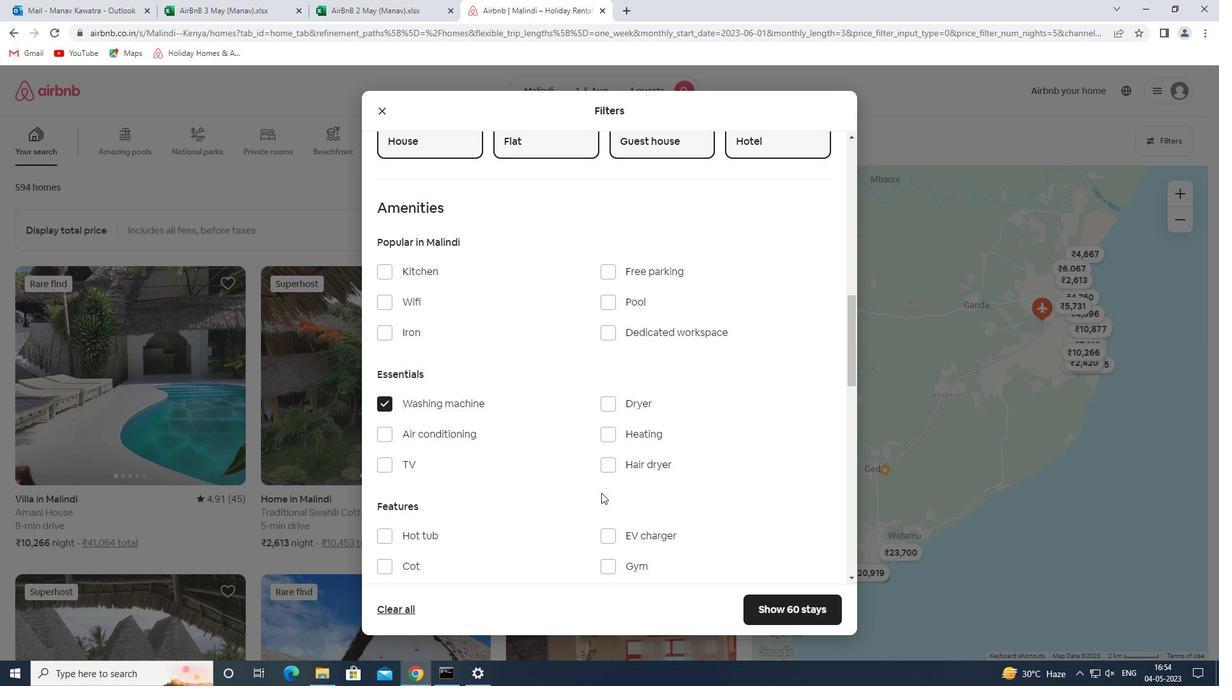 
Action: Mouse scrolled (599, 493) with delta (0, 0)
Screenshot: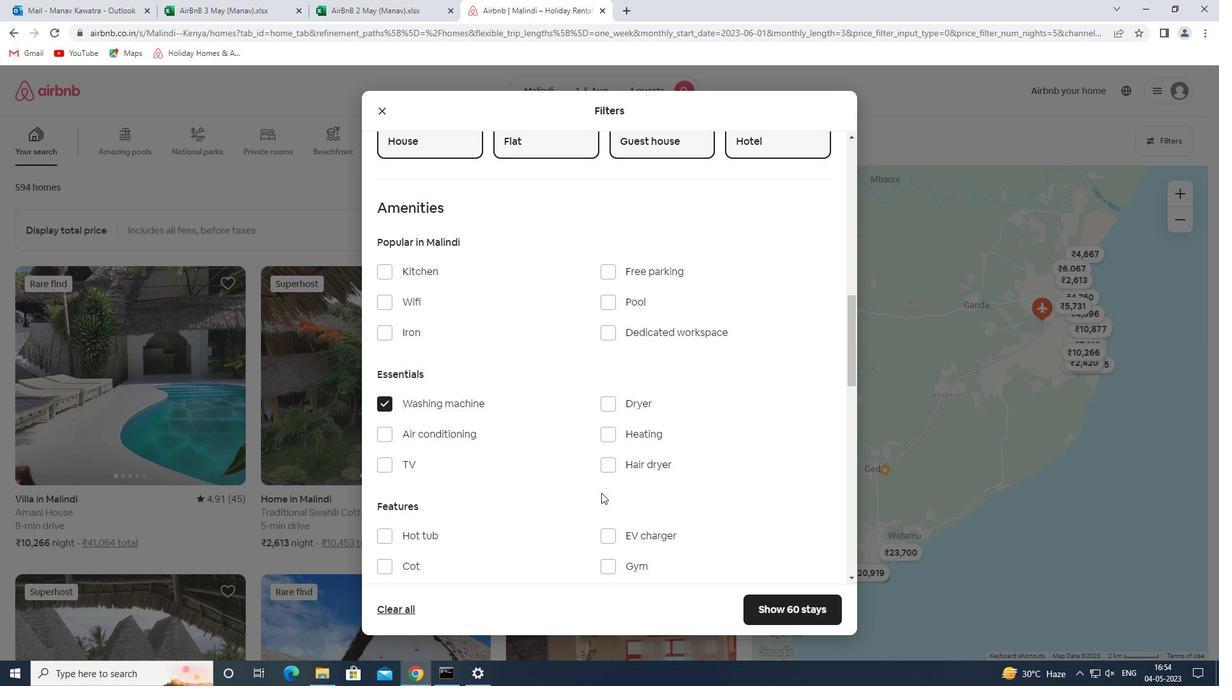 
Action: Mouse moved to (598, 494)
Screenshot: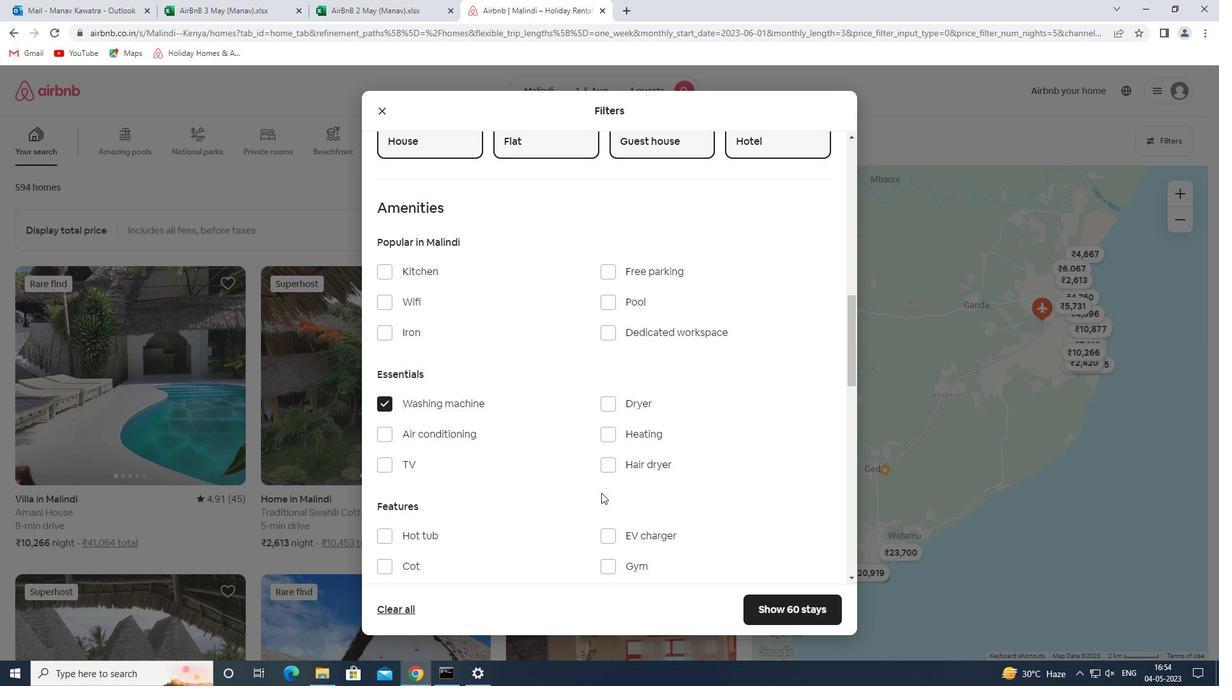 
Action: Mouse scrolled (598, 493) with delta (0, 0)
Screenshot: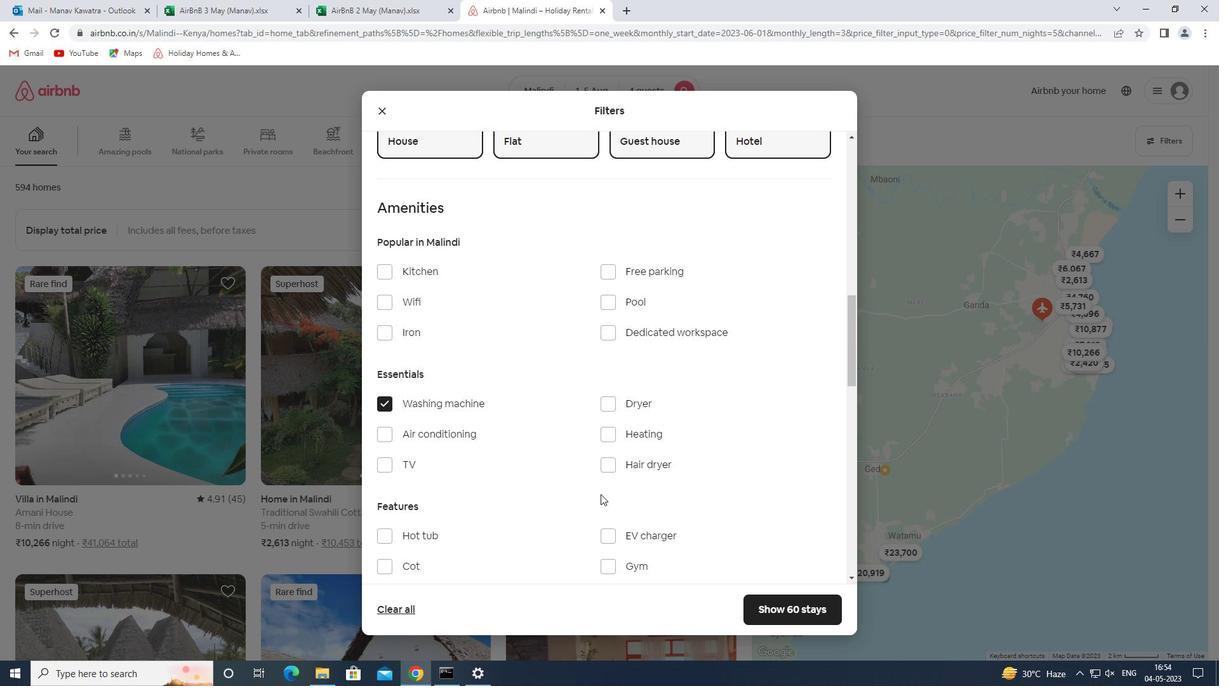 
Action: Mouse moved to (609, 467)
Screenshot: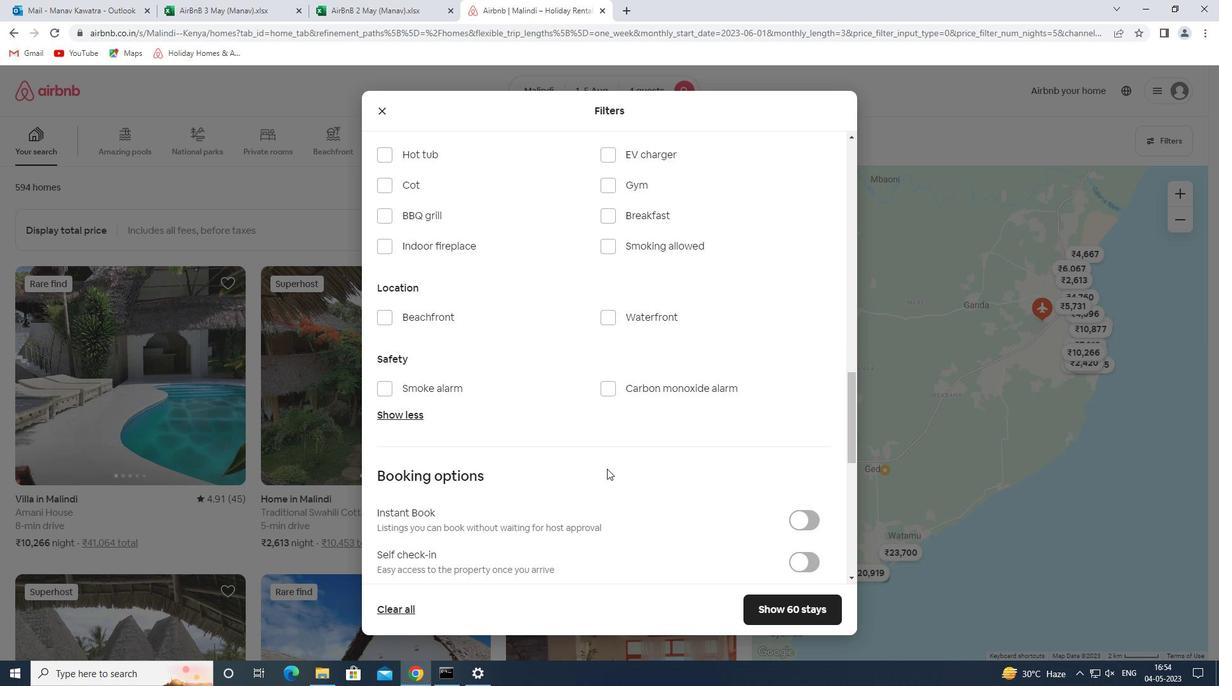 
Action: Mouse scrolled (609, 466) with delta (0, 0)
Screenshot: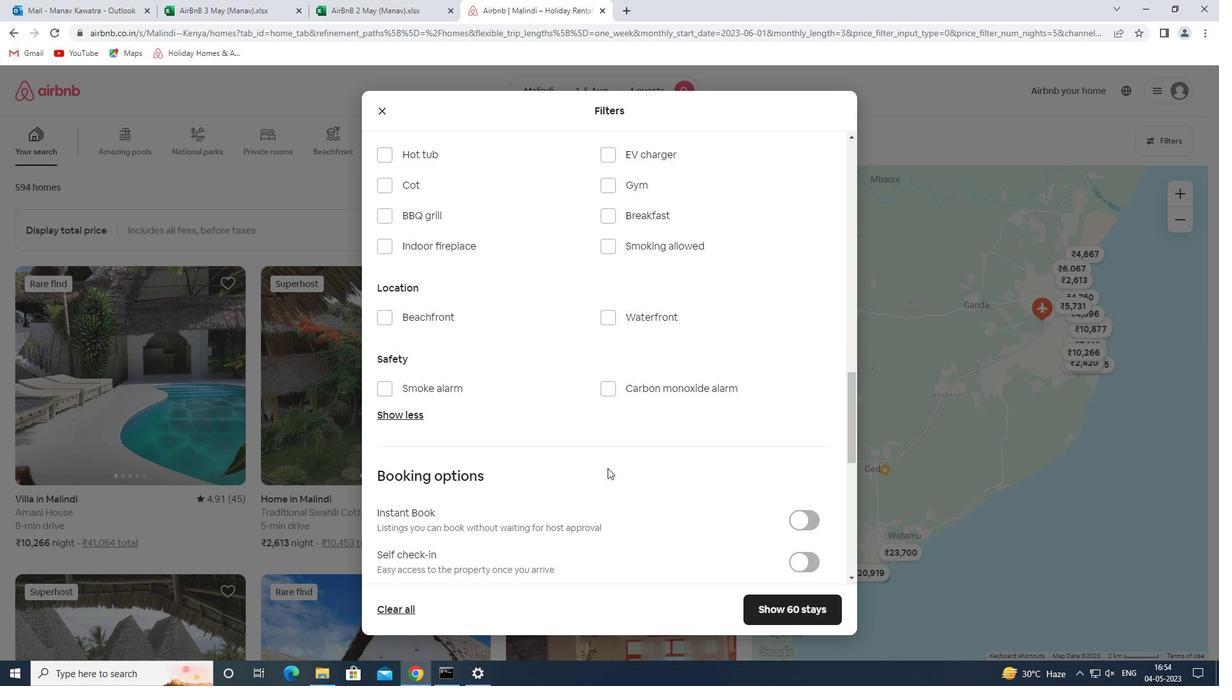 
Action: Mouse scrolled (609, 466) with delta (0, 0)
Screenshot: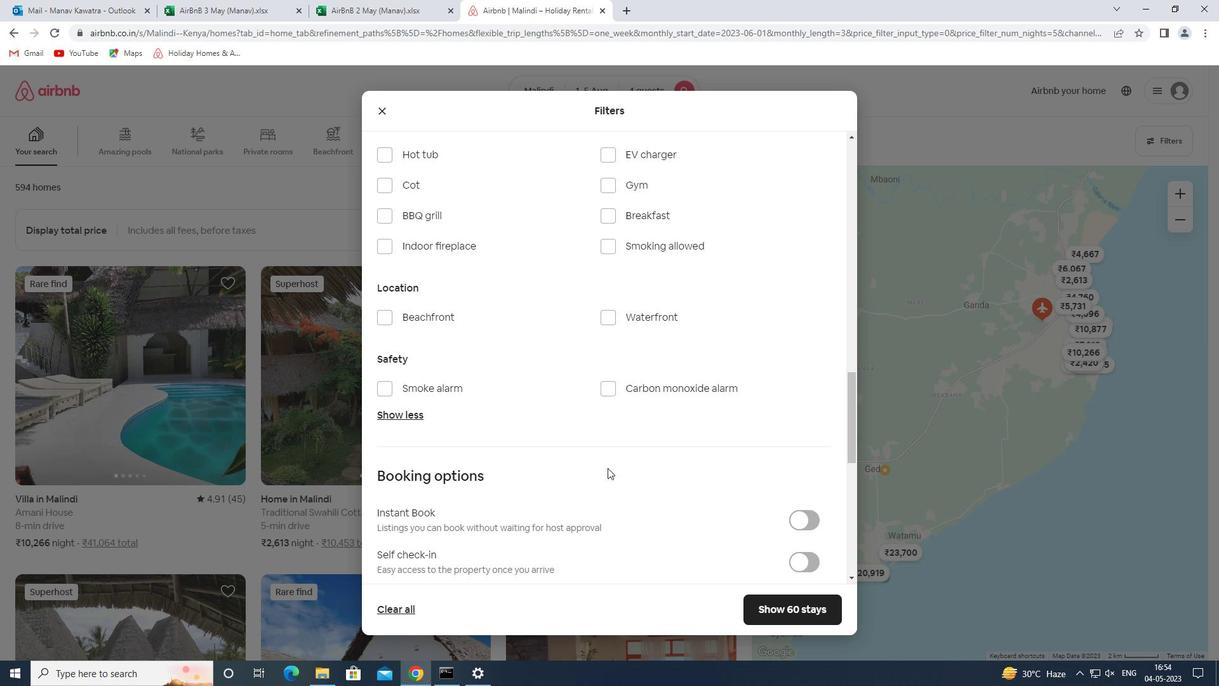 
Action: Mouse scrolled (609, 466) with delta (0, 0)
Screenshot: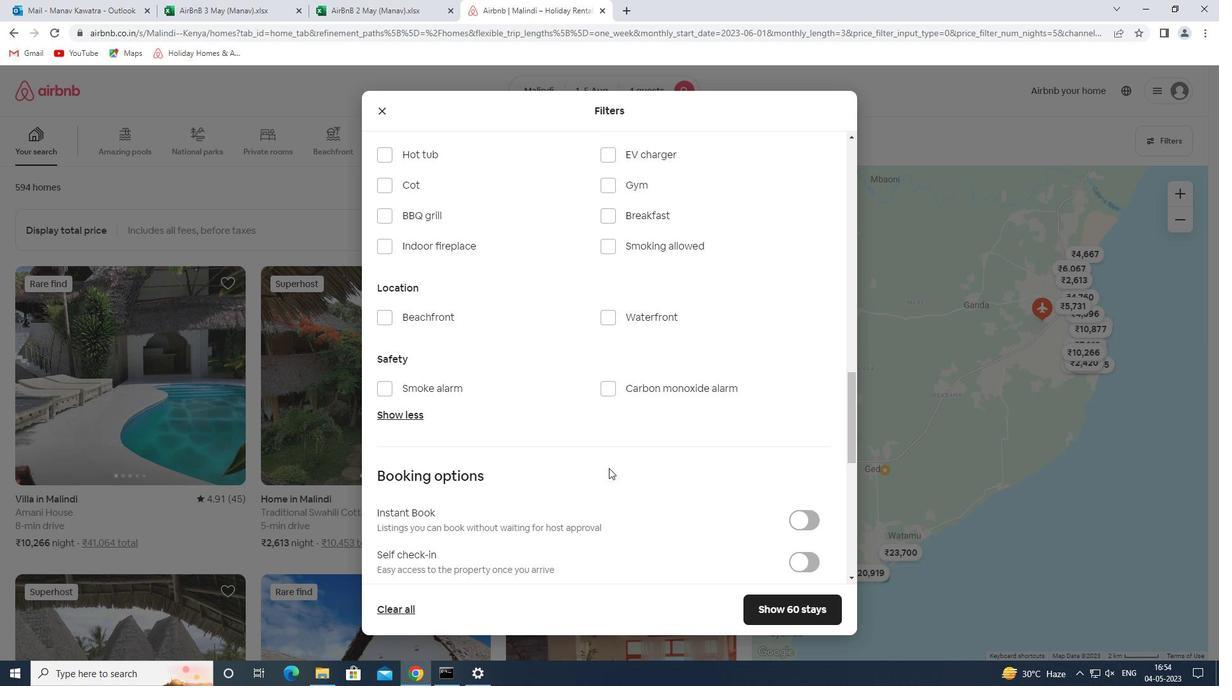 
Action: Mouse moved to (612, 467)
Screenshot: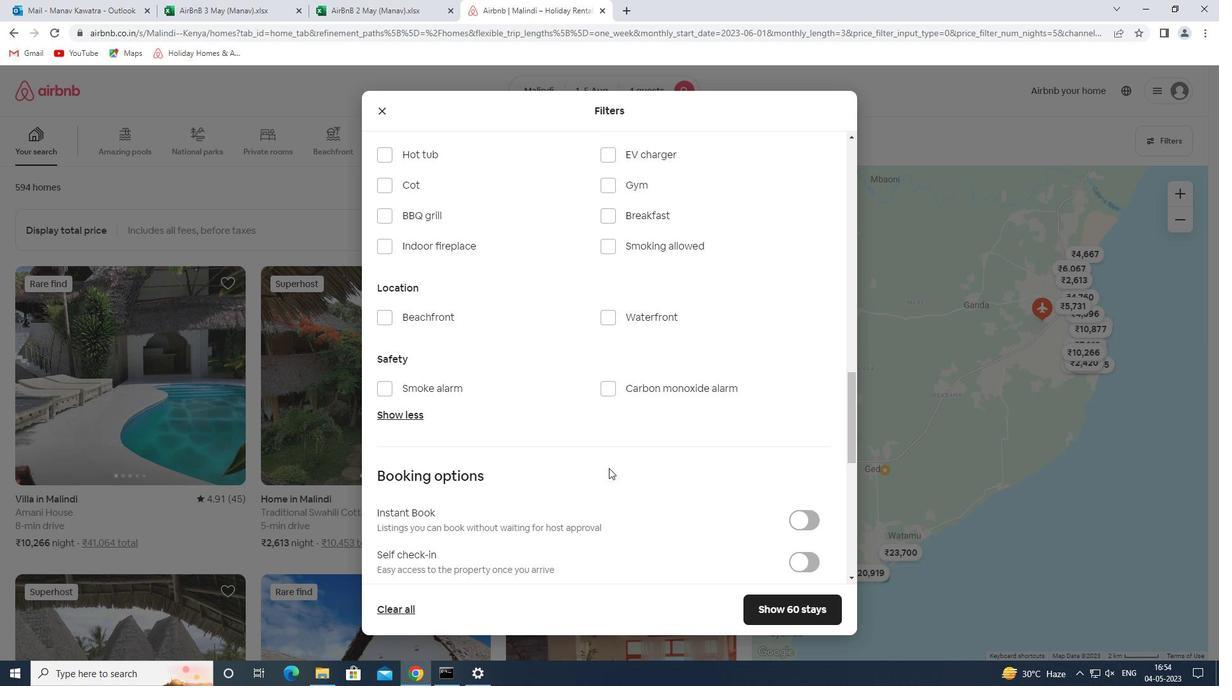 
Action: Mouse scrolled (612, 466) with delta (0, 0)
Screenshot: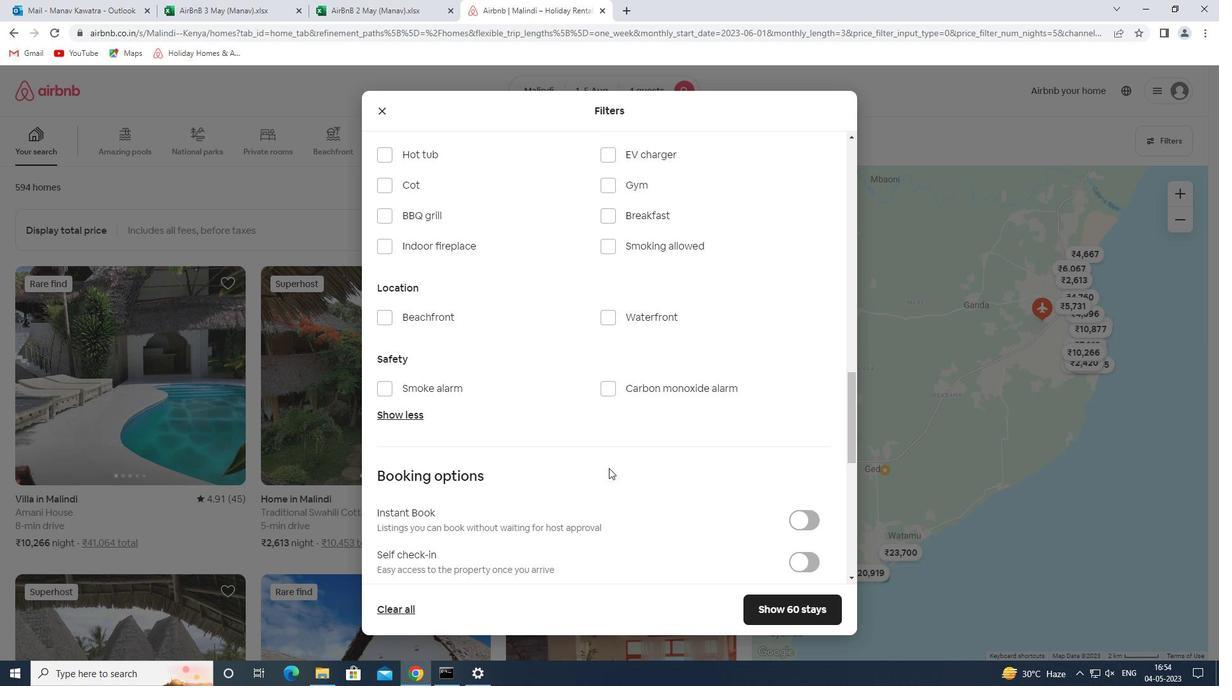 
Action: Mouse moved to (805, 303)
Screenshot: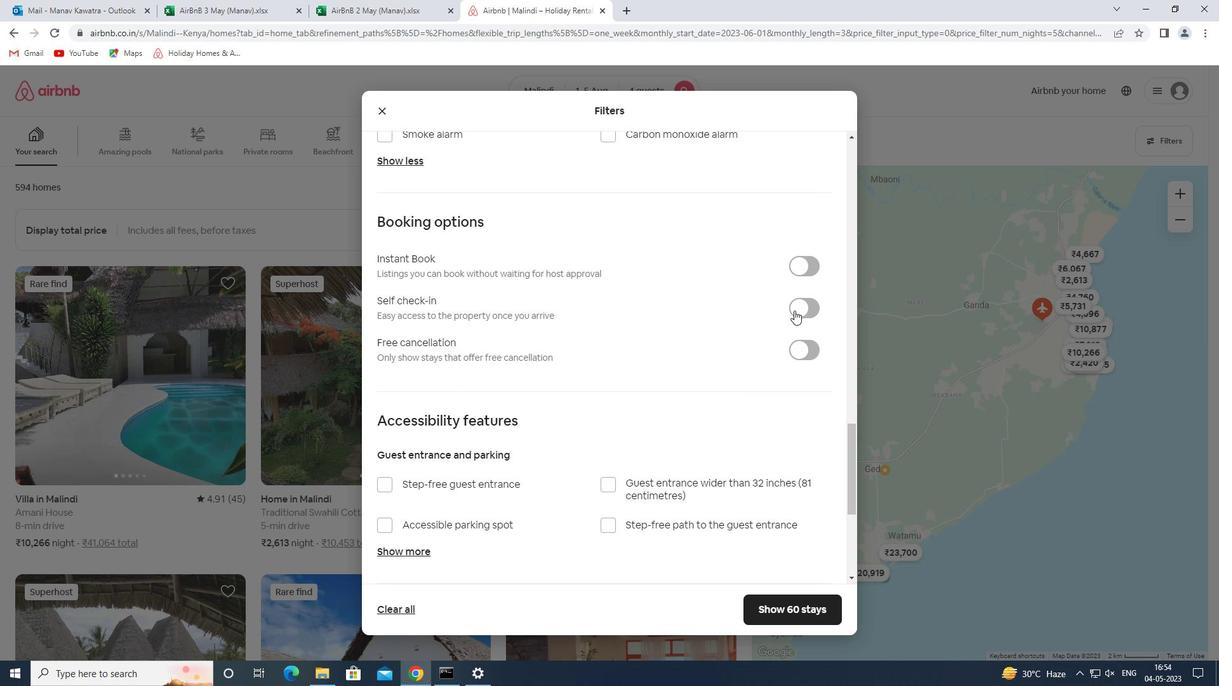 
Action: Mouse pressed left at (805, 303)
Screenshot: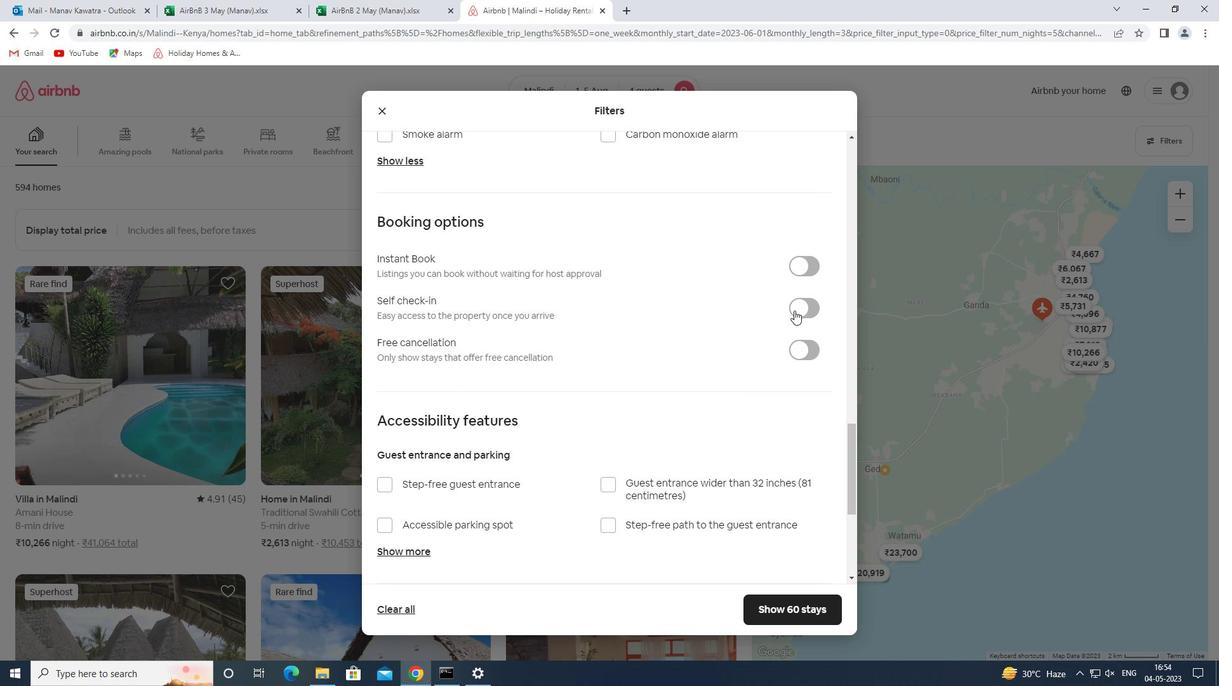 
Action: Mouse moved to (608, 428)
Screenshot: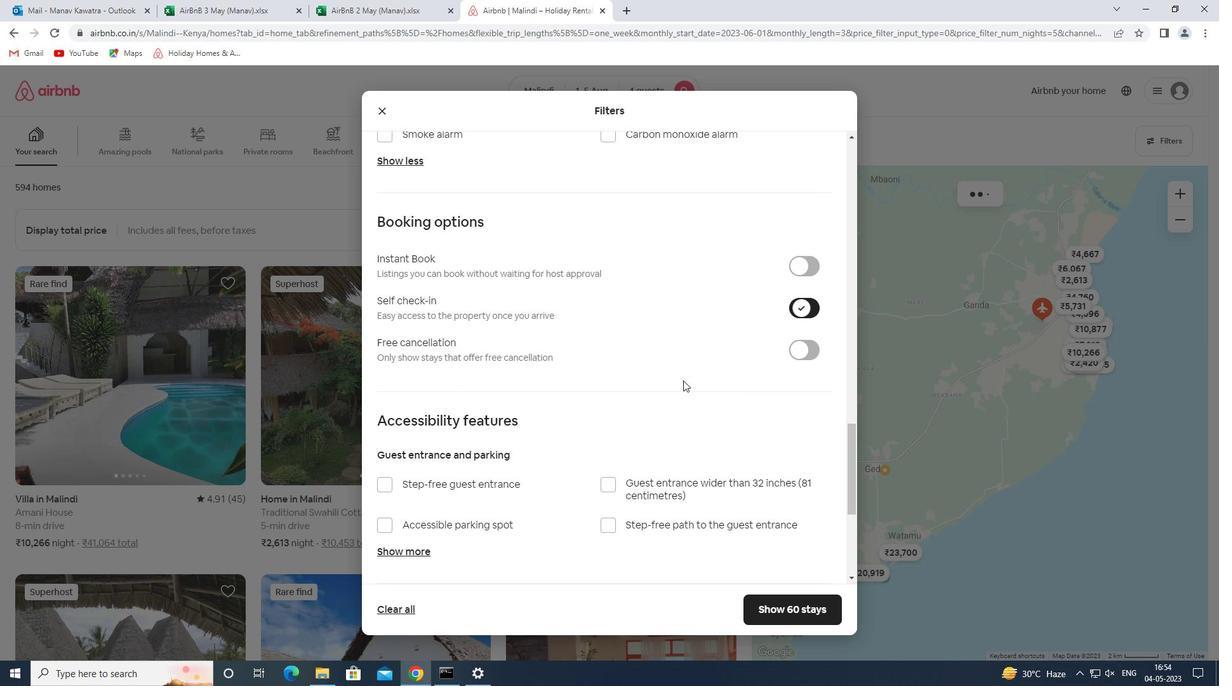 
Action: Mouse scrolled (608, 428) with delta (0, 0)
Screenshot: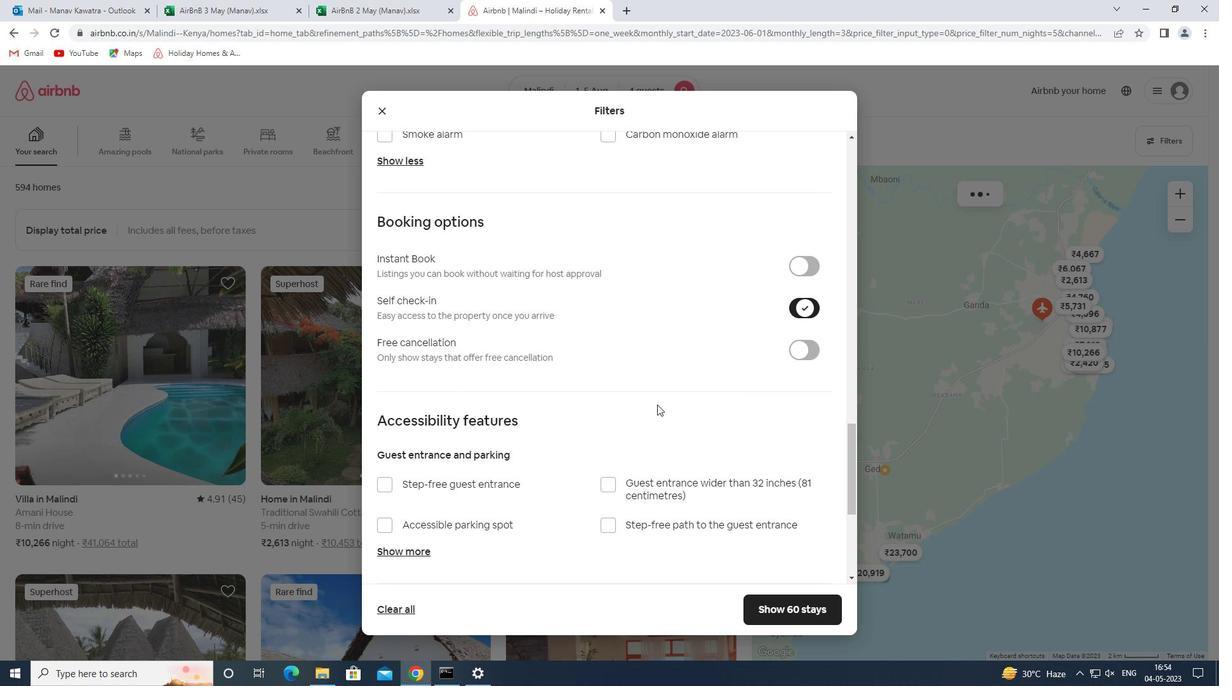 
Action: Mouse moved to (608, 428)
Screenshot: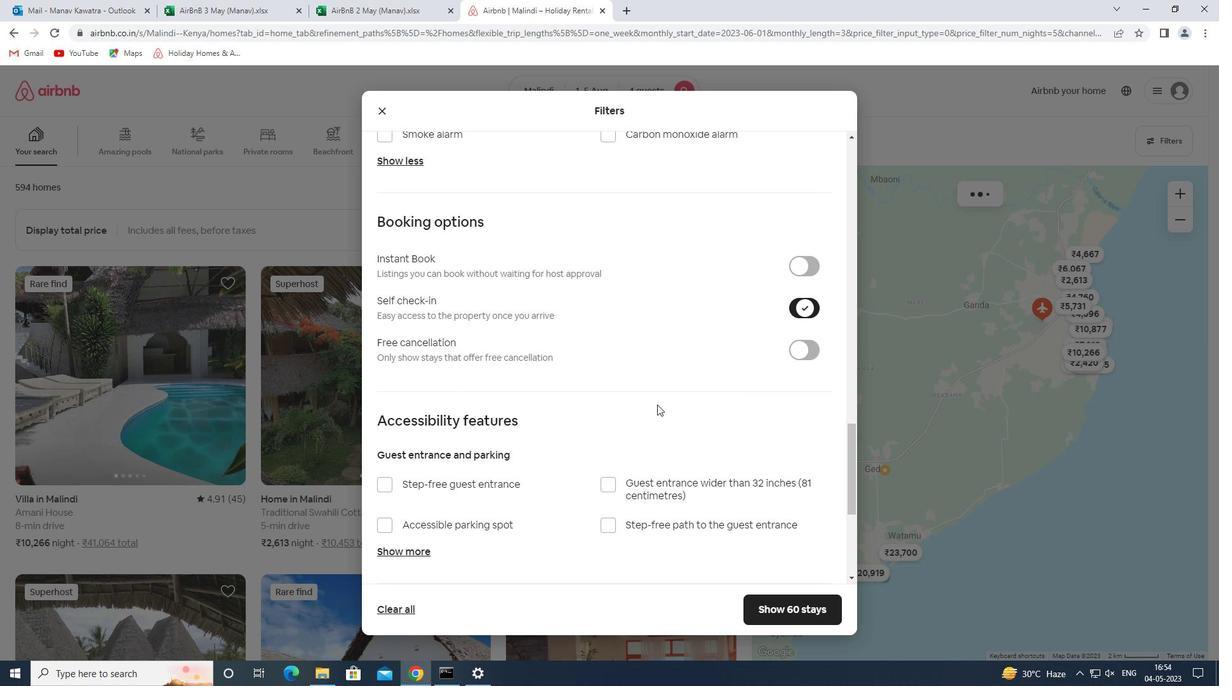 
Action: Mouse scrolled (608, 428) with delta (0, 0)
Screenshot: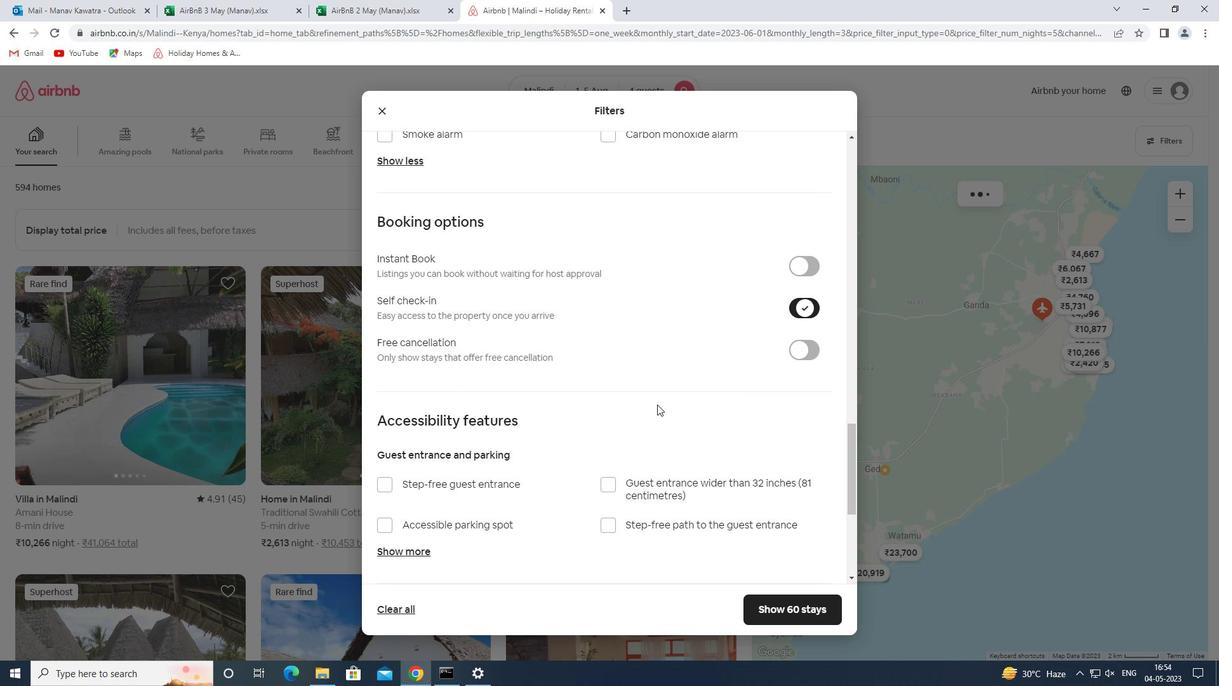 
Action: Mouse scrolled (608, 428) with delta (0, 0)
Screenshot: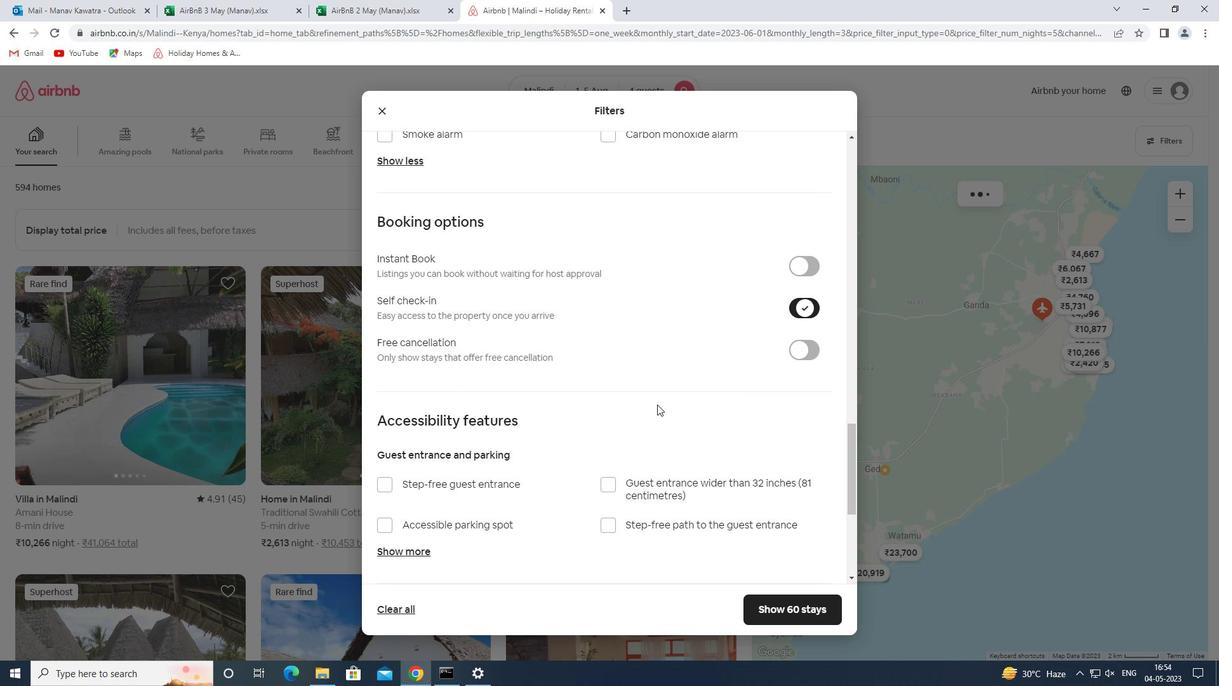 
Action: Mouse scrolled (608, 428) with delta (0, 0)
Screenshot: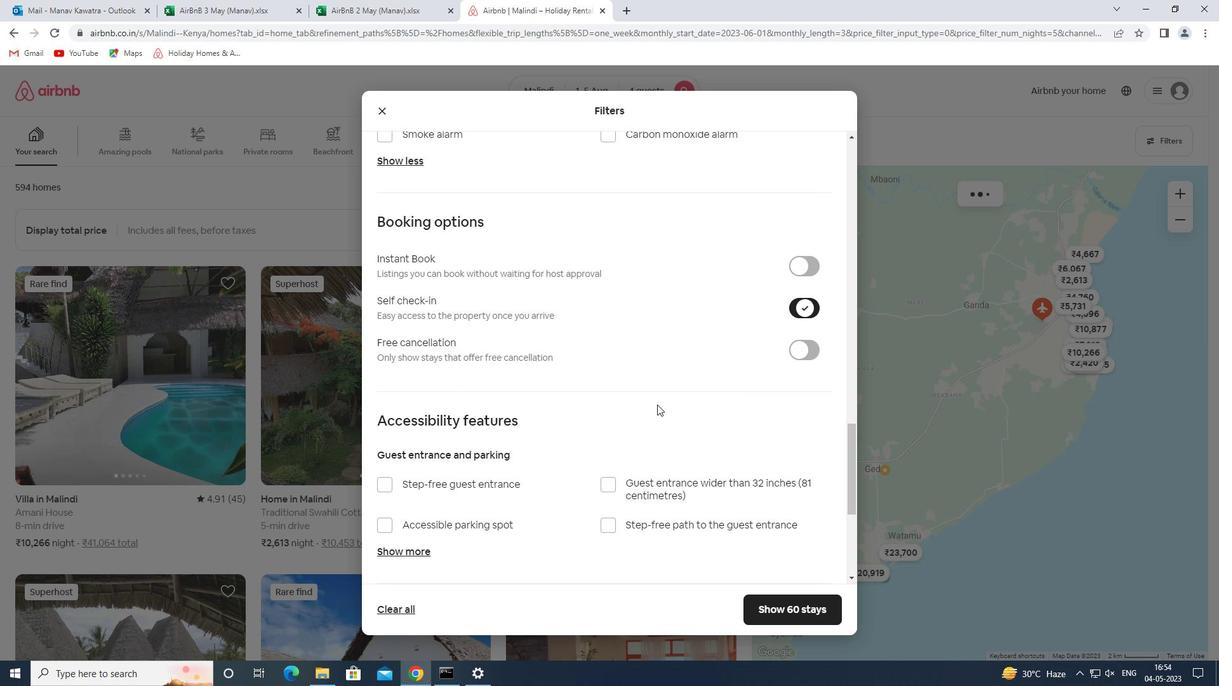 
Action: Mouse scrolled (608, 428) with delta (0, 0)
Screenshot: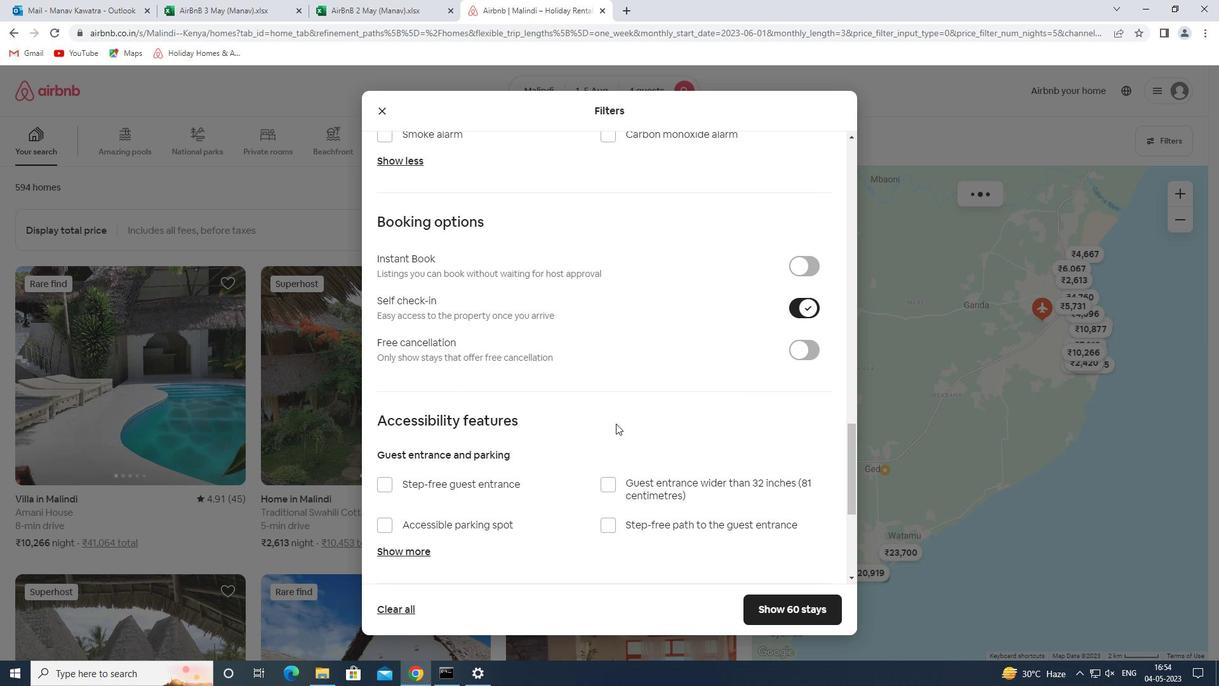
Action: Mouse scrolled (608, 428) with delta (0, 0)
Screenshot: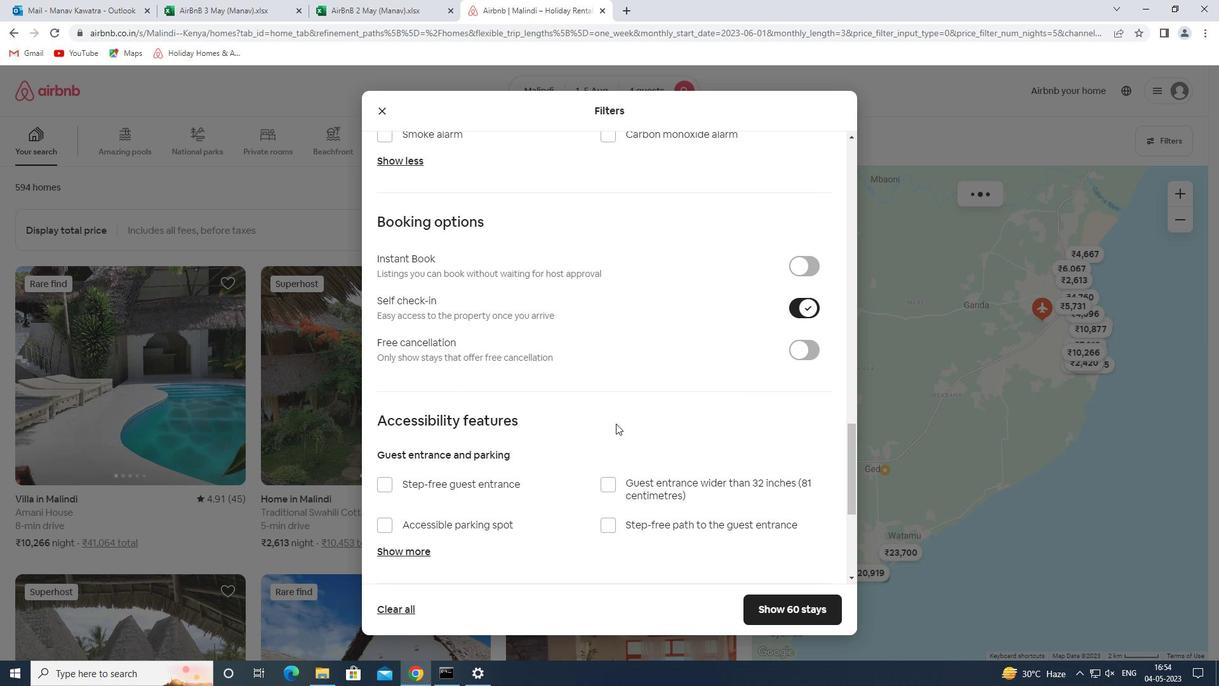 
Action: Mouse scrolled (608, 428) with delta (0, 0)
Screenshot: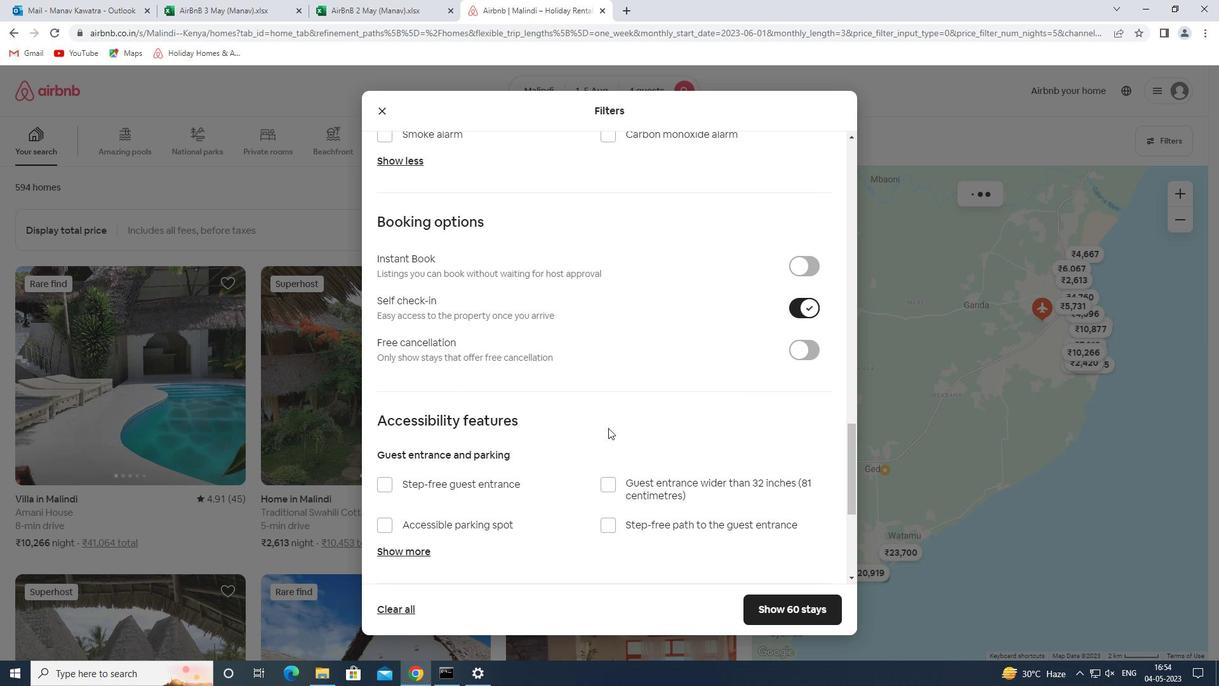 
Action: Mouse moved to (419, 498)
Screenshot: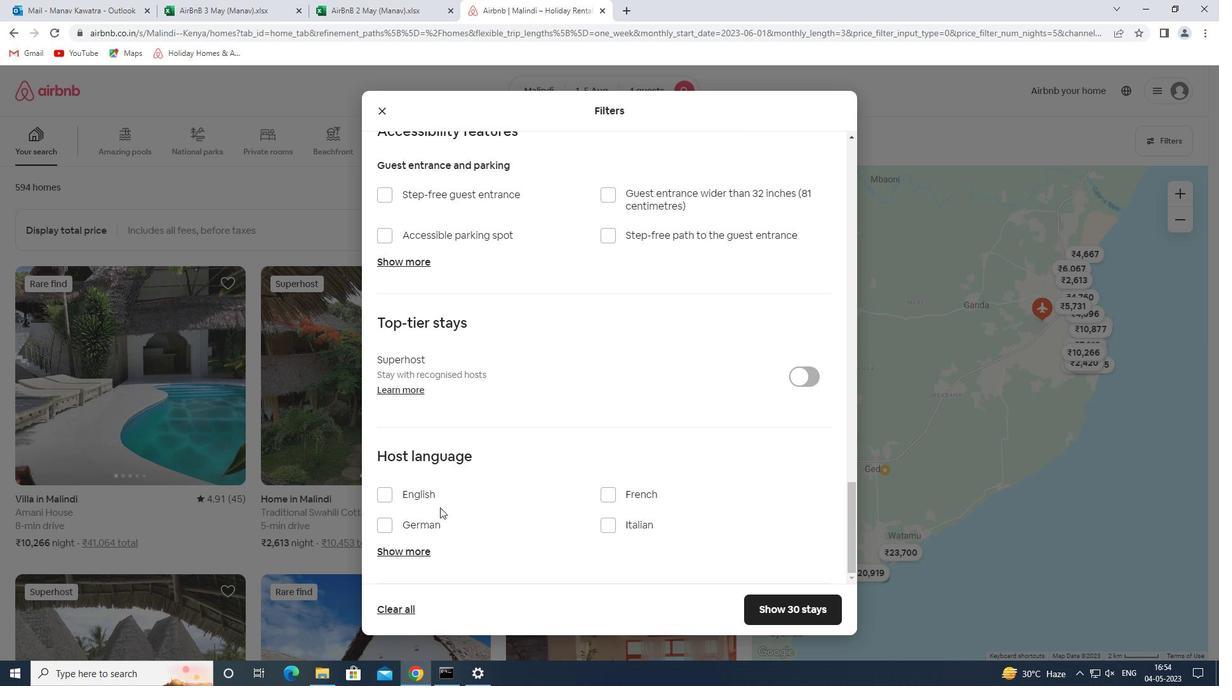 
Action: Mouse pressed left at (419, 498)
Screenshot: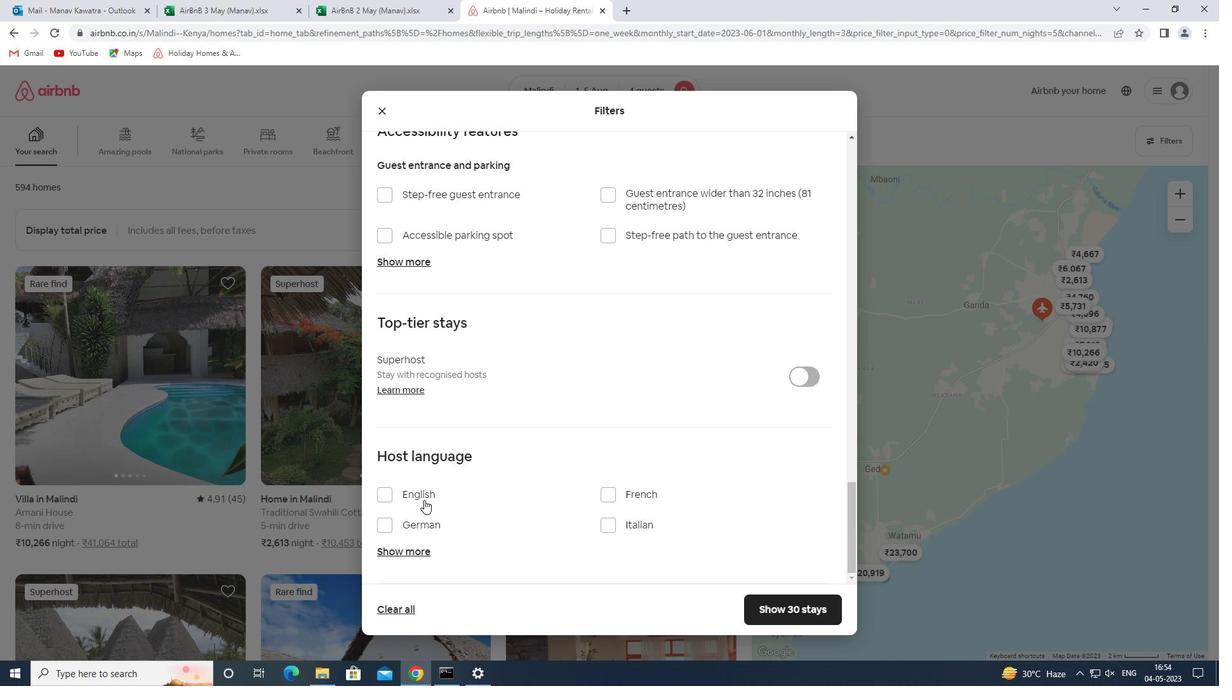 
Action: Mouse moved to (771, 604)
Screenshot: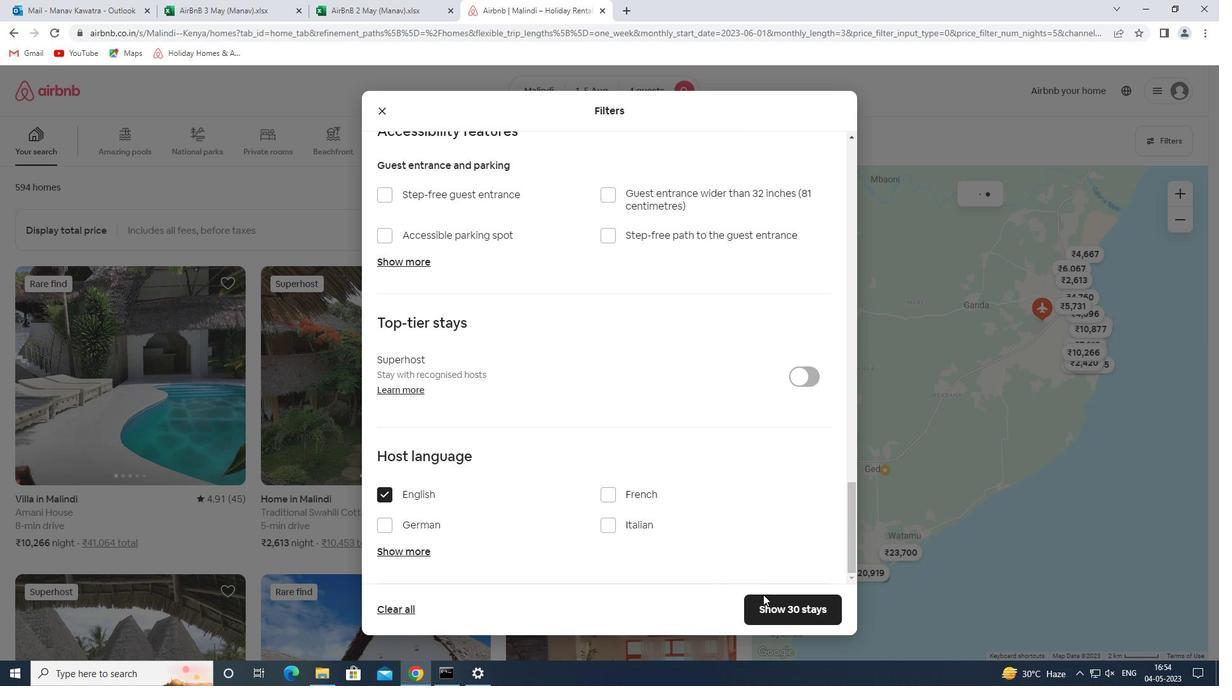 
Action: Mouse pressed left at (771, 604)
Screenshot: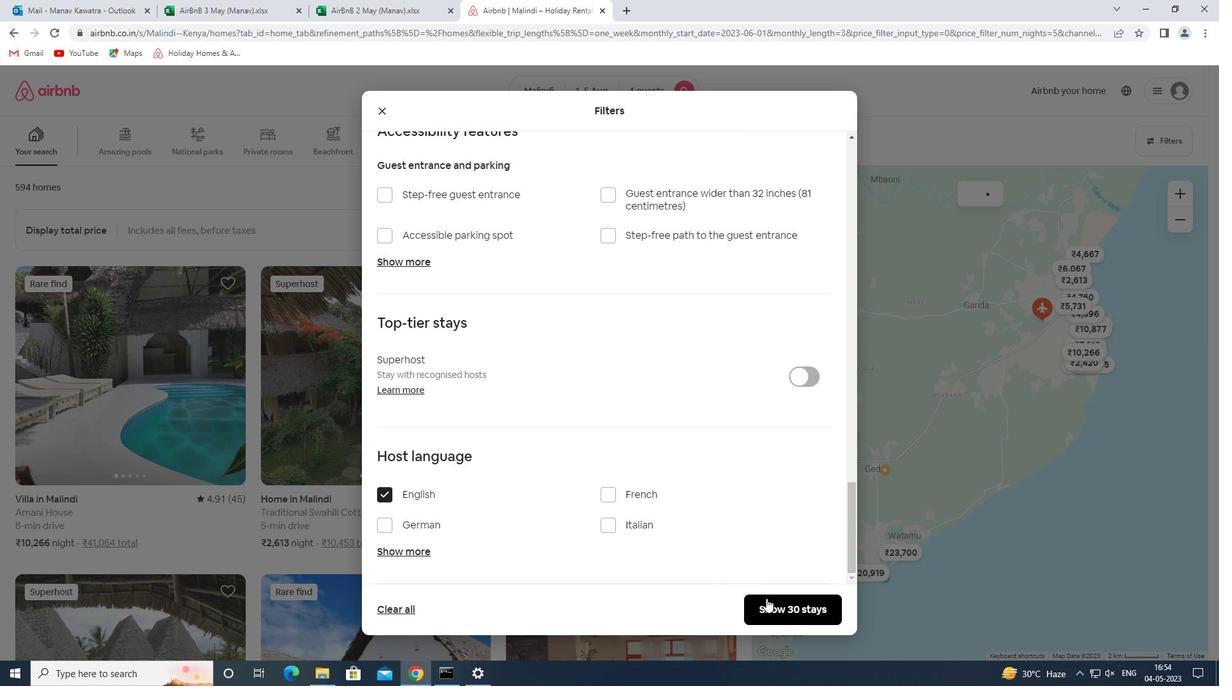 
Action: Mouse moved to (773, 602)
Screenshot: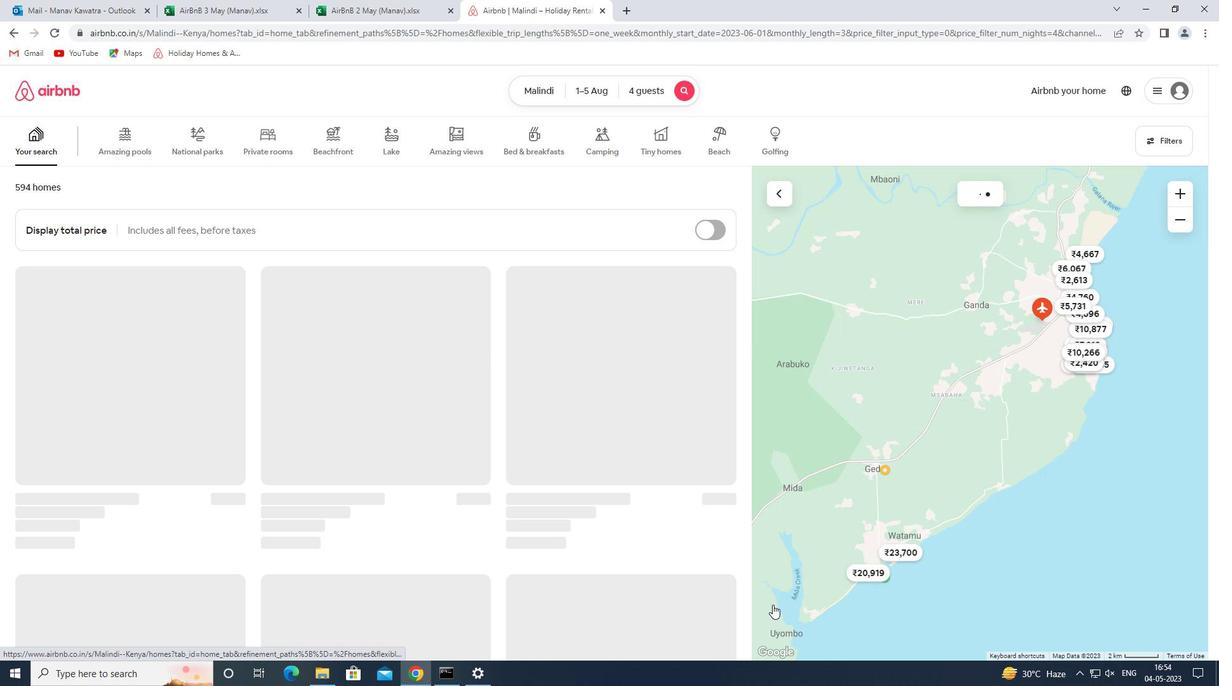 
